 Task: Measure the distance and displacement between Louisville and Muhammad Ali Center.
Action: Mouse moved to (234, 86)
Screenshot: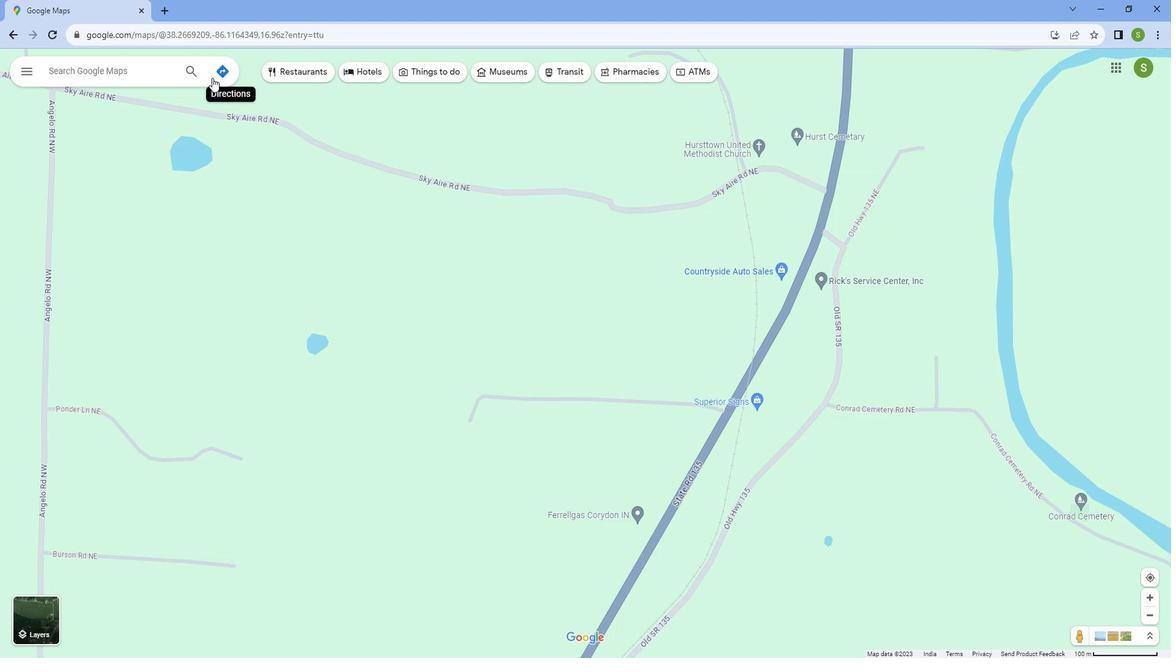 
Action: Mouse pressed left at (234, 86)
Screenshot: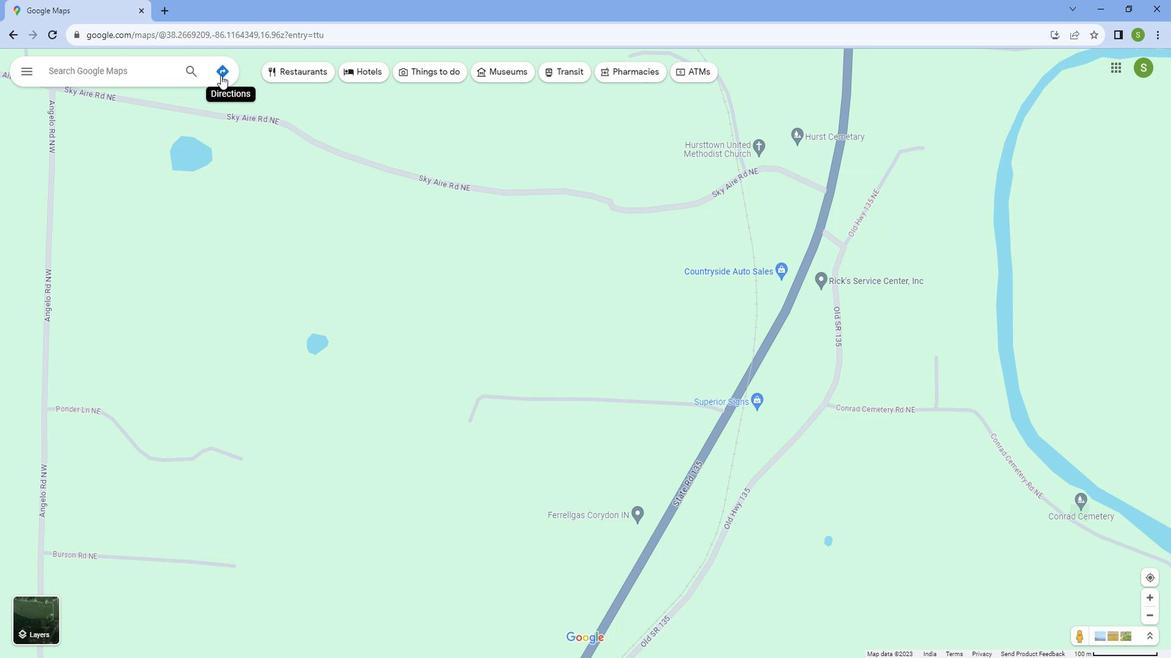 
Action: Mouse moved to (103, 112)
Screenshot: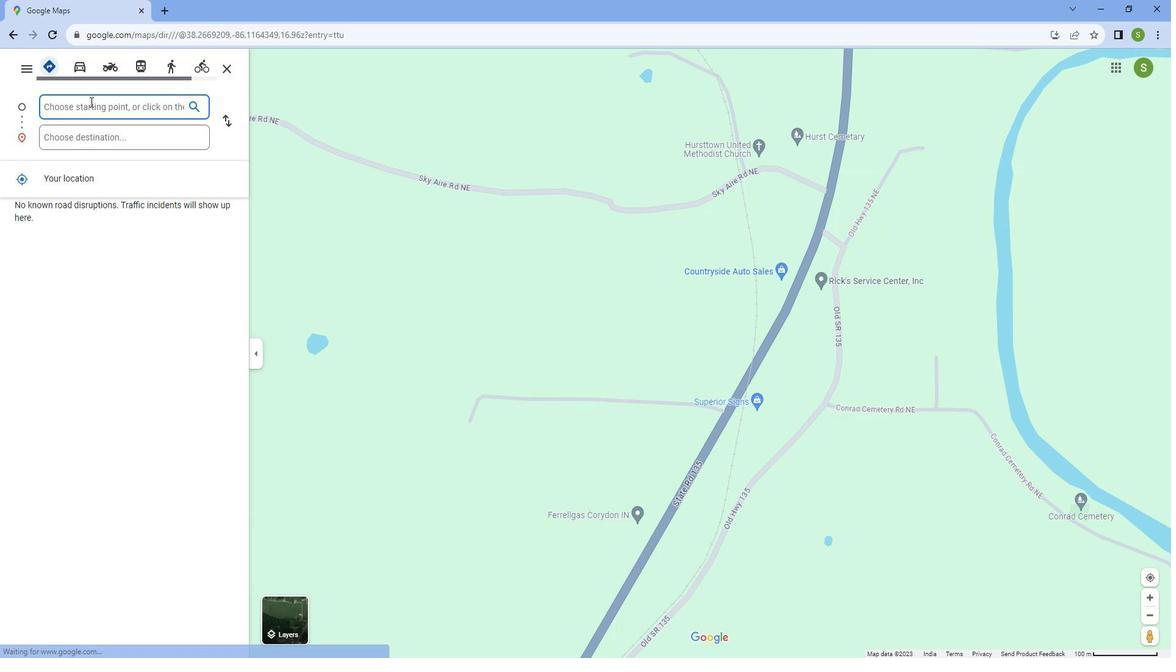 
Action: Mouse pressed left at (103, 112)
Screenshot: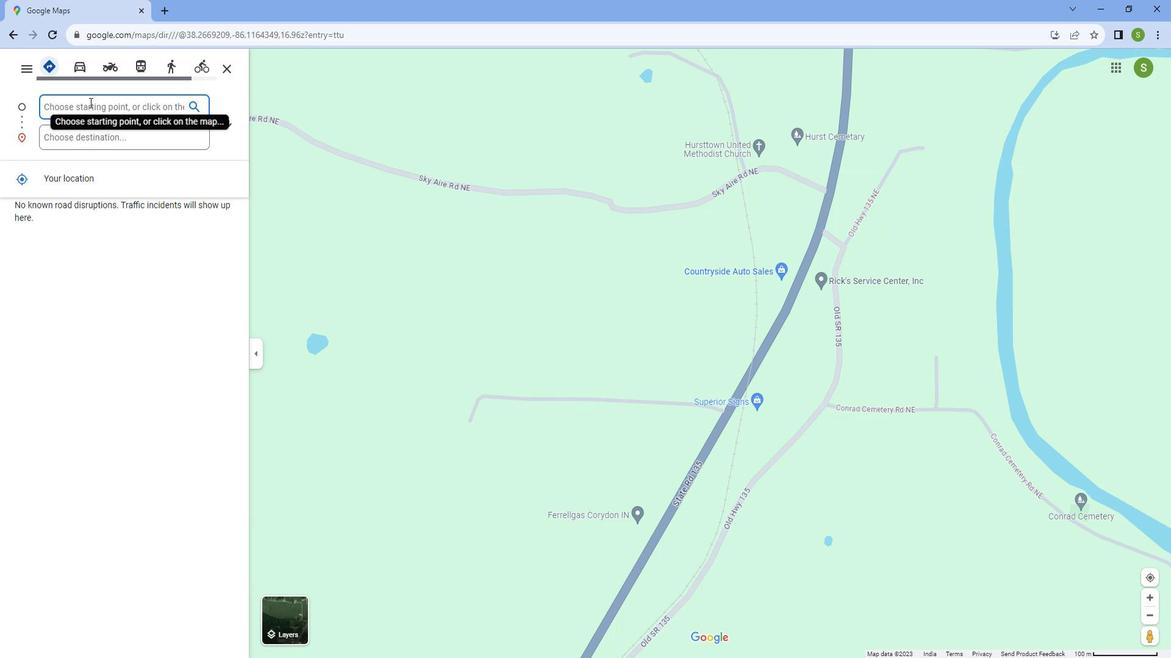 
Action: Mouse moved to (103, 112)
Screenshot: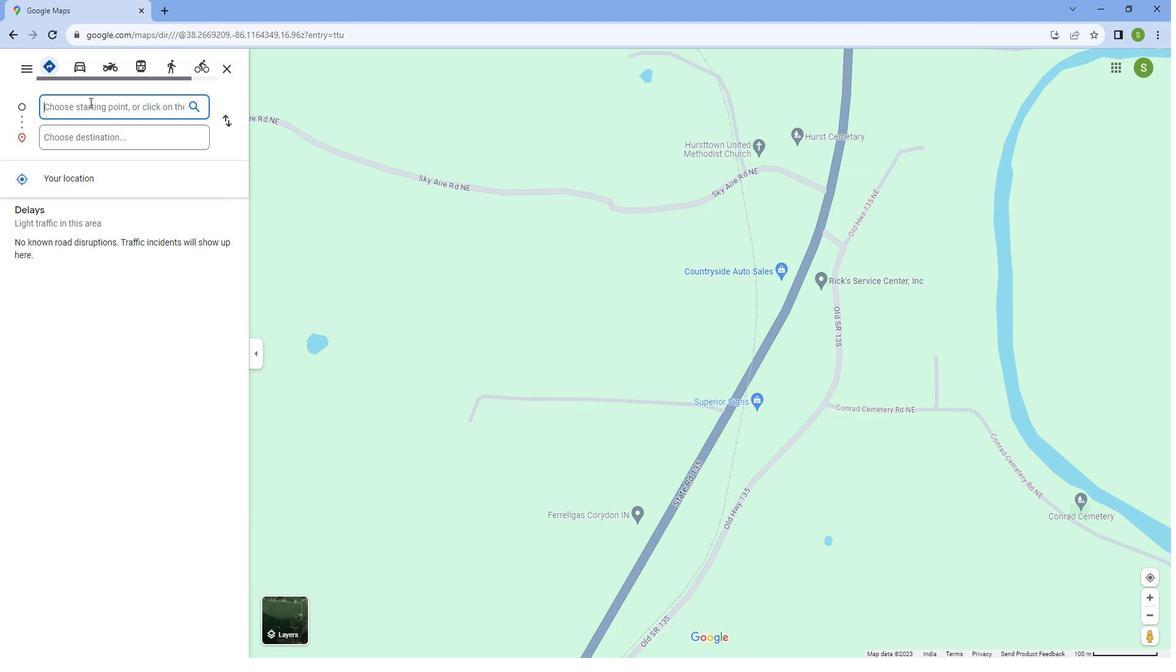 
Action: Key pressed <Key.caps_lock>L<Key.caps_lock>ouisvi<Key.backspace>ille
Screenshot: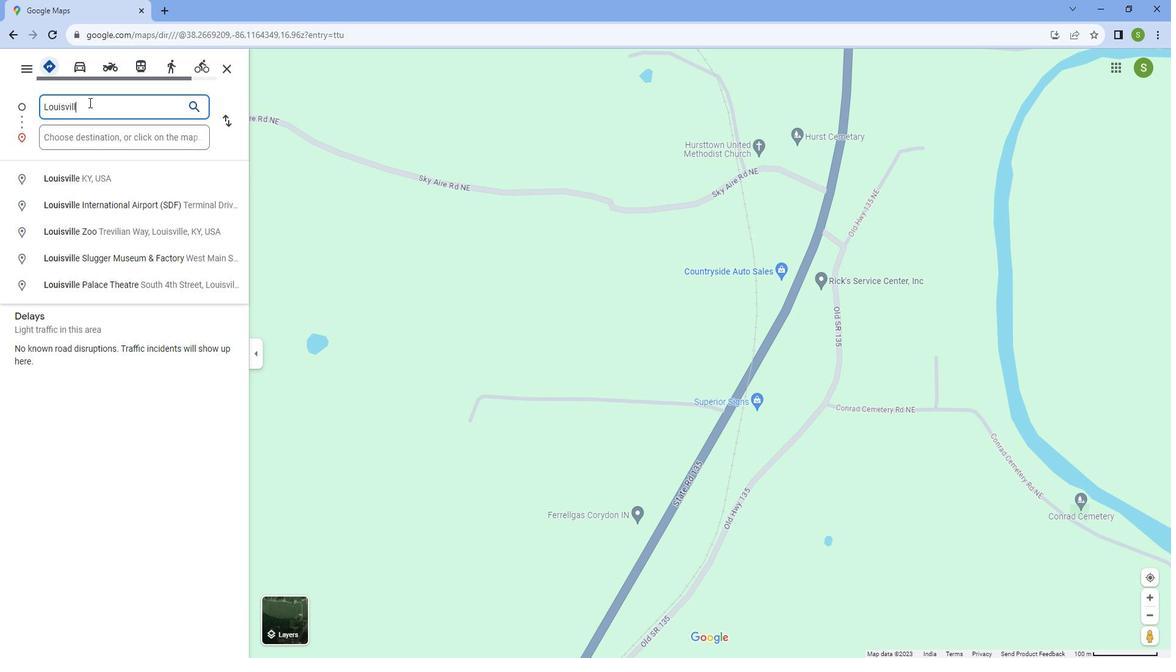 
Action: Mouse scrolled (103, 113) with delta (0, 0)
Screenshot: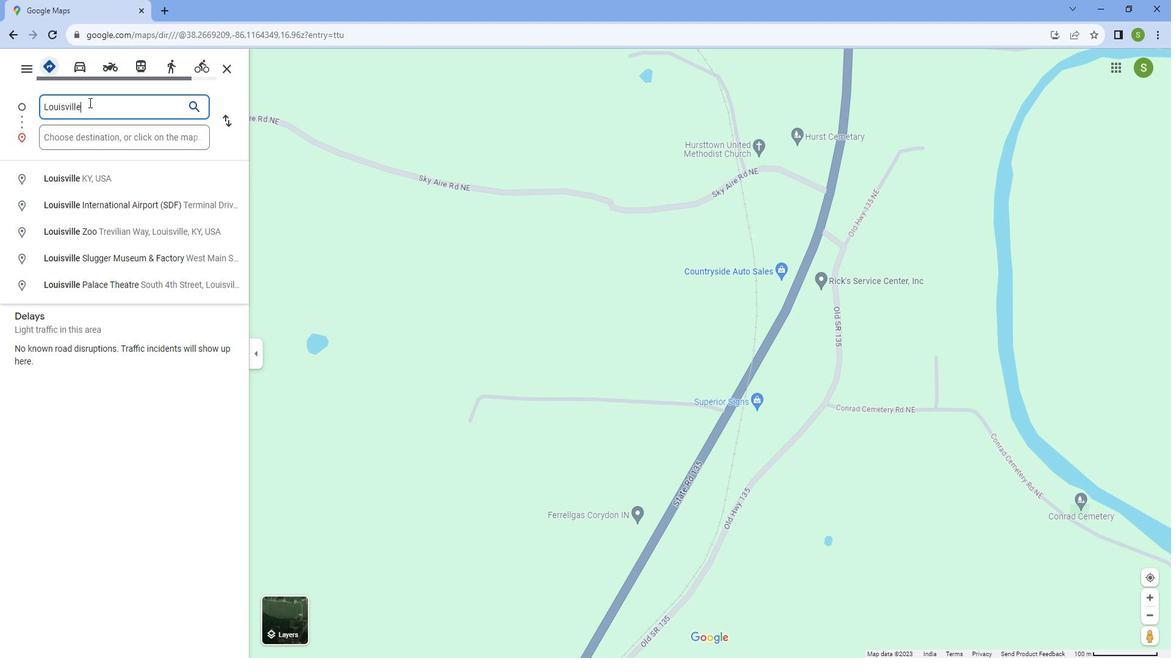 
Action: Mouse moved to (86, 188)
Screenshot: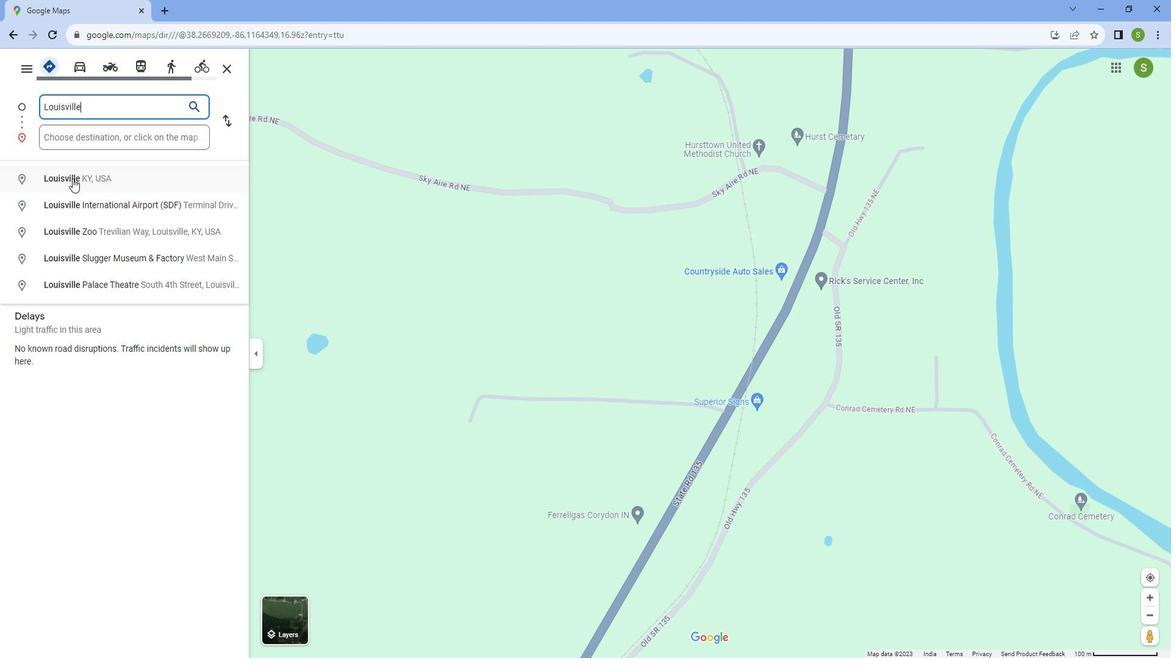 
Action: Mouse pressed left at (86, 188)
Screenshot: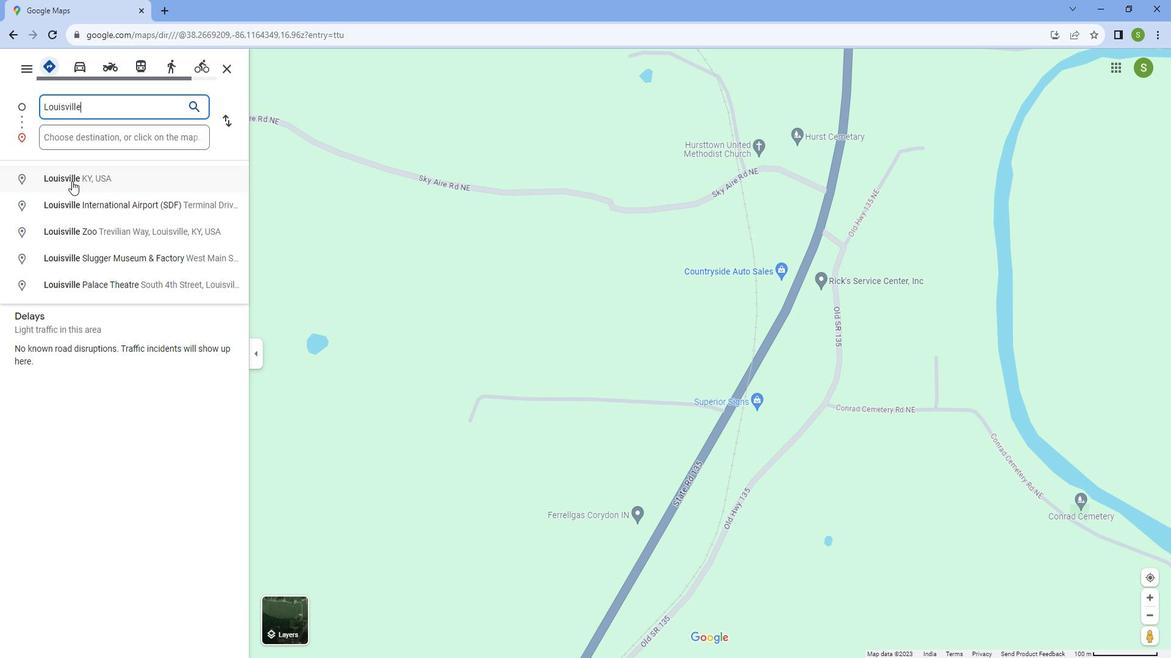 
Action: Mouse moved to (132, 140)
Screenshot: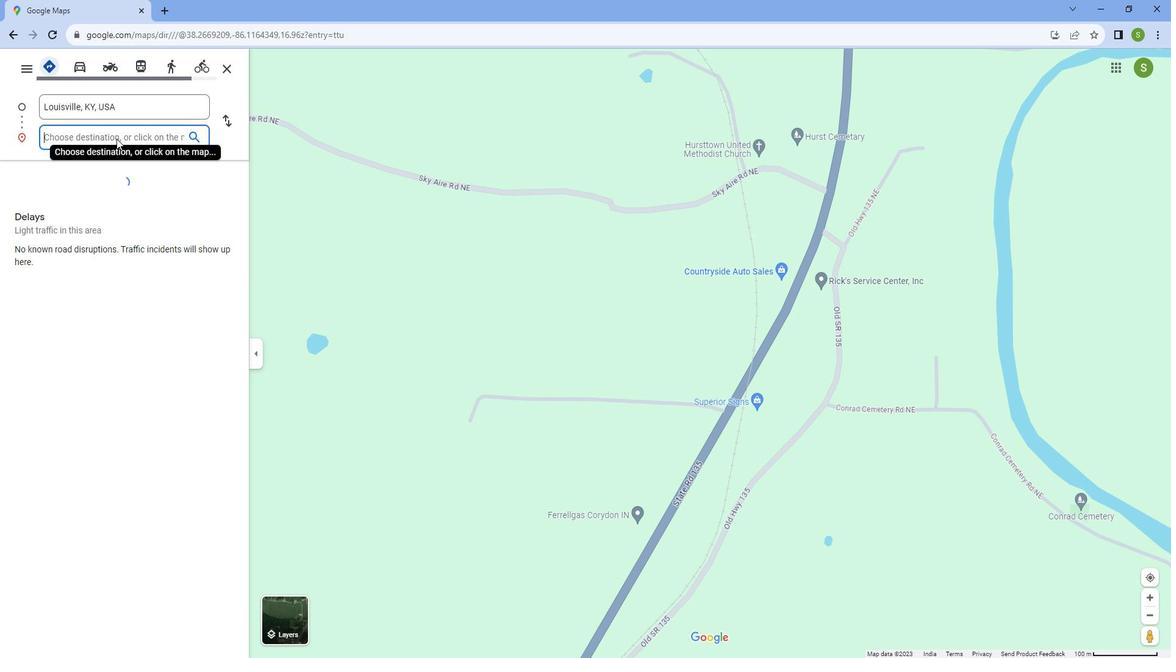 
Action: Mouse pressed left at (132, 140)
Screenshot: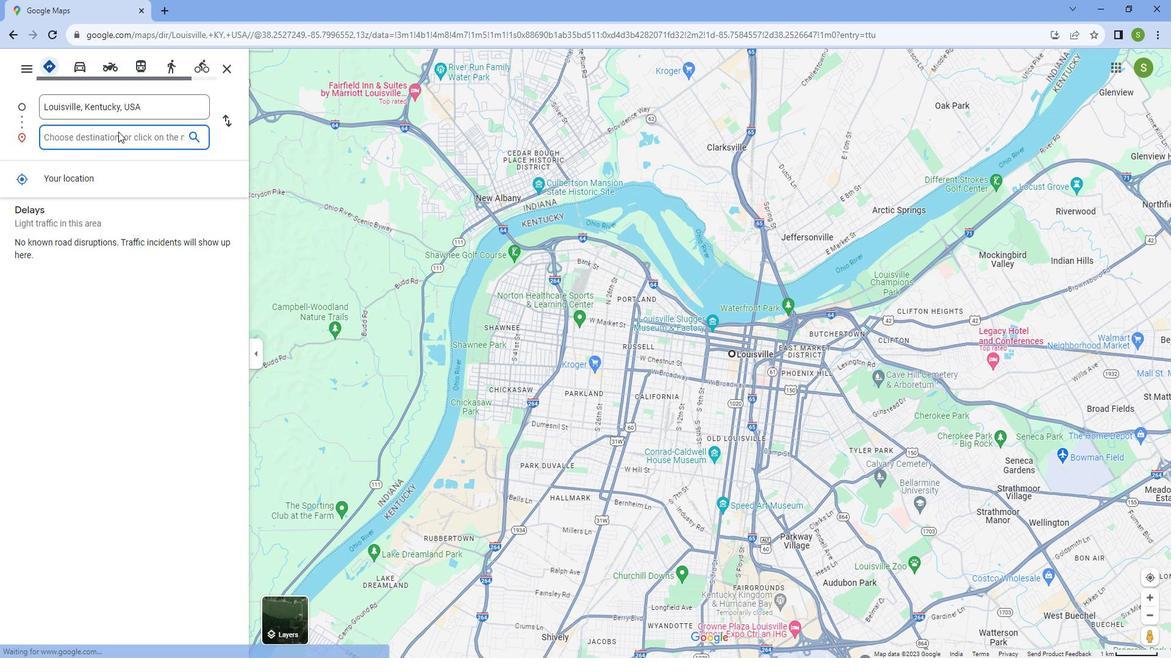
Action: Key pressed <Key.caps_lock>M<Key.caps_lock>uhammad<Key.space><Key.caps_lock>A<Key.caps_lock>li<Key.space><Key.caps_lock>C<Key.caps_lock>enter
Screenshot: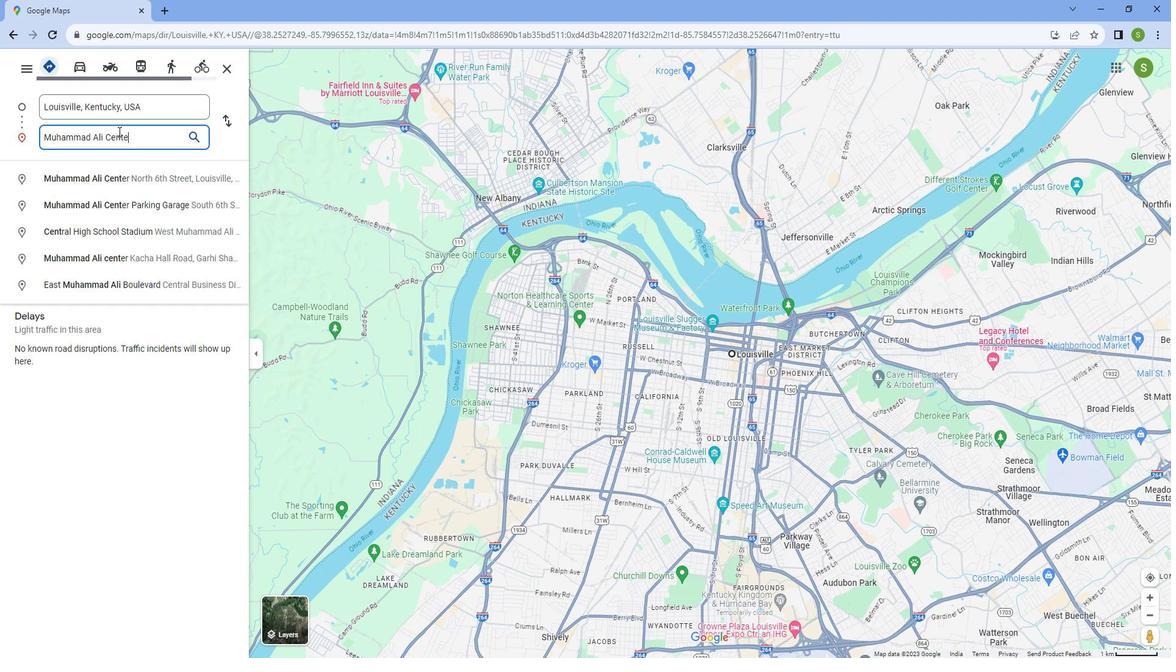 
Action: Mouse moved to (137, 177)
Screenshot: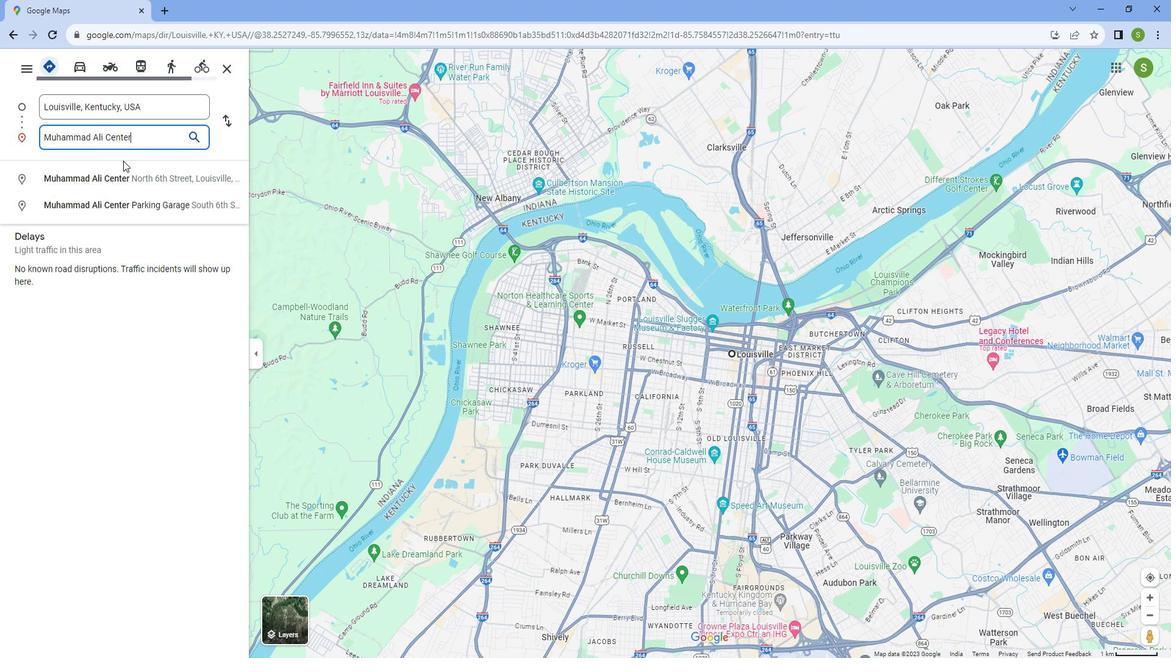 
Action: Mouse pressed left at (137, 177)
Screenshot: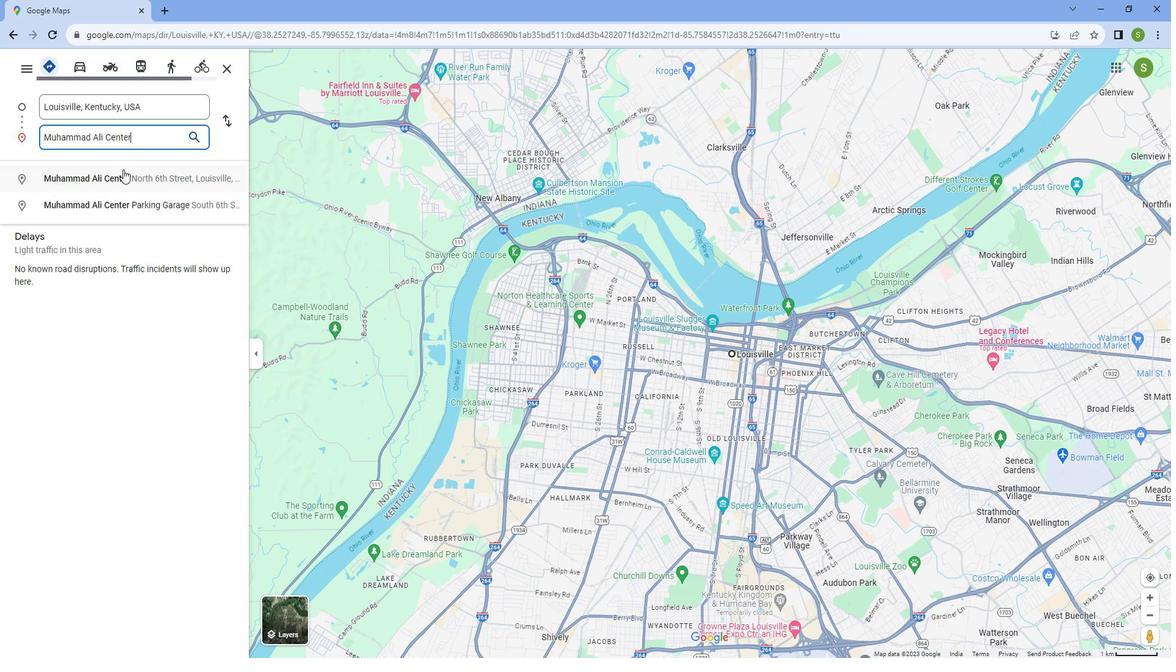 
Action: Mouse moved to (575, 307)
Screenshot: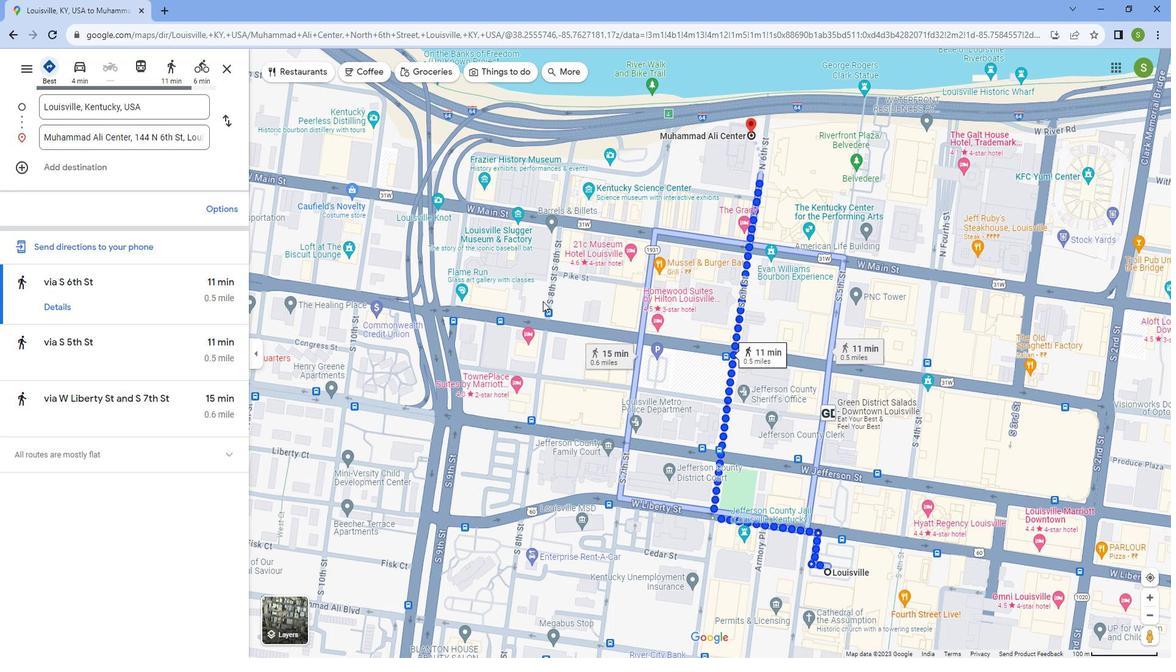 
Action: Mouse scrolled (575, 306) with delta (0, 0)
Screenshot: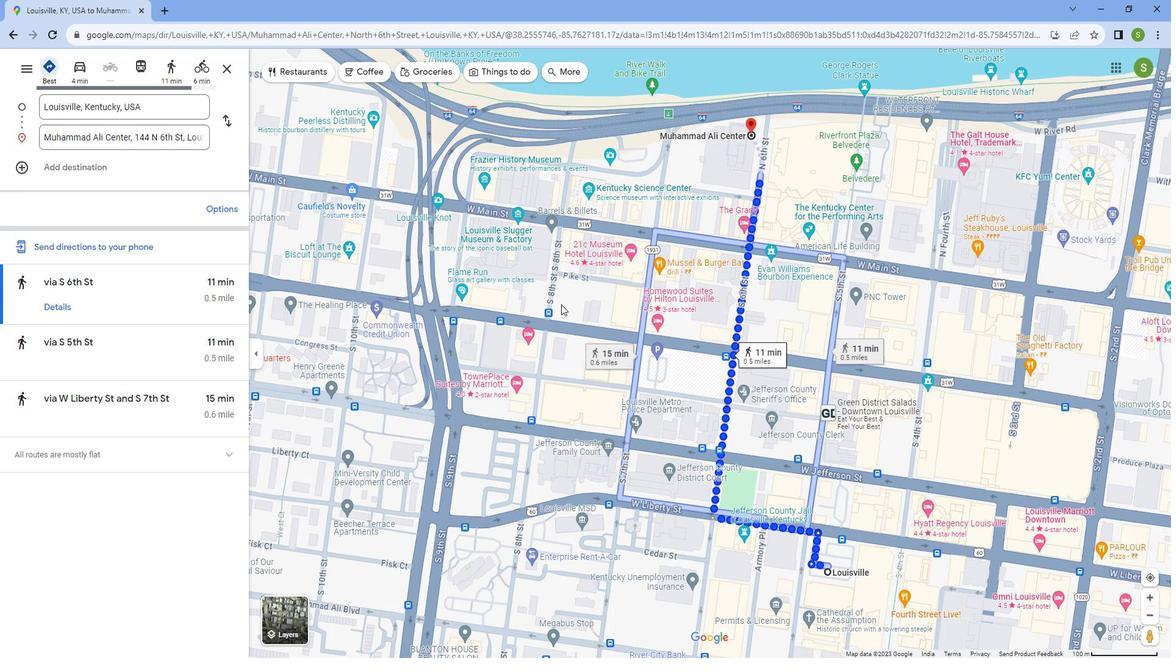 
Action: Mouse scrolled (575, 306) with delta (0, 0)
Screenshot: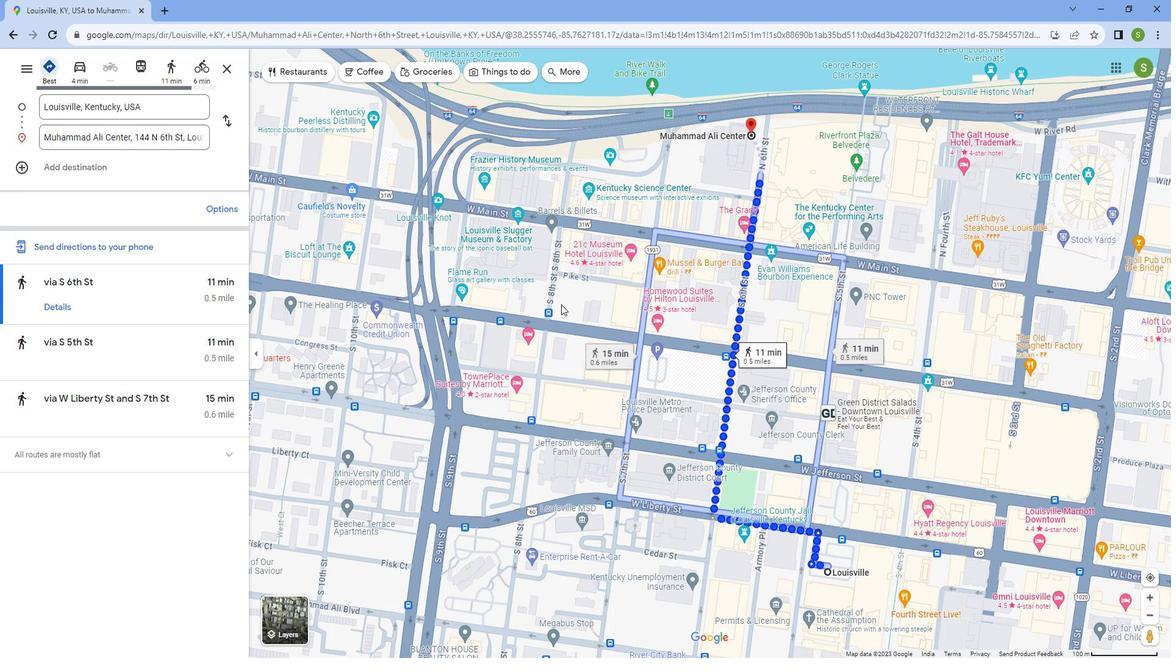 
Action: Mouse scrolled (575, 306) with delta (0, 0)
Screenshot: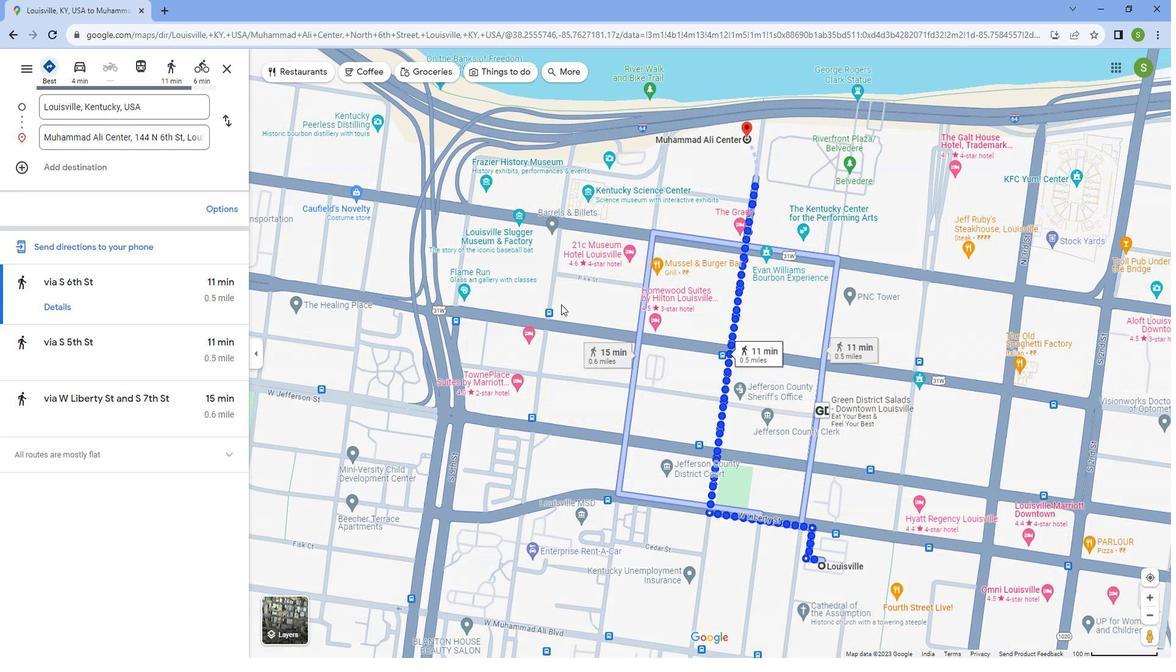 
Action: Mouse moved to (508, 613)
Screenshot: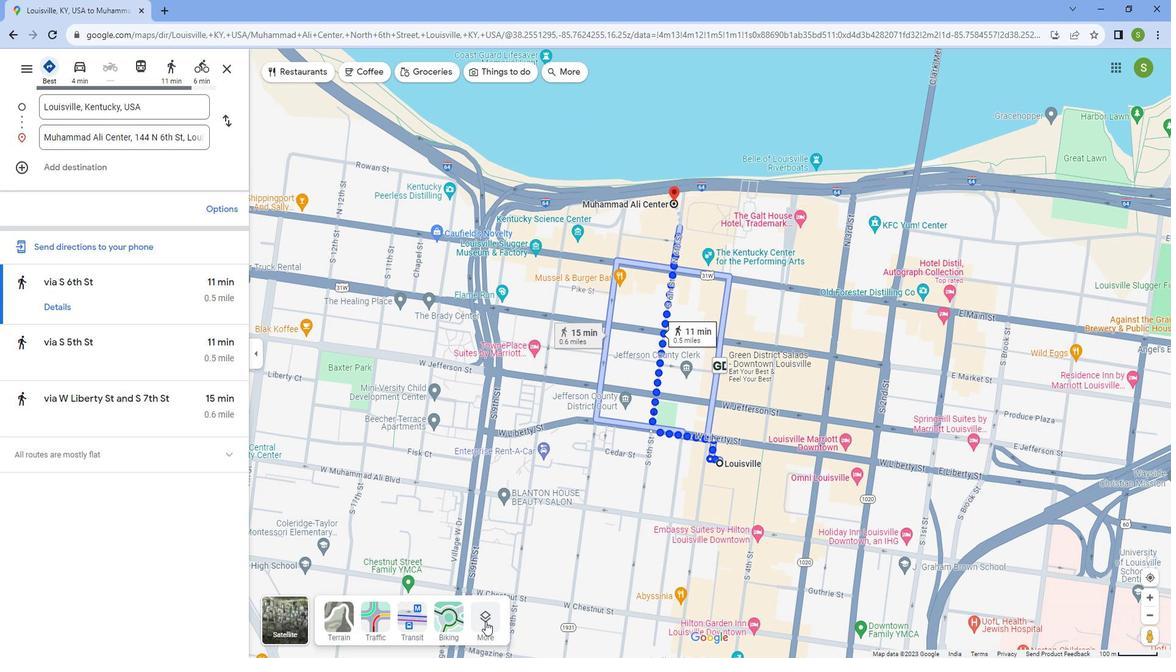 
Action: Mouse pressed left at (508, 613)
Screenshot: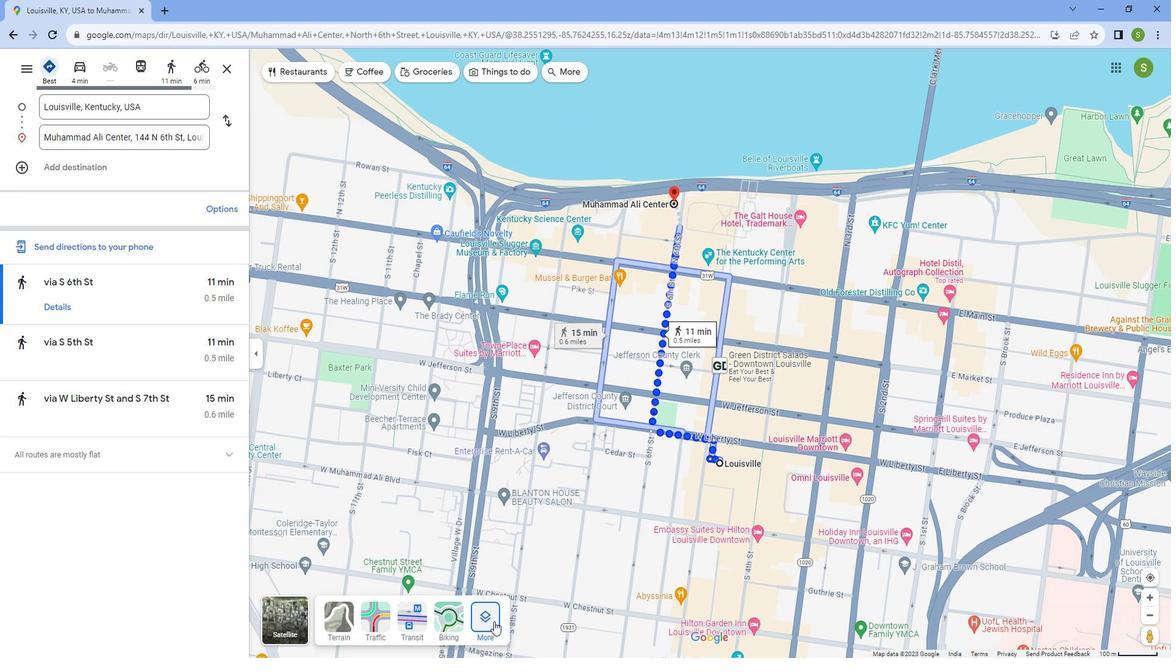 
Action: Mouse moved to (387, 511)
Screenshot: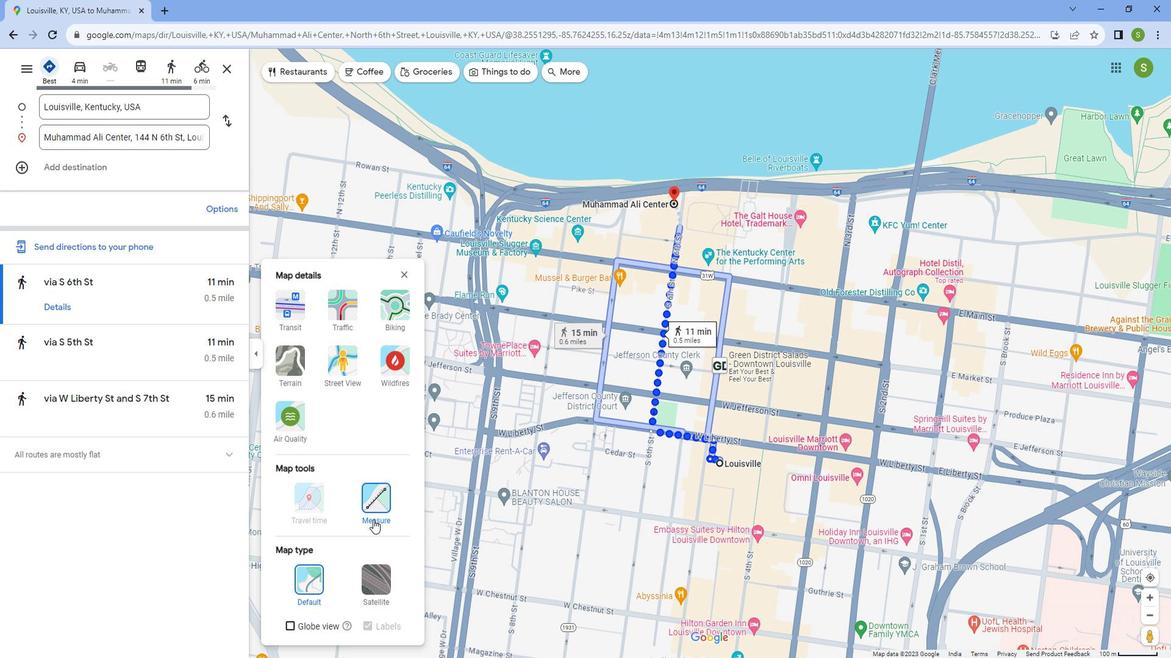 
Action: Mouse pressed left at (387, 511)
Screenshot: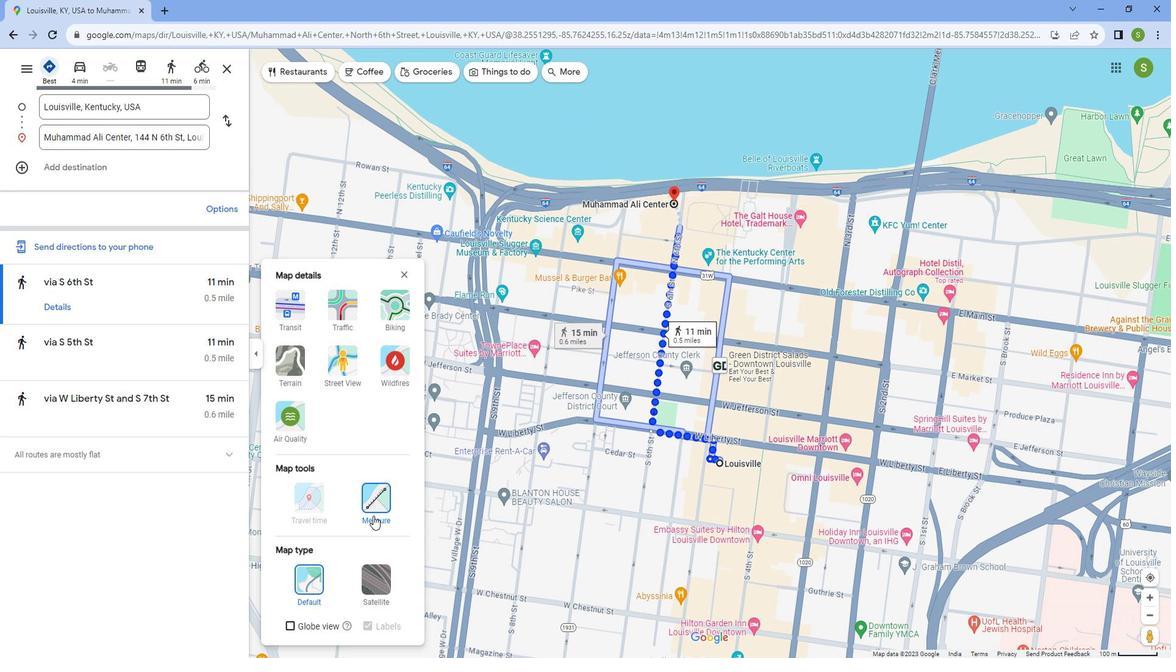 
Action: Mouse moved to (735, 459)
Screenshot: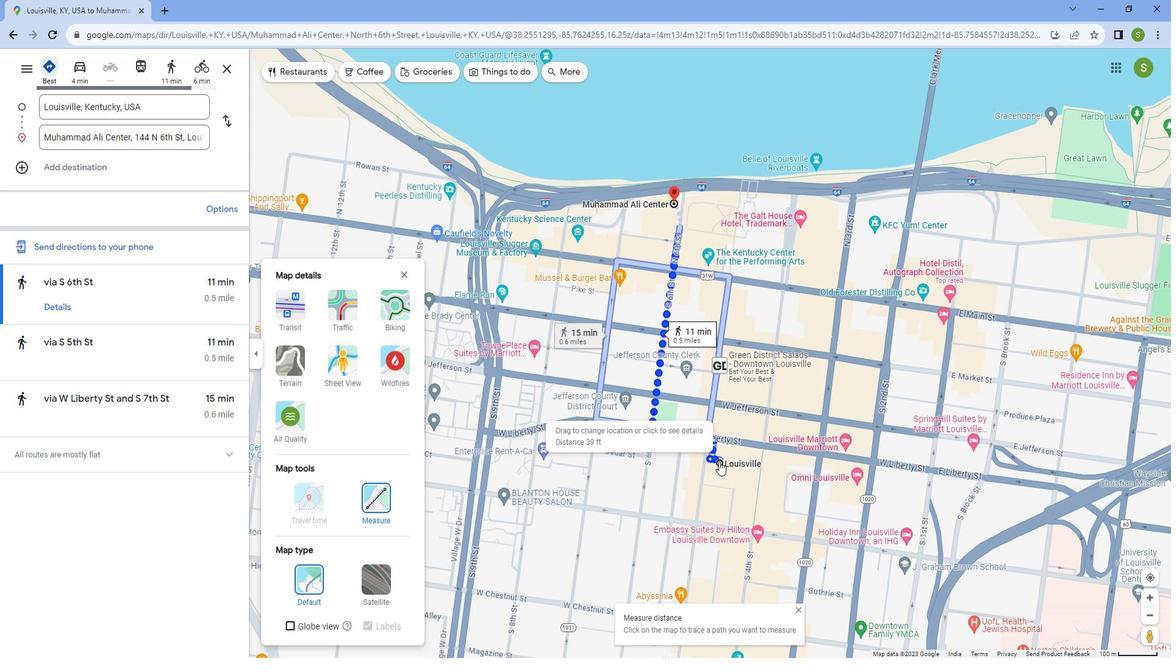 
Action: Mouse scrolled (735, 459) with delta (0, 0)
Screenshot: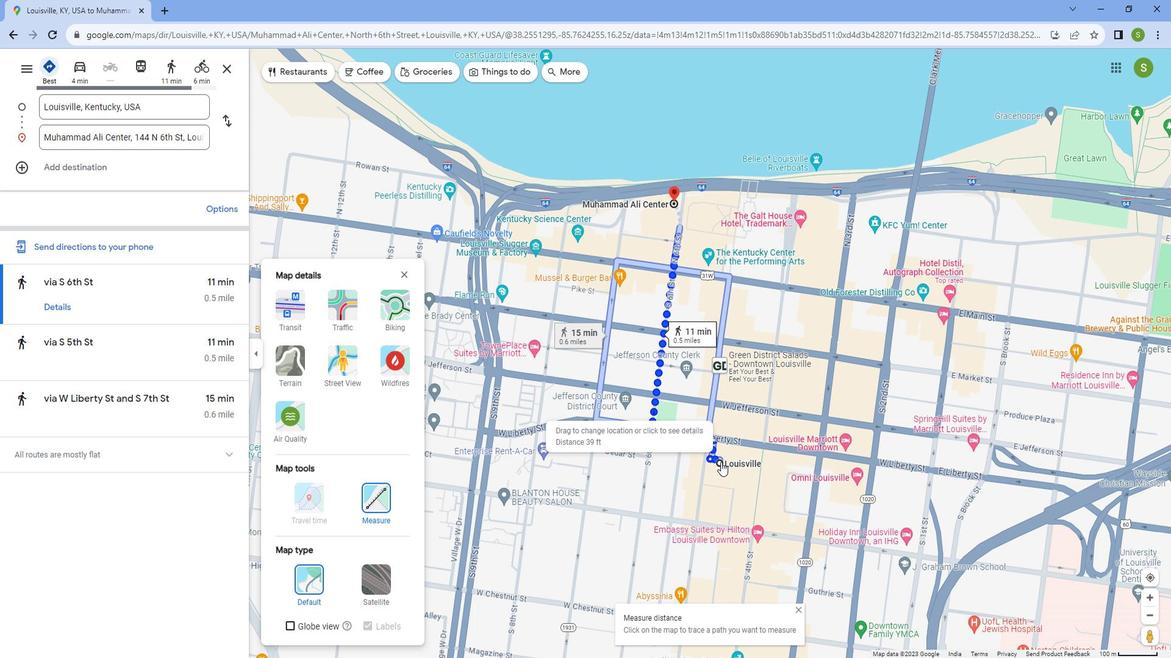 
Action: Mouse scrolled (735, 459) with delta (0, 0)
Screenshot: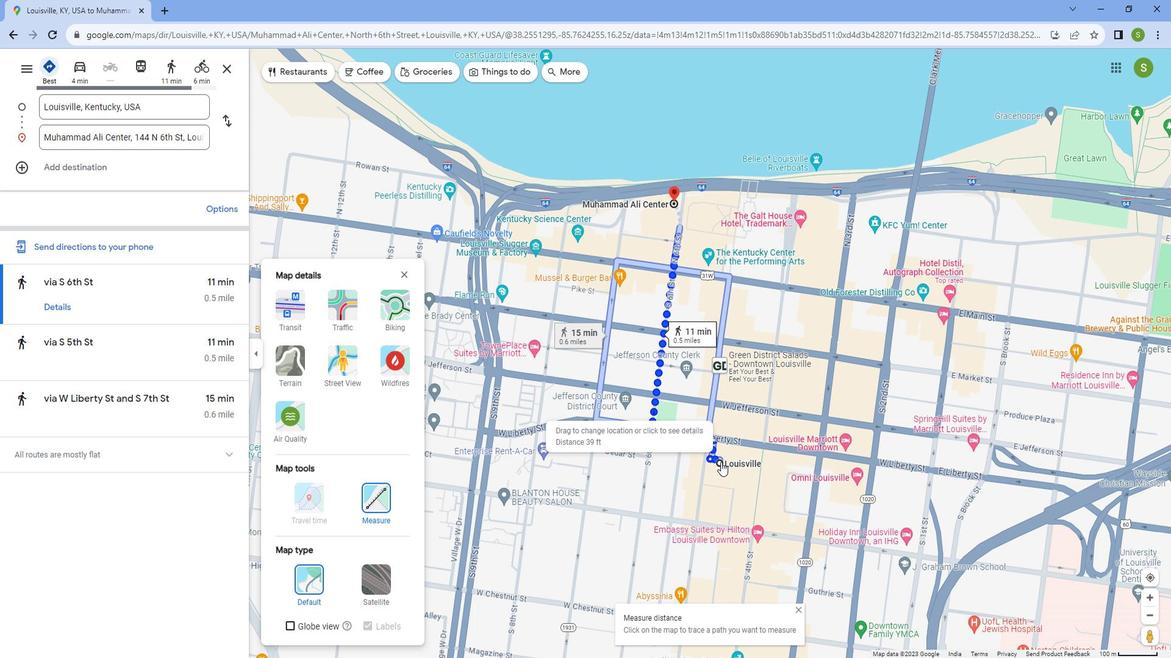 
Action: Mouse scrolled (735, 459) with delta (0, 0)
Screenshot: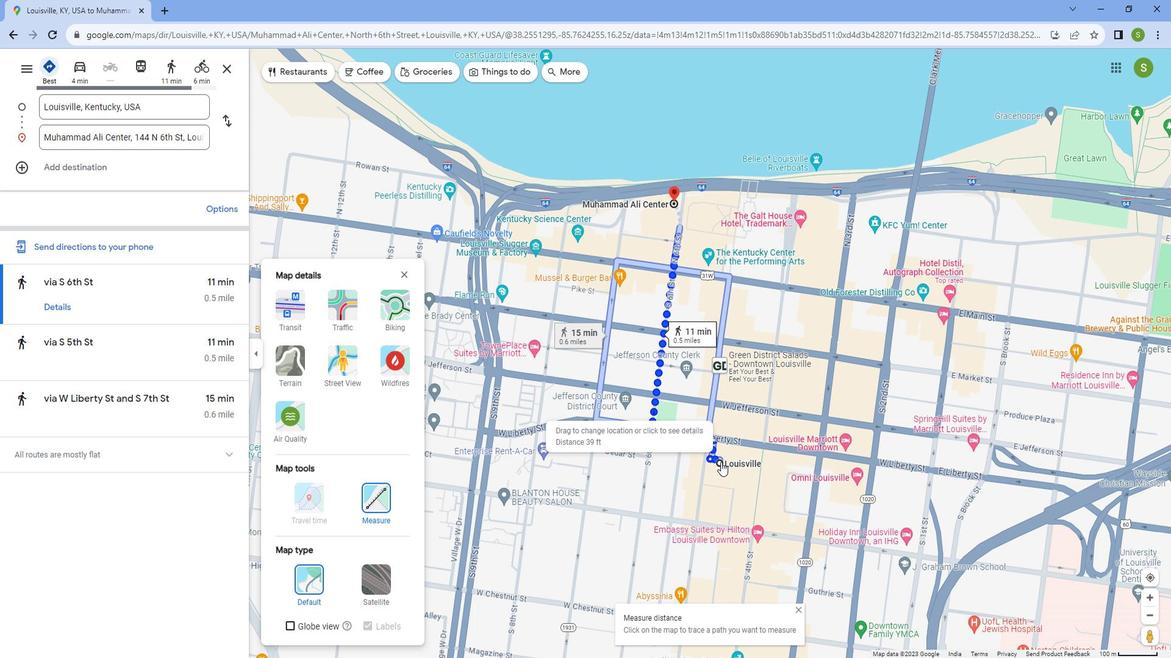 
Action: Mouse scrolled (735, 459) with delta (0, 0)
Screenshot: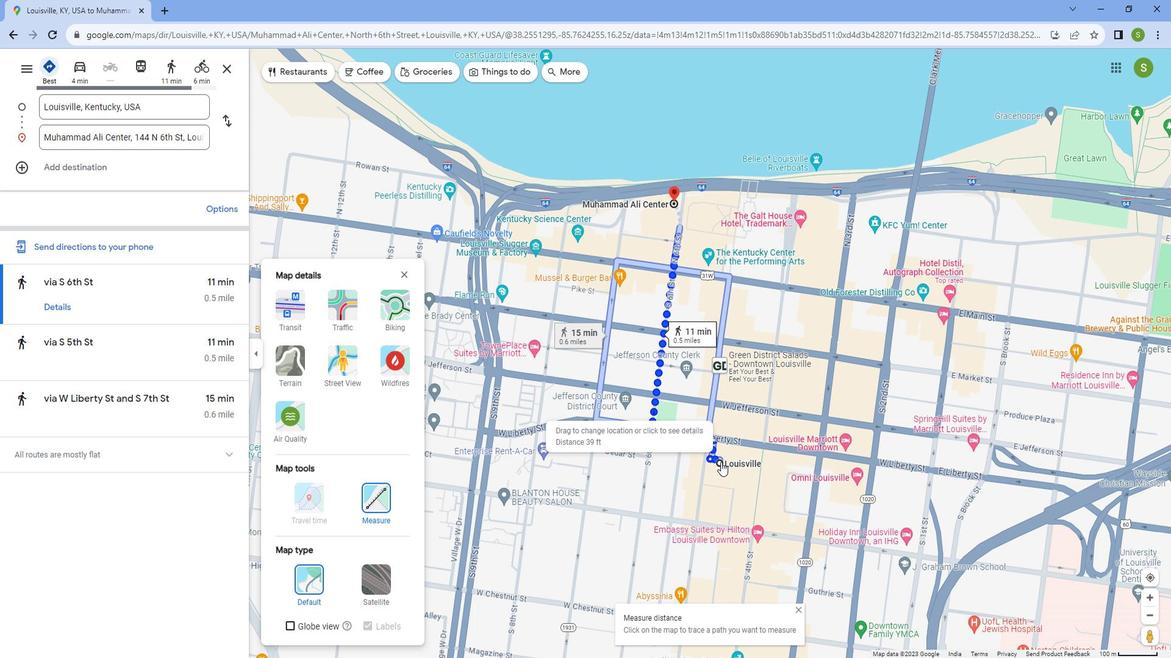 
Action: Mouse scrolled (735, 459) with delta (0, 0)
Screenshot: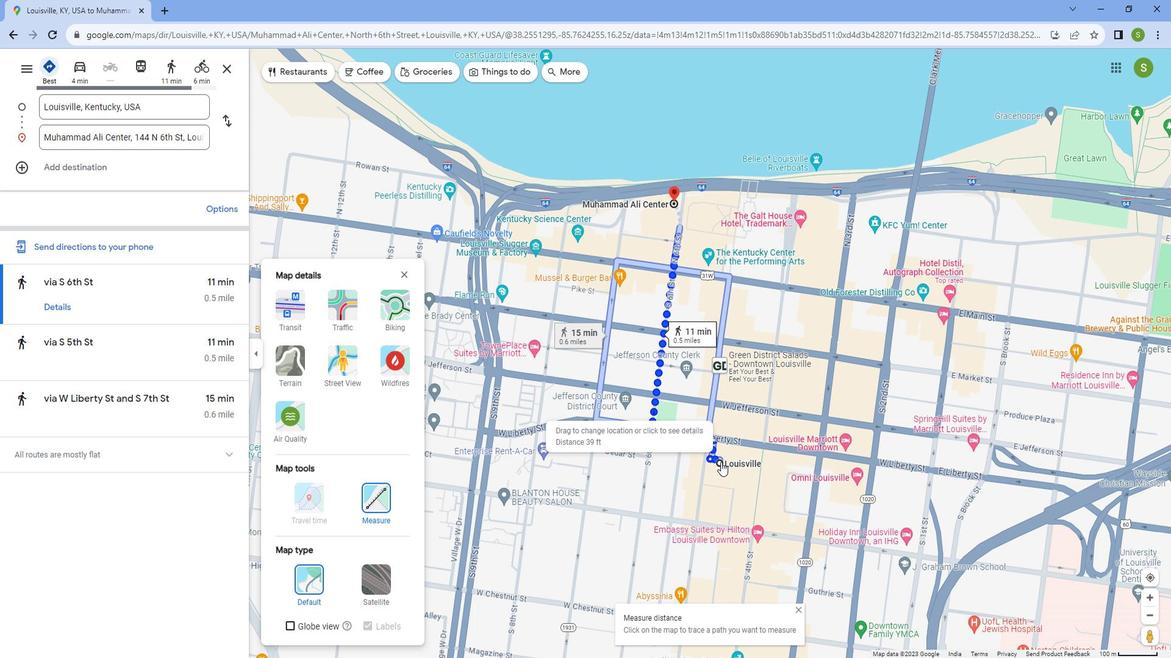 
Action: Mouse moved to (735, 459)
Screenshot: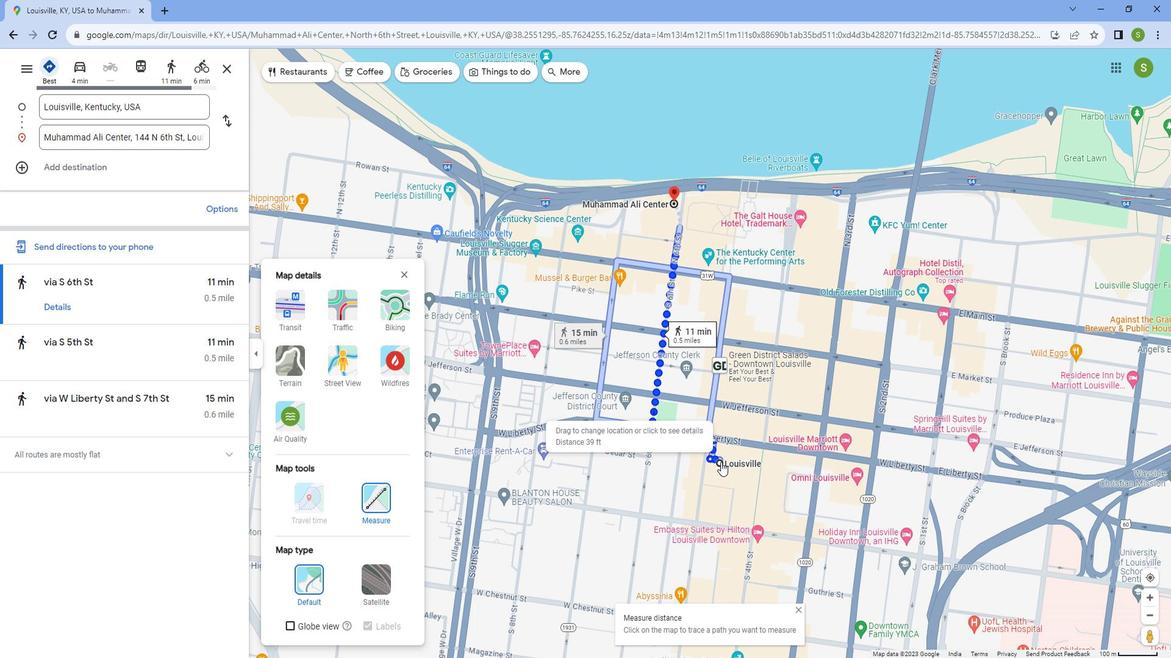 
Action: Mouse scrolled (735, 459) with delta (0, 0)
Screenshot: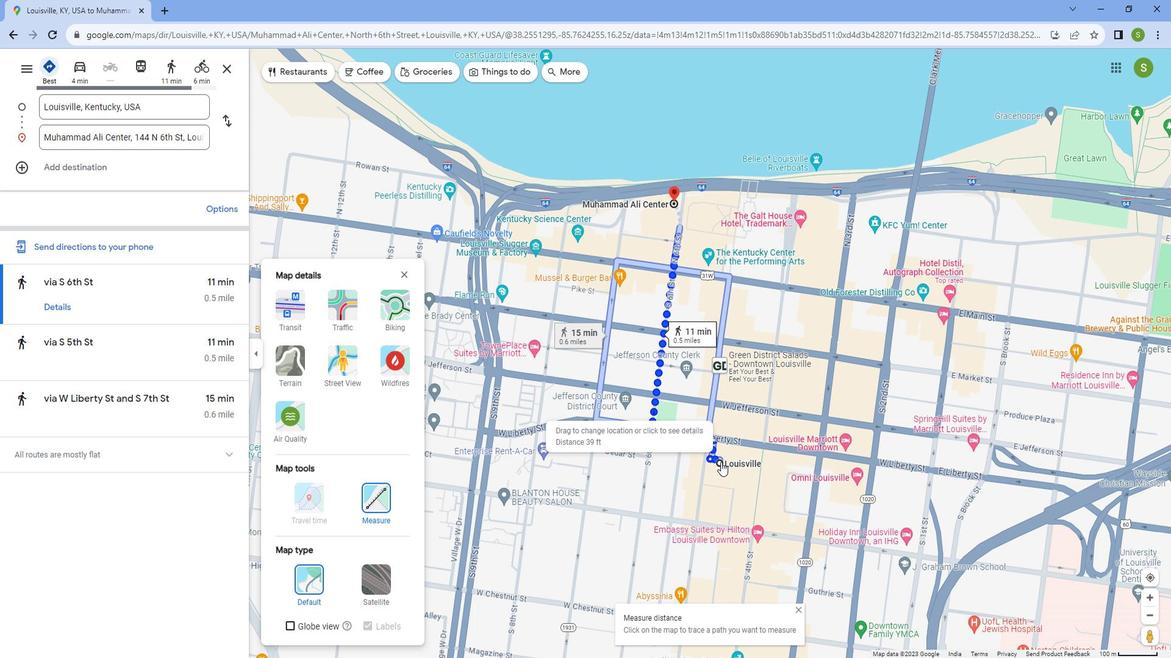 
Action: Mouse moved to (735, 460)
Screenshot: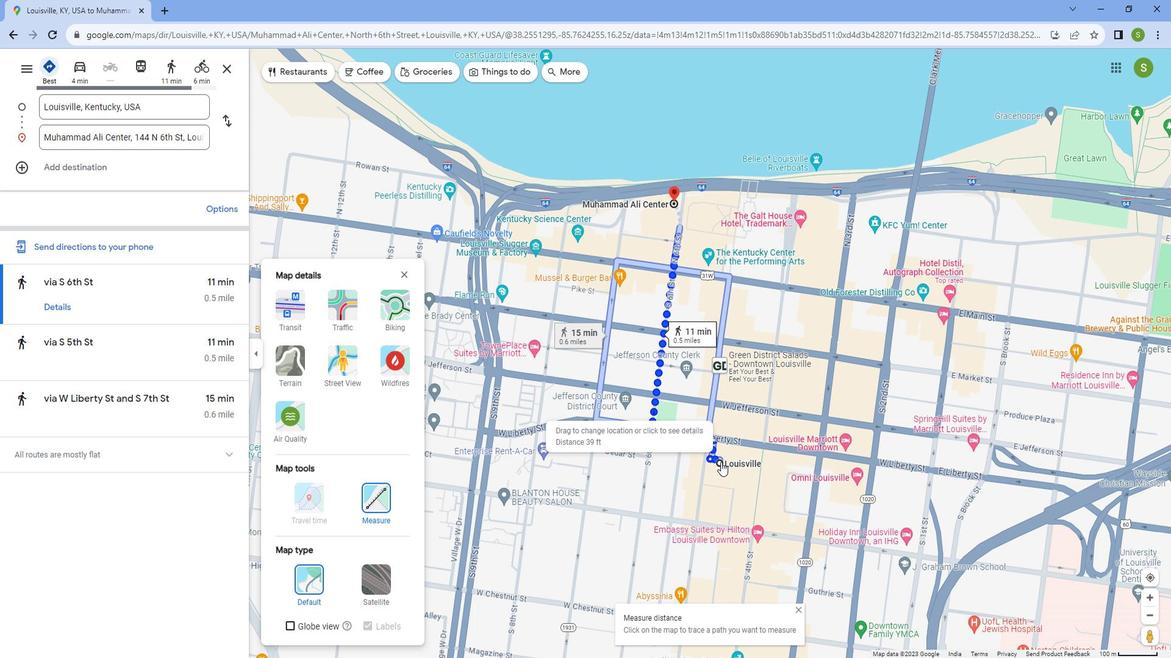 
Action: Mouse scrolled (735, 461) with delta (0, 0)
Screenshot: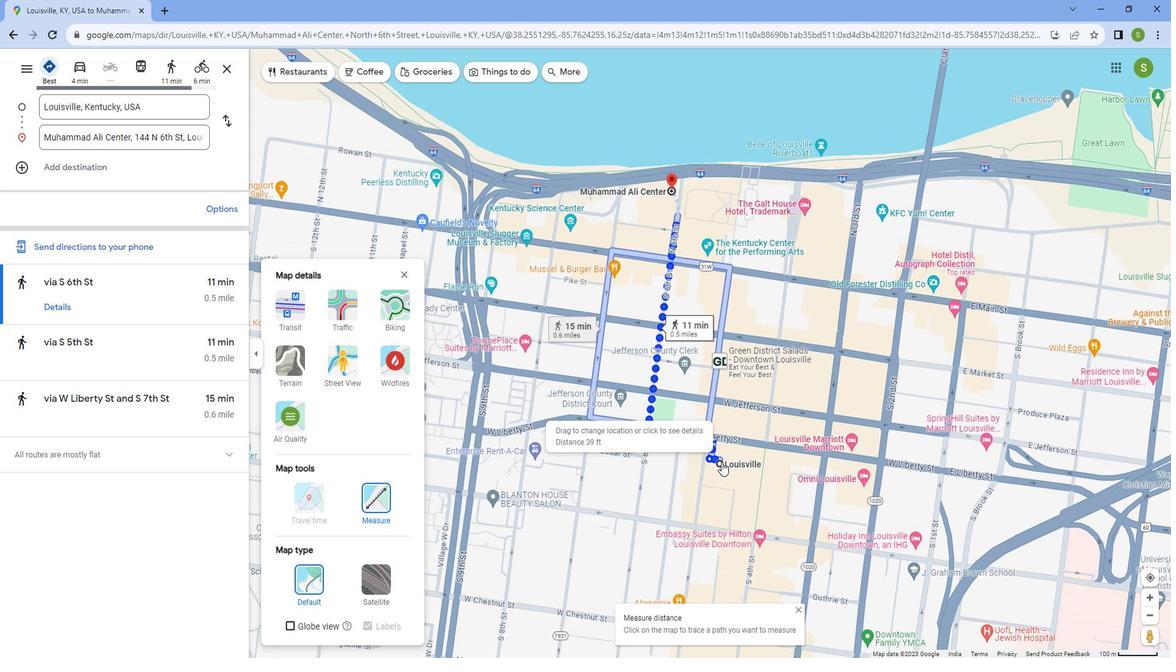 
Action: Mouse moved to (730, 461)
Screenshot: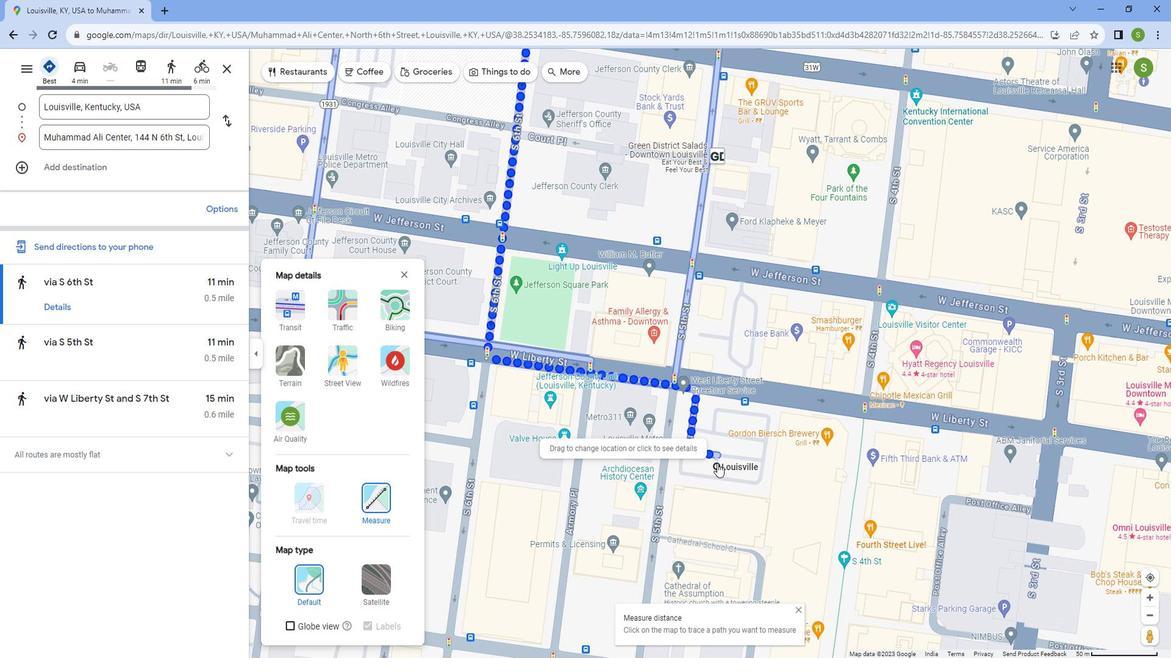 
Action: Mouse pressed left at (730, 461)
Screenshot: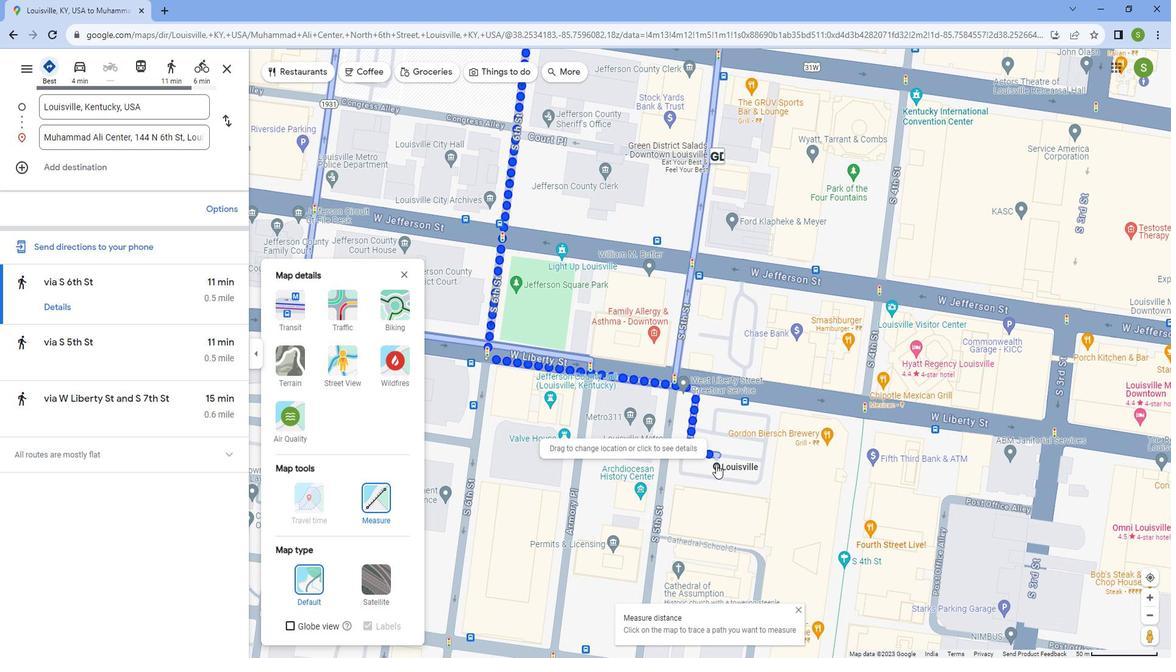 
Action: Mouse moved to (639, 319)
Screenshot: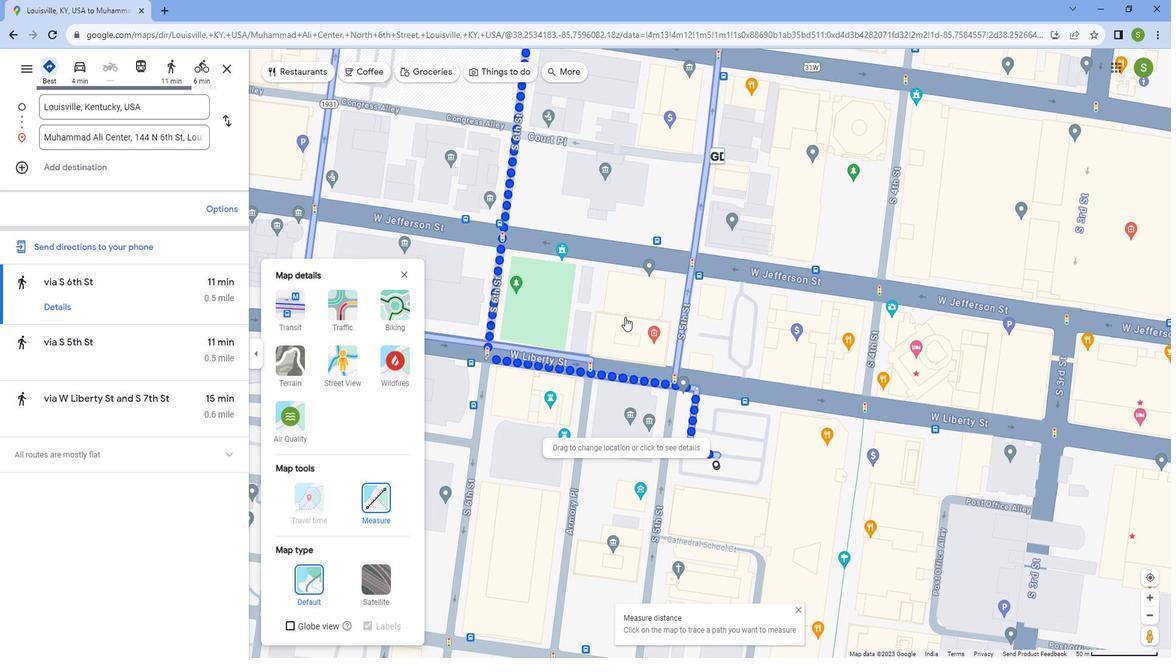 
Action: Mouse scrolled (639, 319) with delta (0, 0)
Screenshot: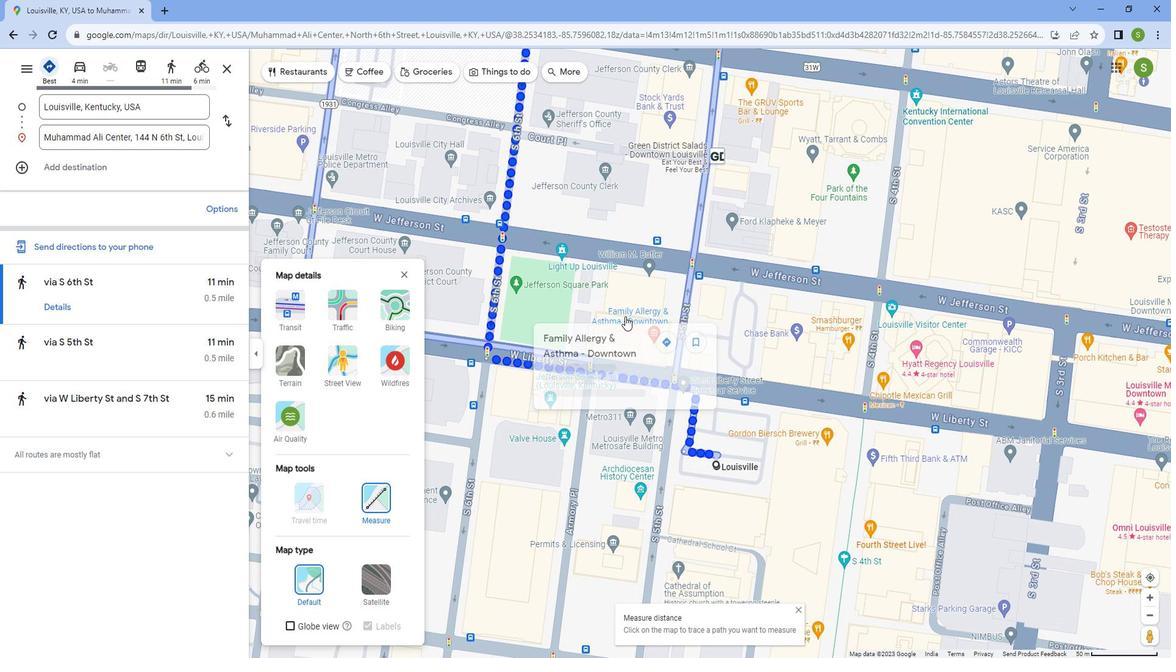 
Action: Mouse scrolled (639, 319) with delta (0, 0)
Screenshot: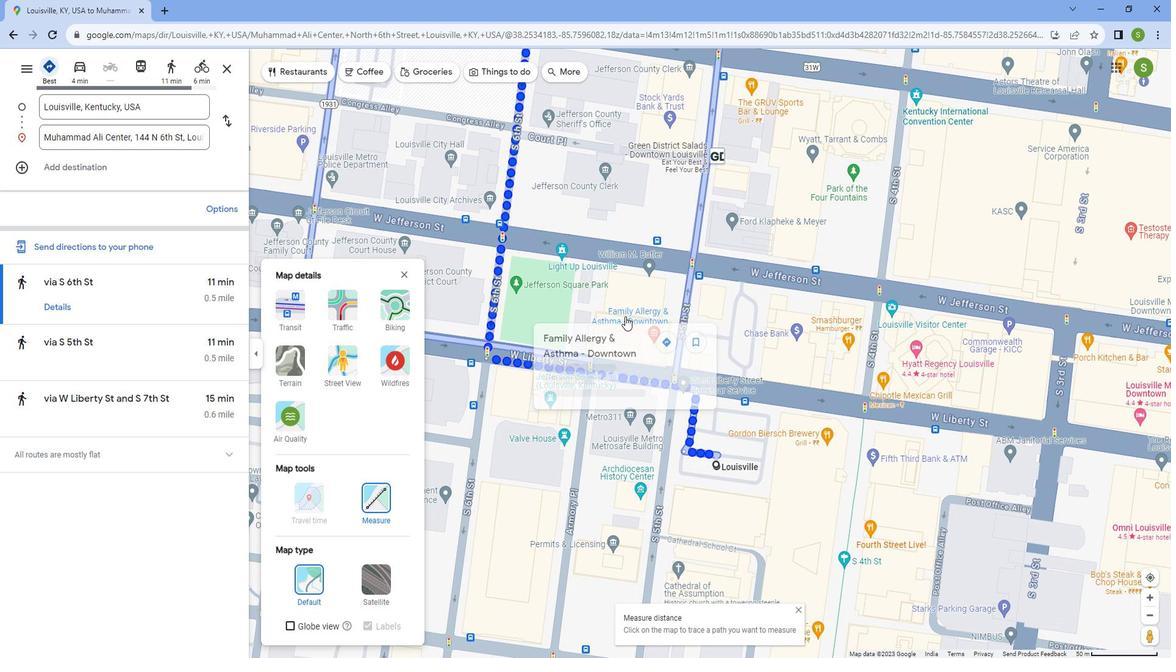 
Action: Mouse scrolled (639, 319) with delta (0, 0)
Screenshot: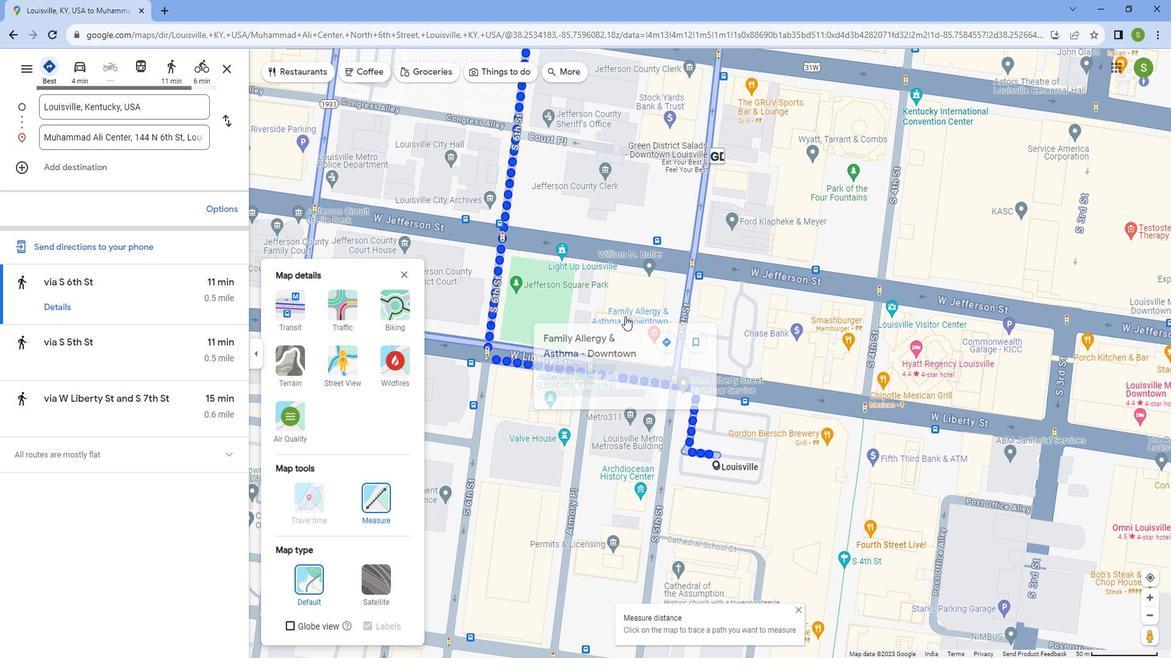 
Action: Mouse scrolled (639, 319) with delta (0, 0)
Screenshot: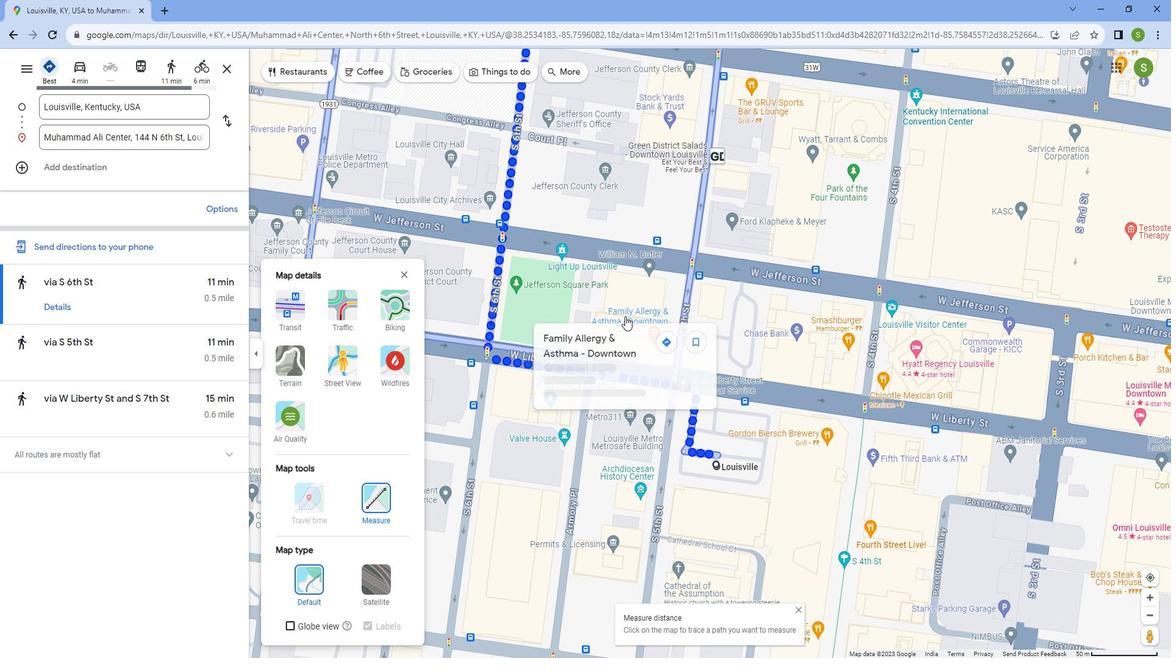 
Action: Mouse scrolled (639, 319) with delta (0, 0)
Screenshot: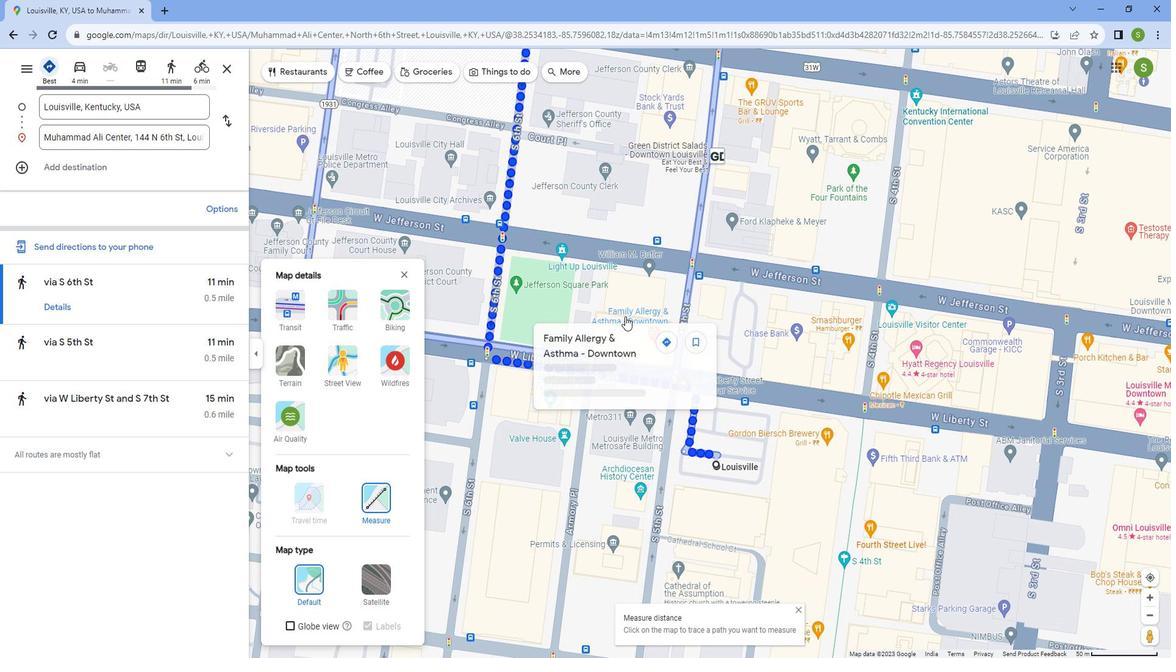 
Action: Mouse scrolled (639, 318) with delta (0, 0)
Screenshot: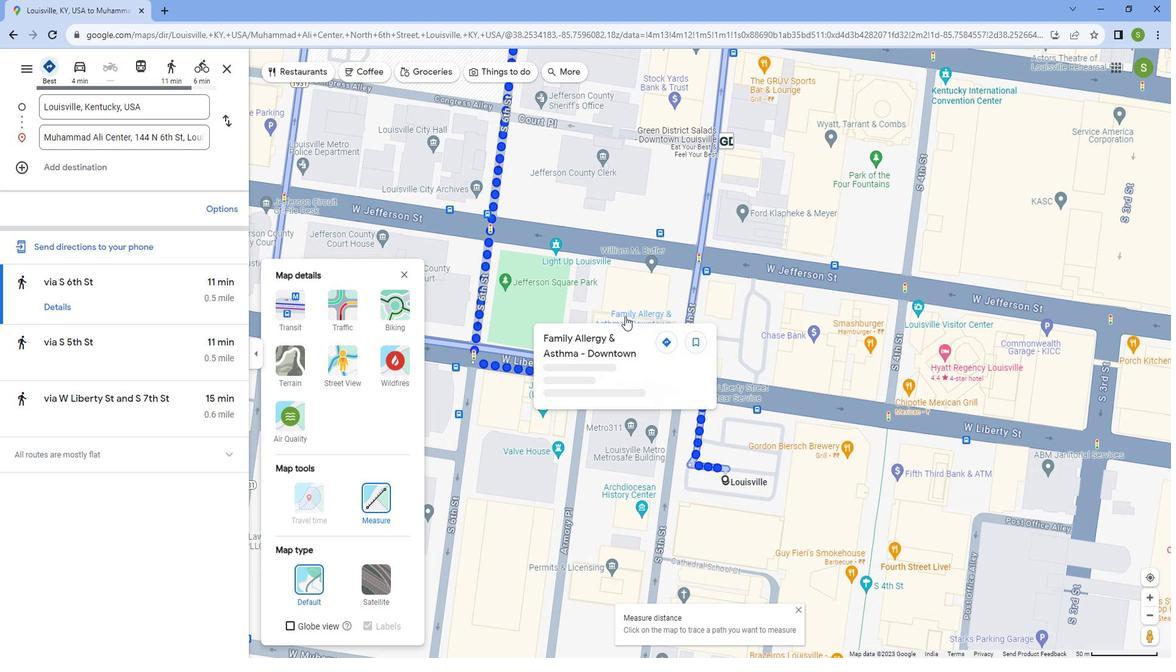 
Action: Mouse scrolled (639, 318) with delta (0, 0)
Screenshot: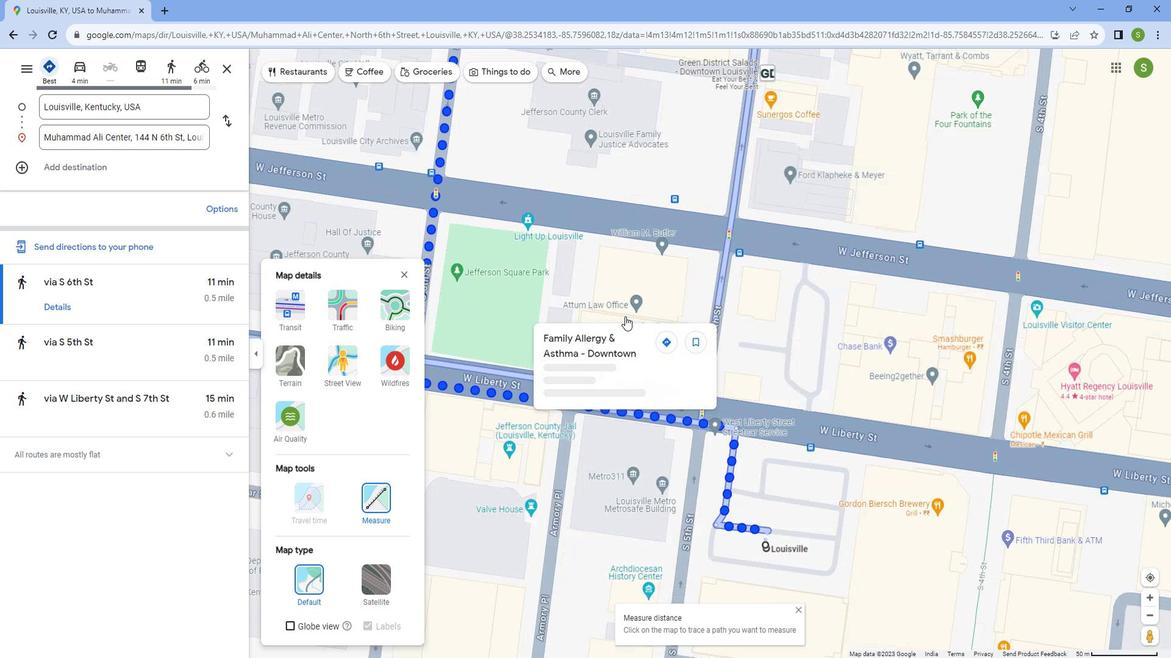 
Action: Mouse scrolled (639, 318) with delta (0, 0)
Screenshot: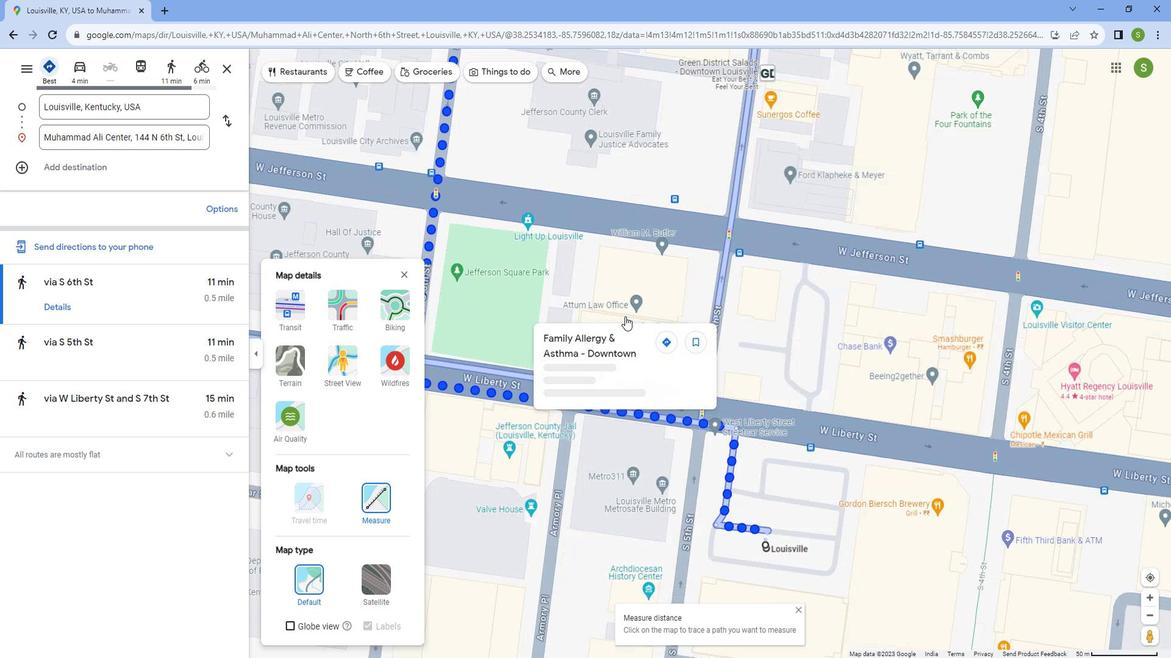
Action: Mouse scrolled (639, 318) with delta (0, 0)
Screenshot: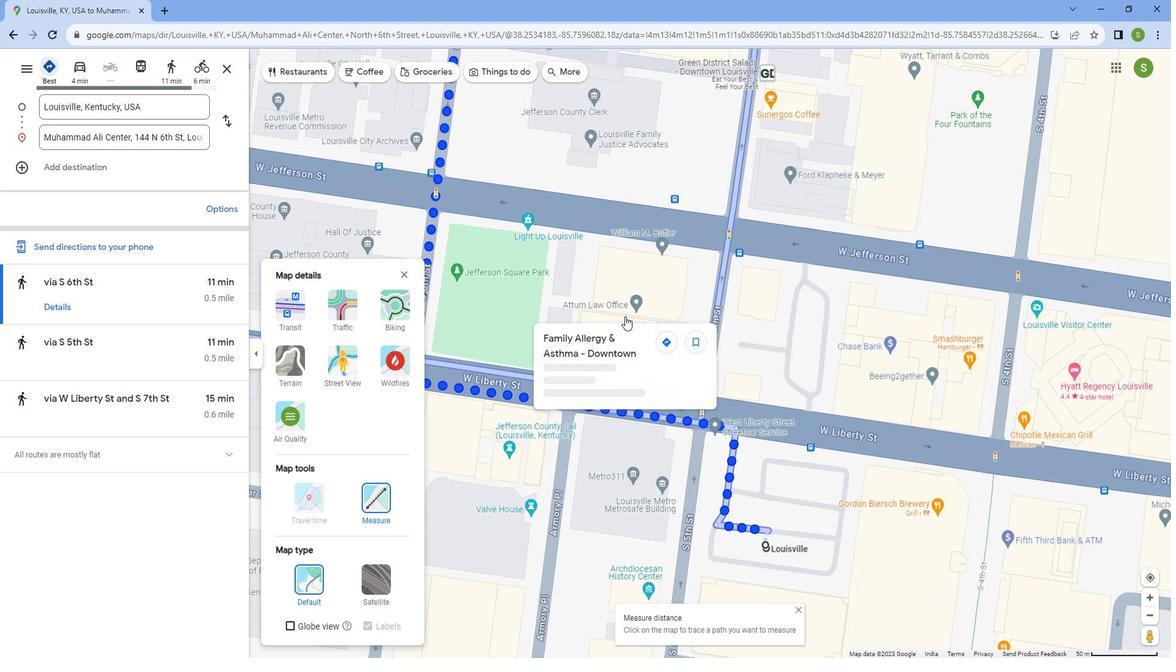 
Action: Mouse scrolled (639, 318) with delta (0, 0)
Screenshot: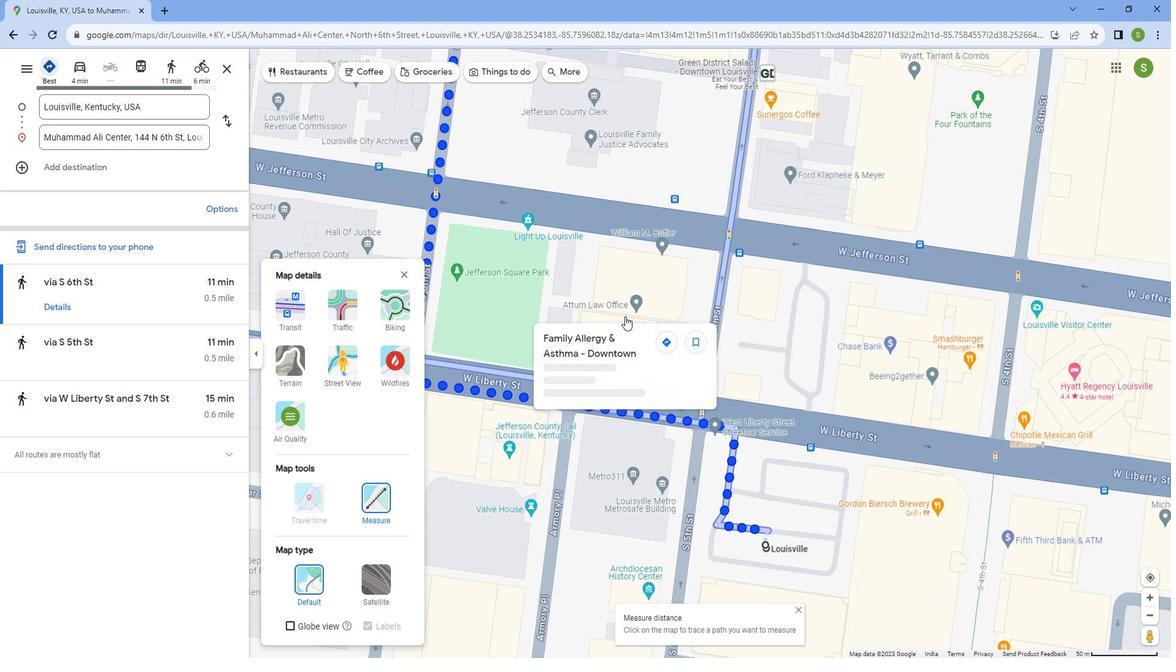 
Action: Mouse scrolled (639, 318) with delta (0, 0)
Screenshot: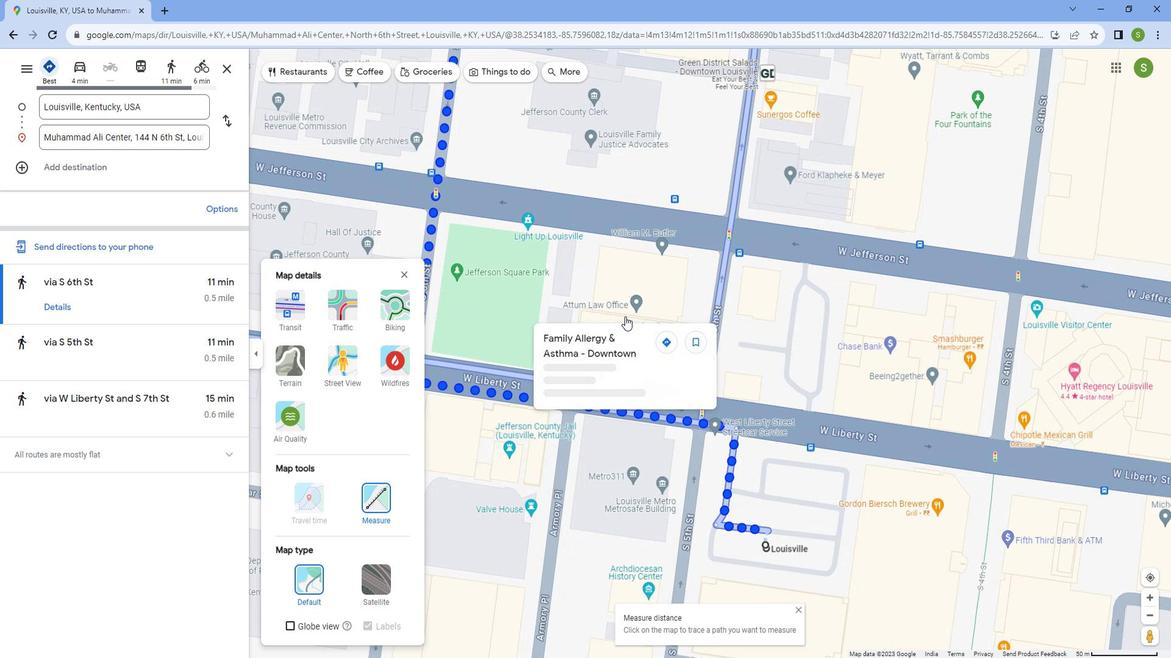 
Action: Mouse scrolled (639, 318) with delta (0, 0)
Screenshot: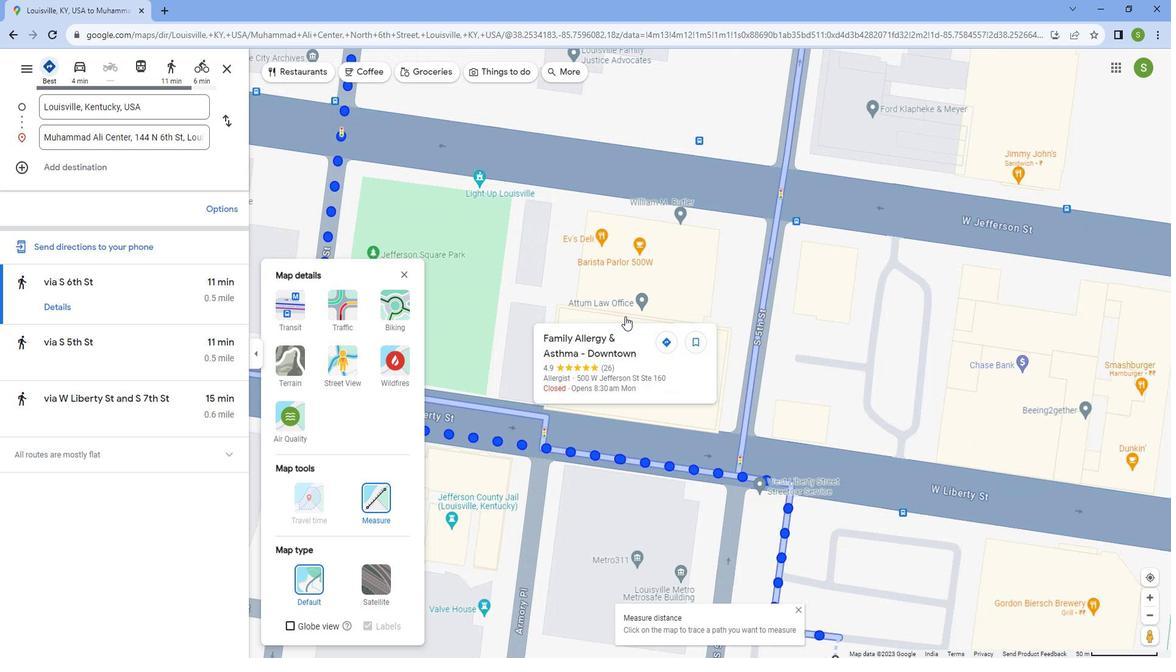 
Action: Mouse scrolled (639, 318) with delta (0, 0)
Screenshot: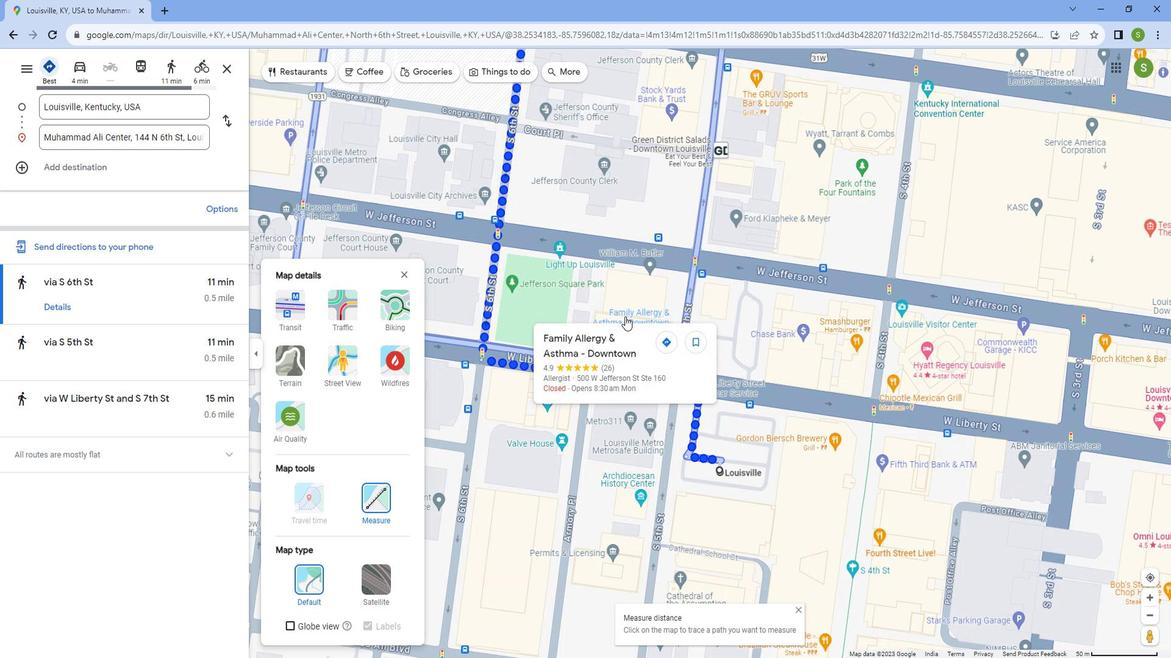 
Action: Mouse scrolled (639, 318) with delta (0, 0)
Screenshot: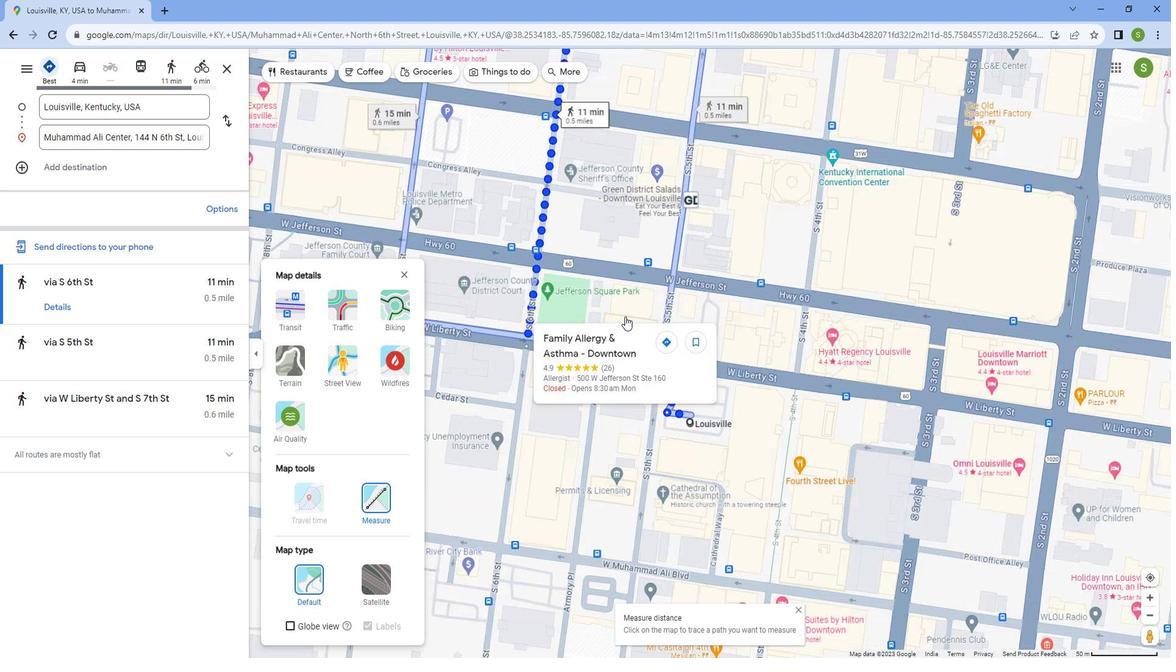 
Action: Mouse scrolled (639, 318) with delta (0, 0)
Screenshot: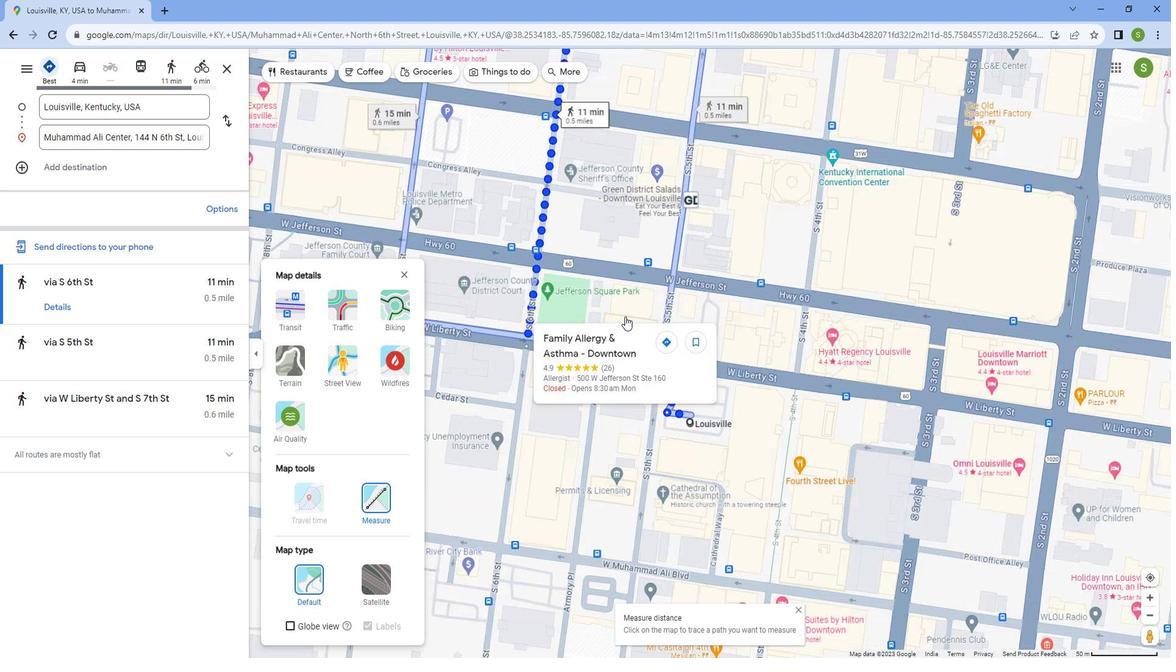 
Action: Mouse scrolled (639, 318) with delta (0, 0)
Screenshot: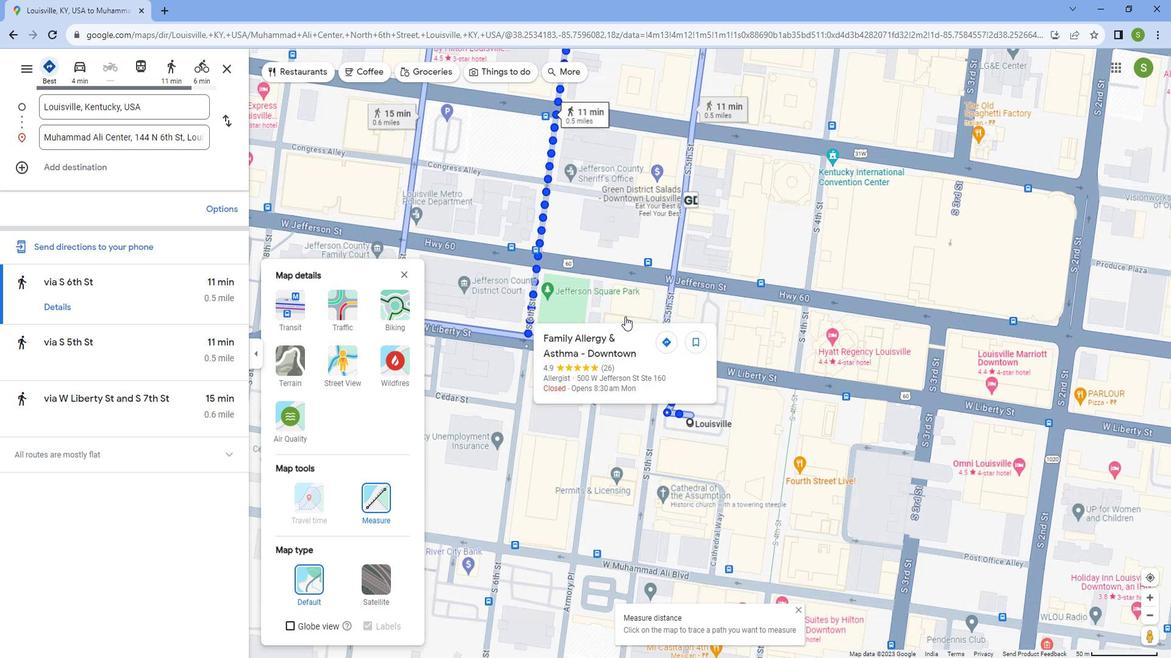 
Action: Mouse scrolled (639, 318) with delta (0, 0)
Screenshot: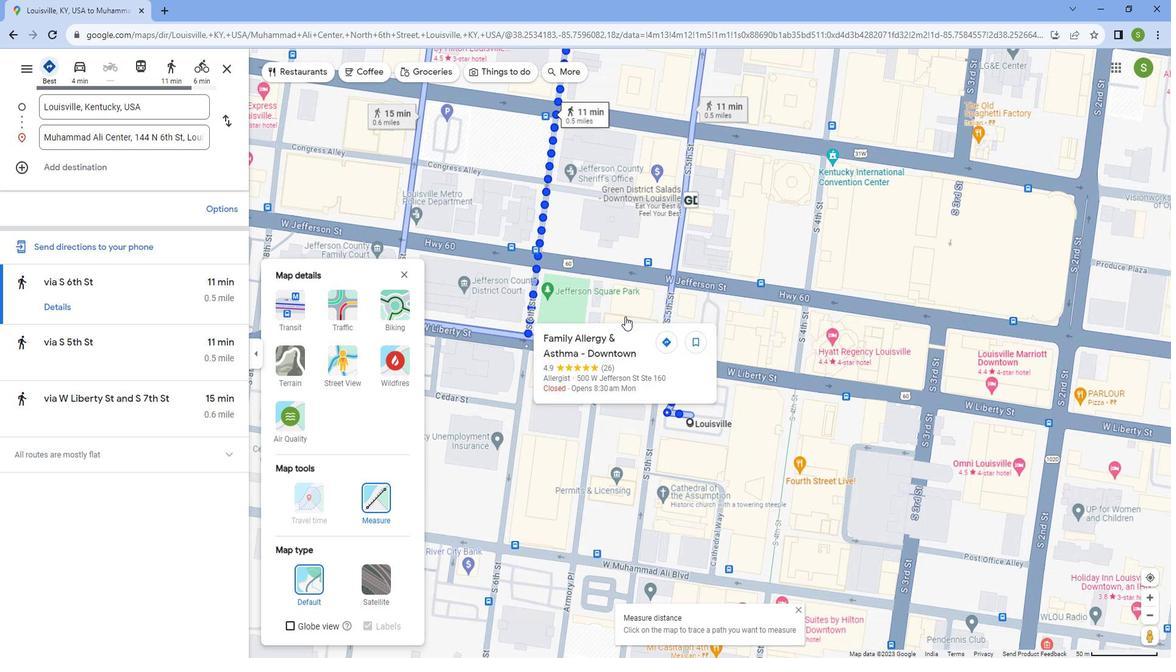 
Action: Mouse scrolled (639, 318) with delta (0, 0)
Screenshot: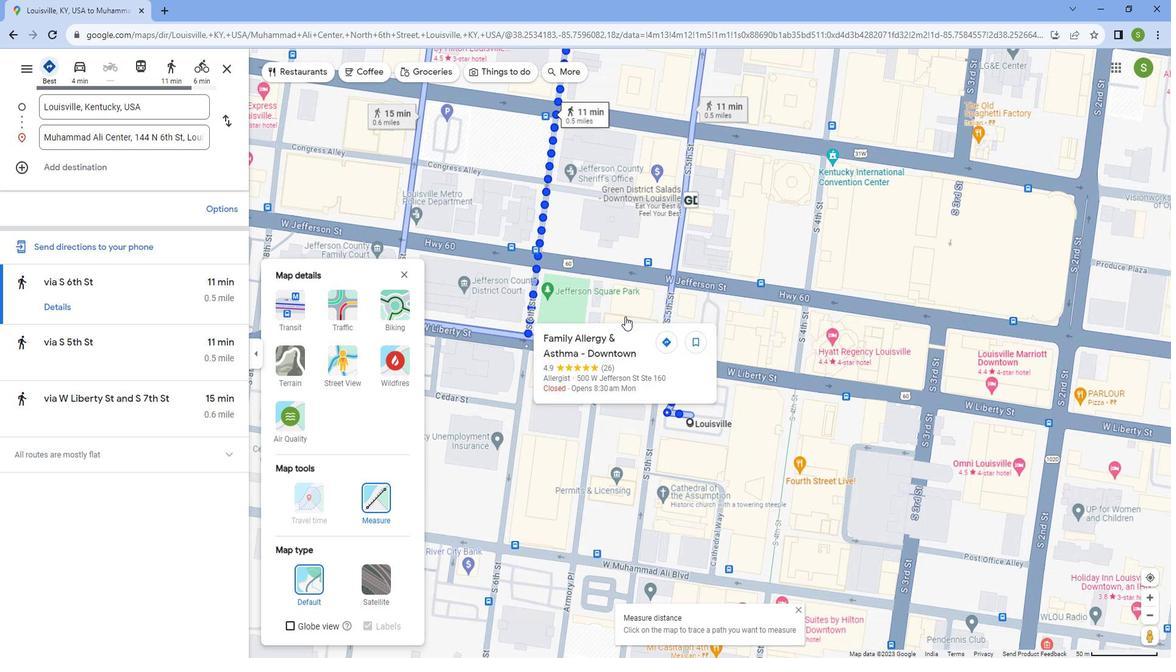 
Action: Mouse moved to (626, 103)
Screenshot: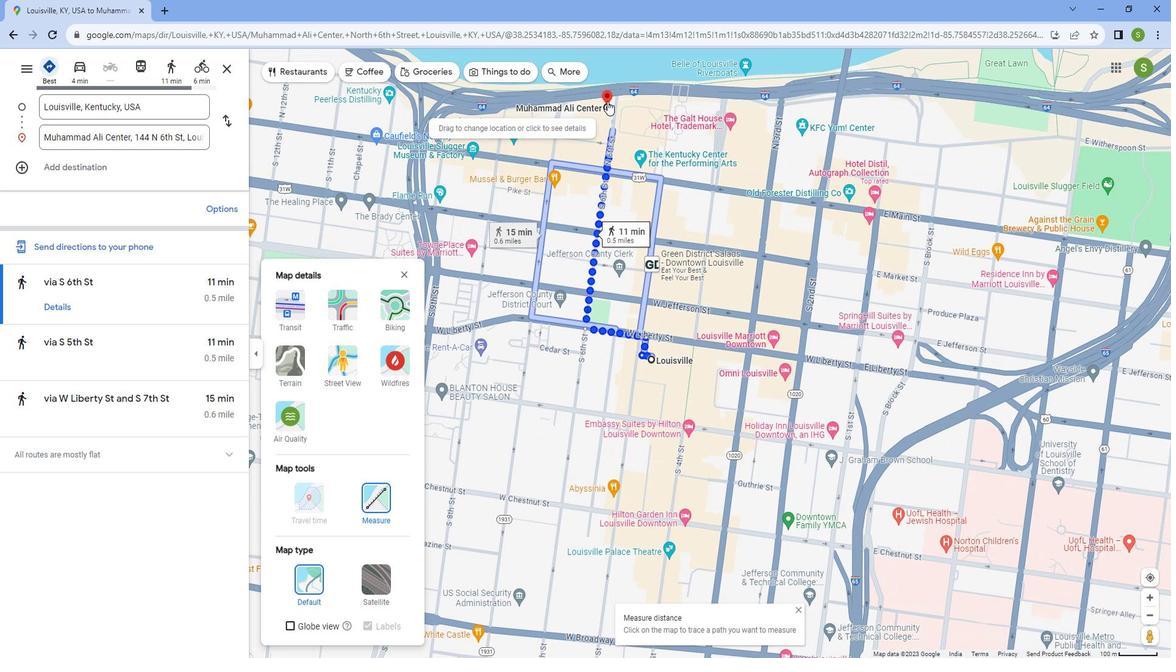 
Action: Mouse scrolled (626, 103) with delta (0, 0)
Screenshot: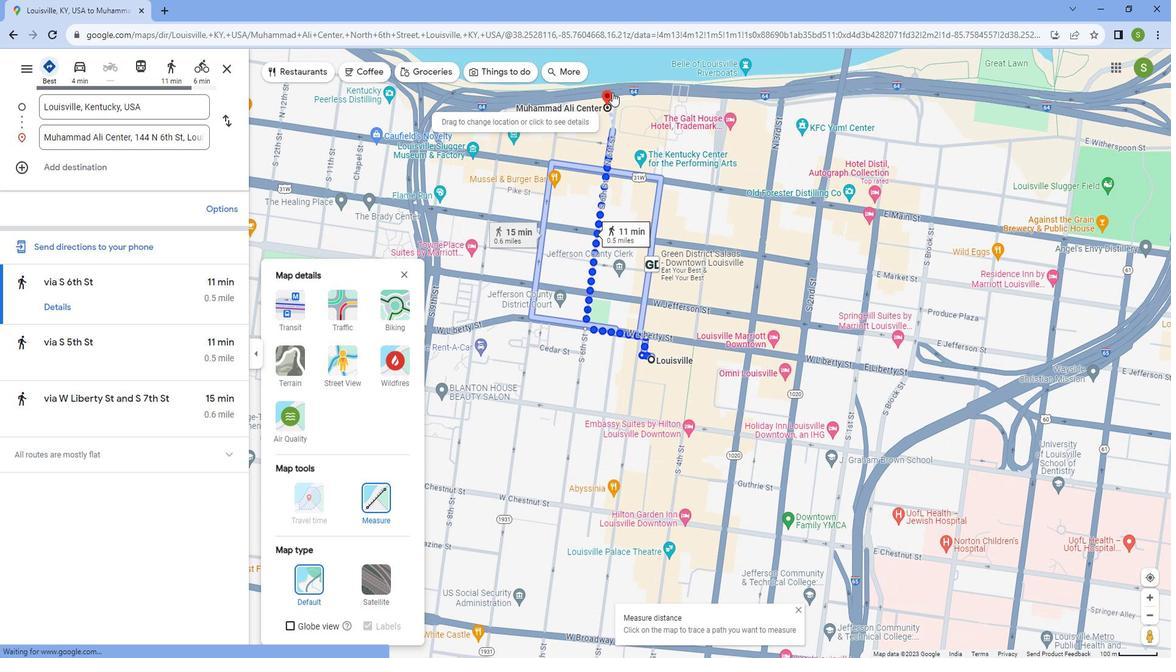 
Action: Mouse scrolled (626, 103) with delta (0, 0)
Screenshot: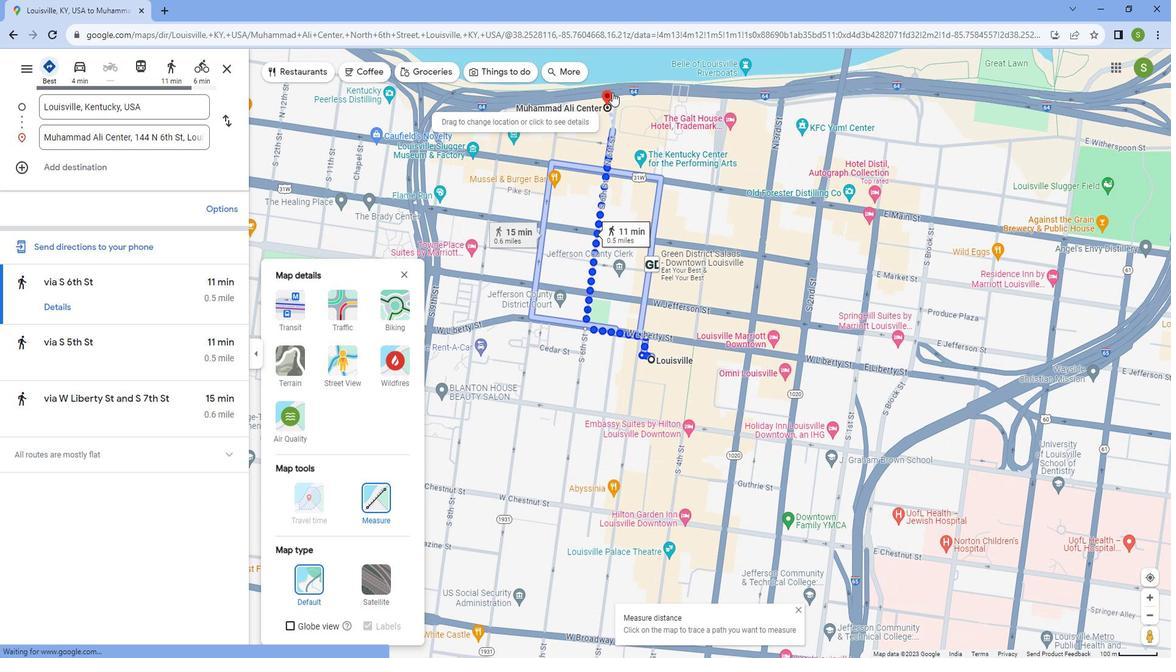 
Action: Mouse scrolled (626, 103) with delta (0, 0)
Screenshot: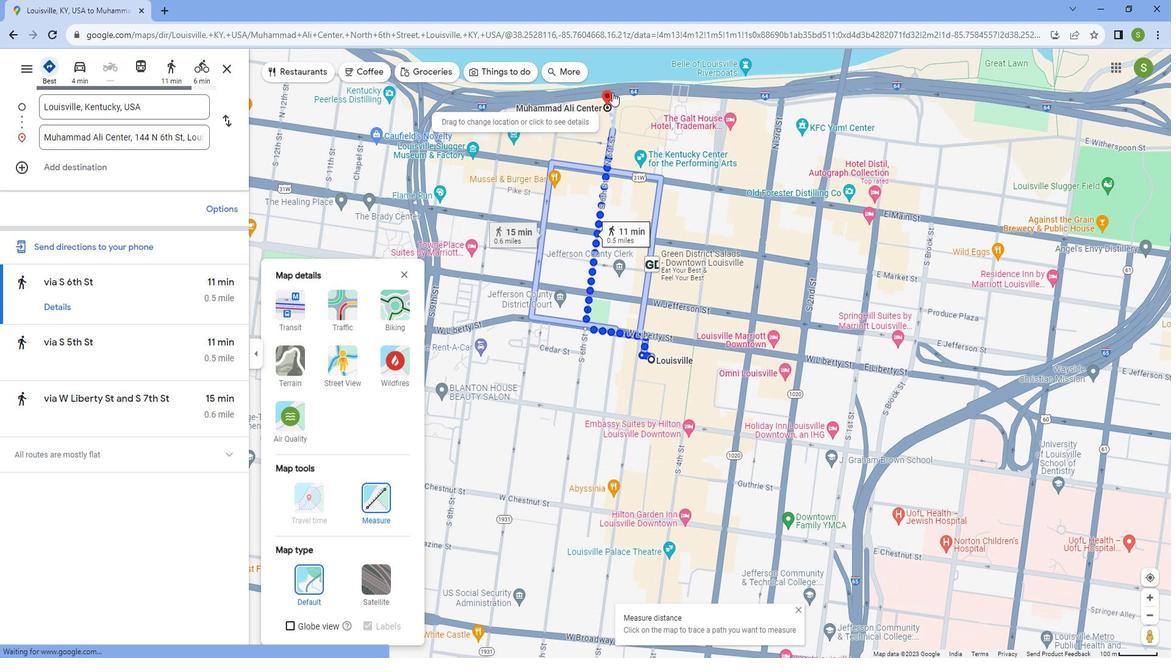 
Action: Mouse scrolled (626, 103) with delta (0, 0)
Screenshot: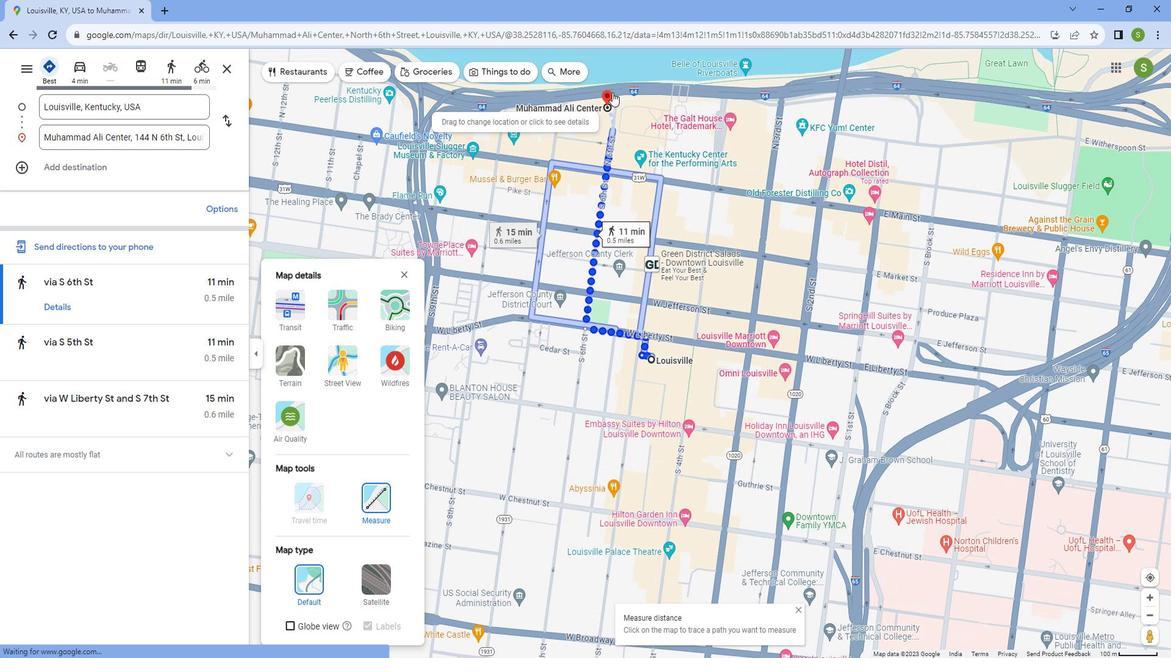 
Action: Mouse scrolled (626, 103) with delta (0, 0)
Screenshot: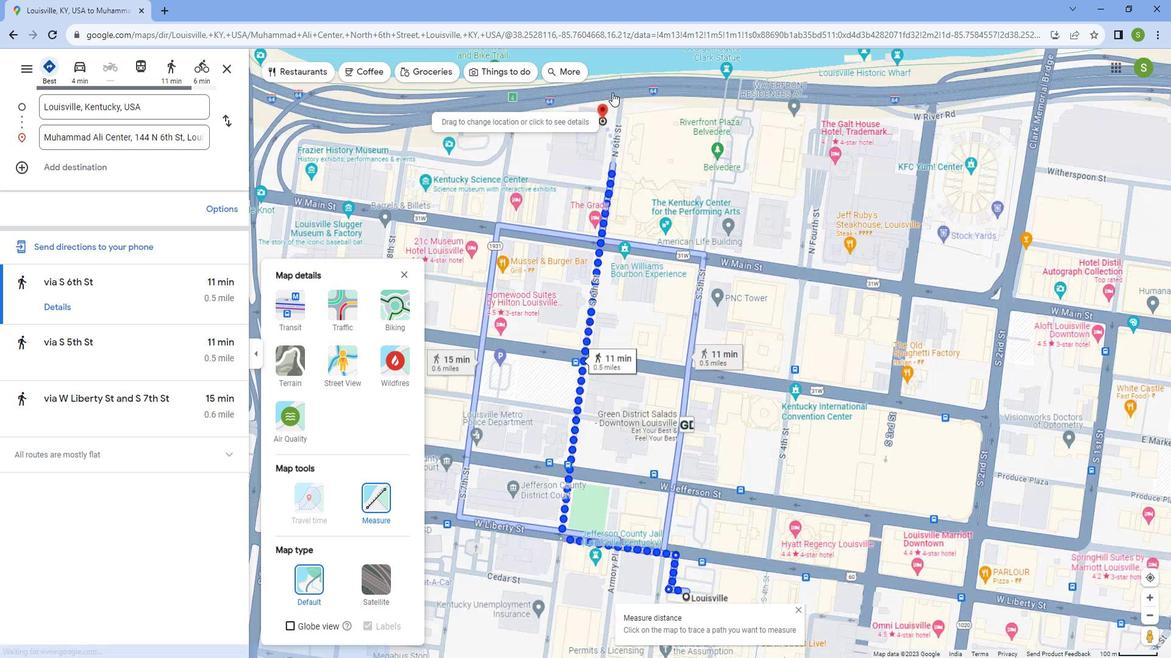
Action: Mouse scrolled (626, 103) with delta (0, 0)
Screenshot: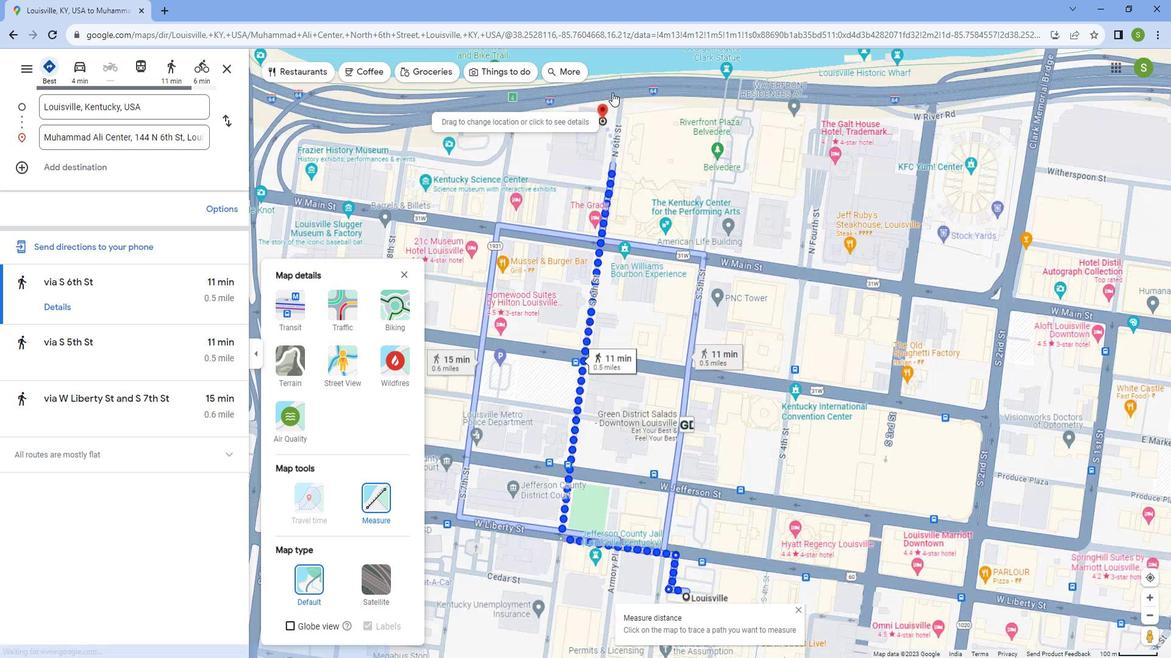 
Action: Mouse scrolled (626, 103) with delta (0, 0)
Screenshot: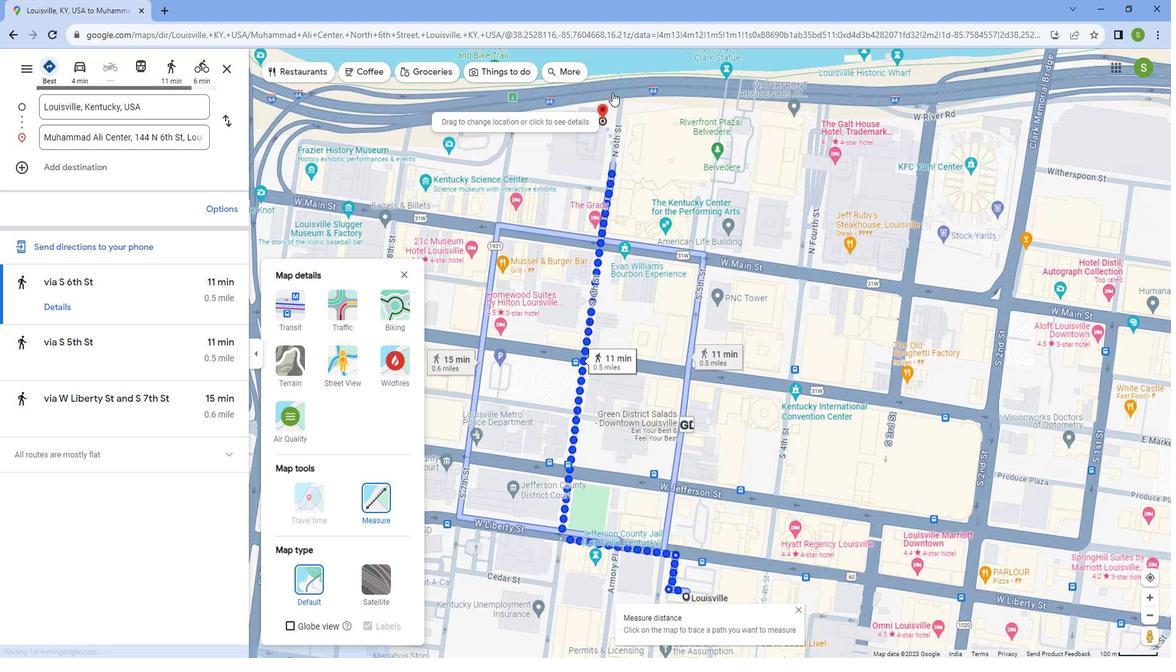 
Action: Mouse scrolled (626, 103) with delta (0, 0)
Screenshot: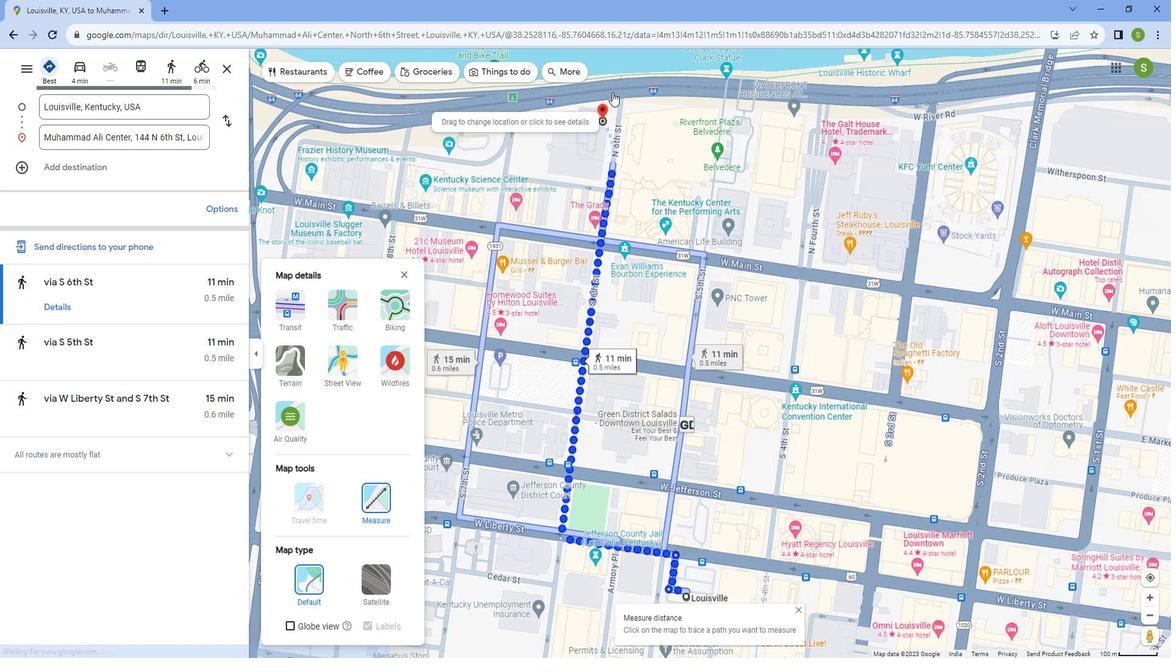 
Action: Mouse scrolled (626, 103) with delta (0, 0)
Screenshot: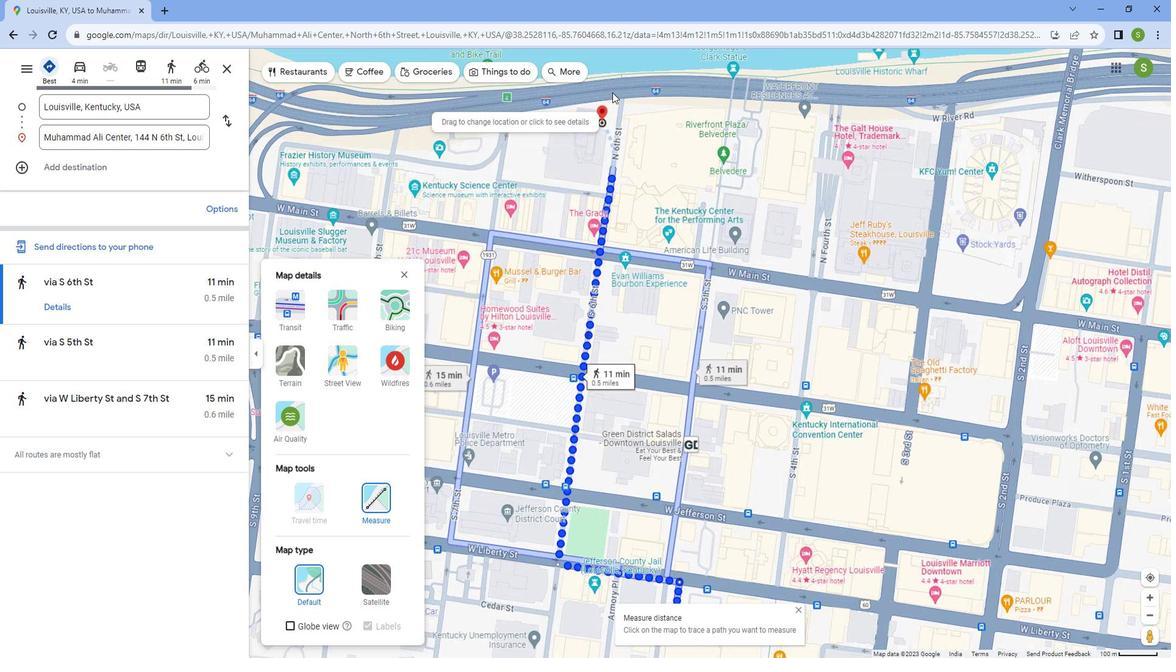 
Action: Mouse moved to (626, 102)
Screenshot: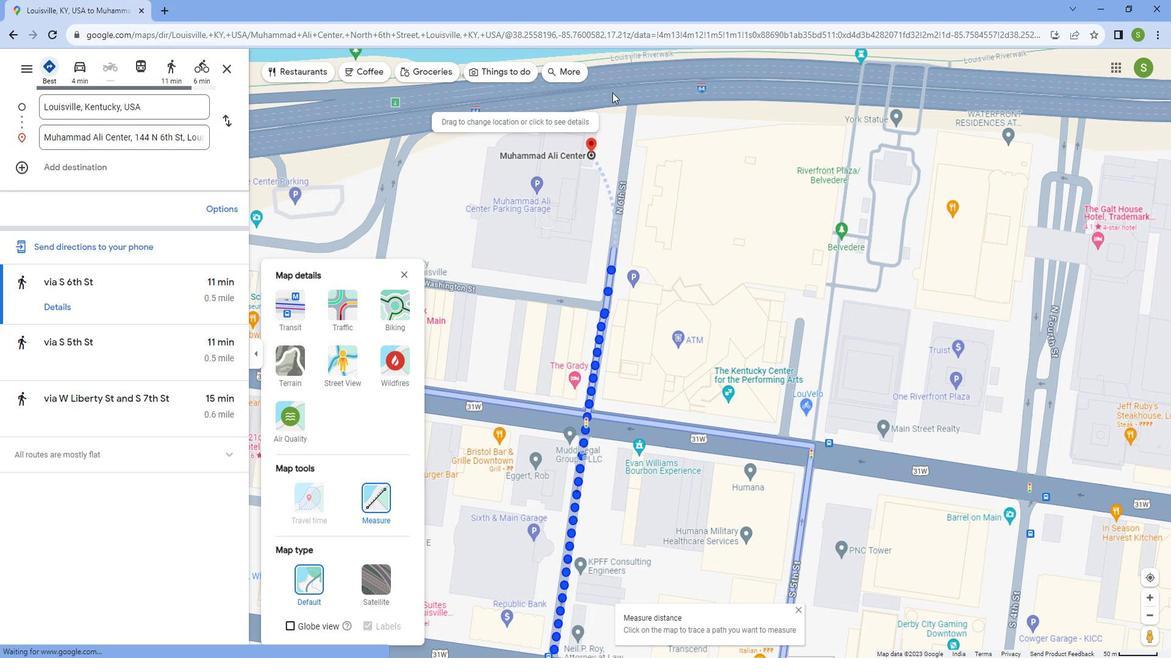 
Action: Mouse scrolled (626, 103) with delta (0, 0)
Screenshot: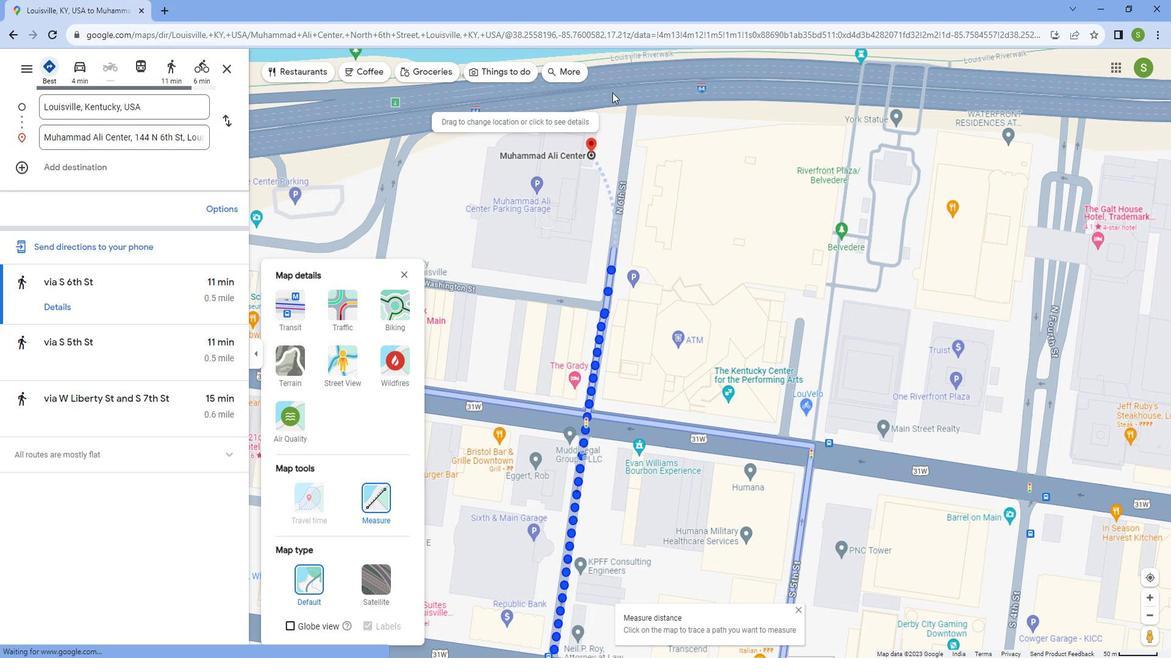 
Action: Mouse scrolled (626, 103) with delta (0, 0)
Screenshot: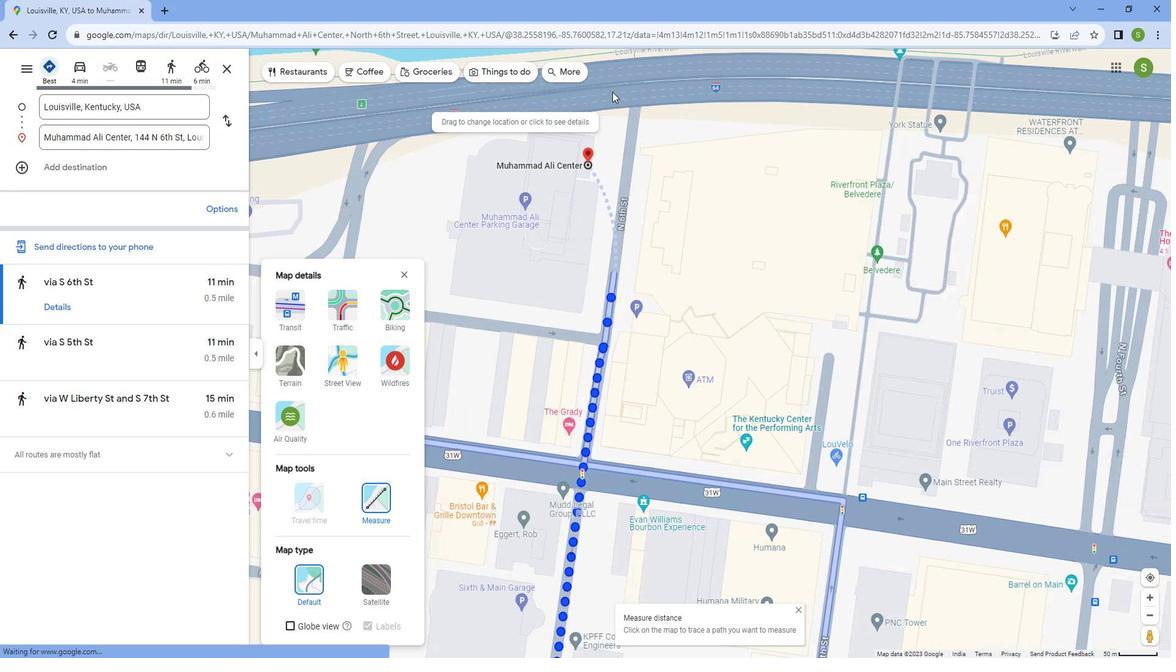 
Action: Mouse scrolled (626, 103) with delta (0, 0)
Screenshot: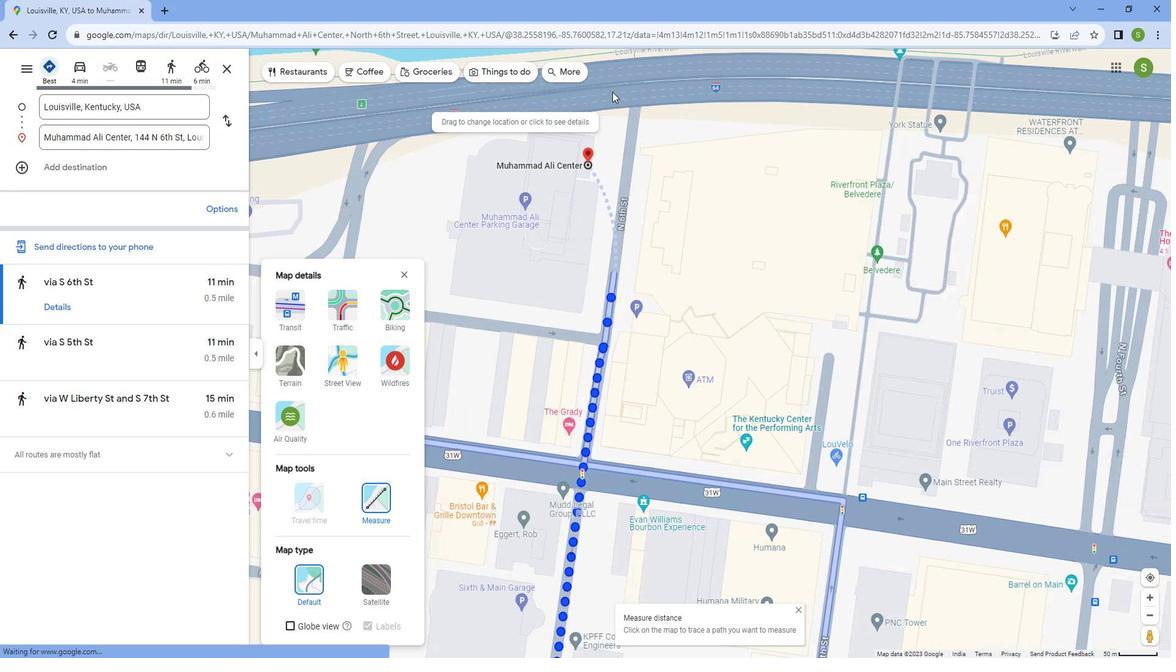 
Action: Mouse scrolled (626, 103) with delta (0, 0)
Screenshot: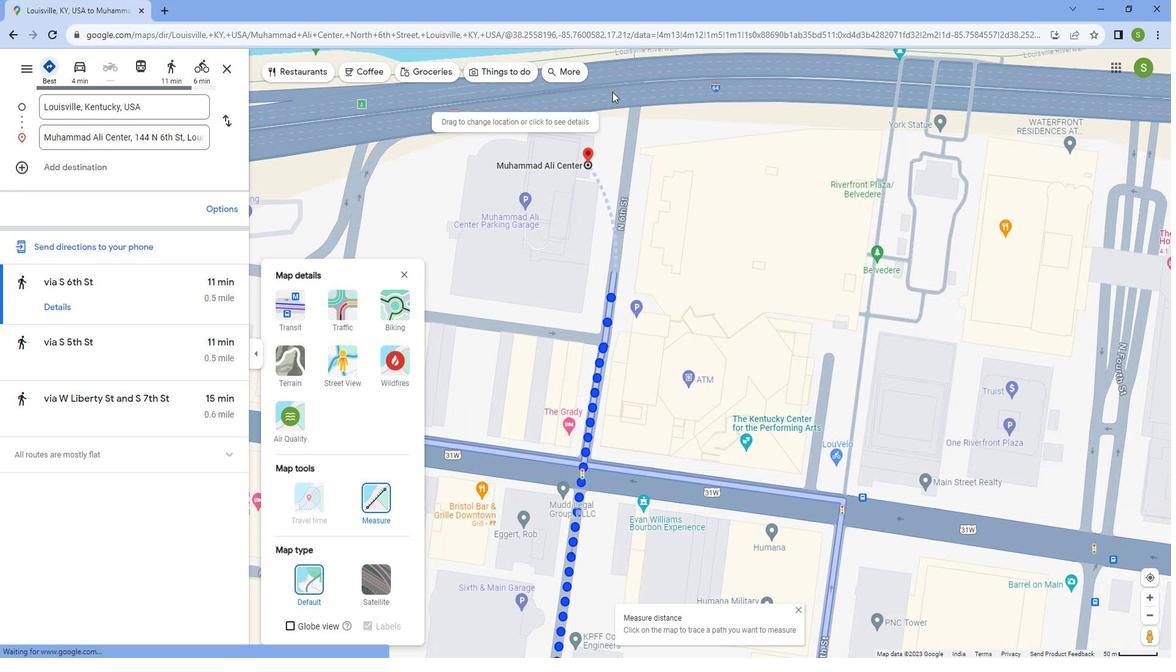 
Action: Mouse scrolled (626, 103) with delta (0, 0)
Screenshot: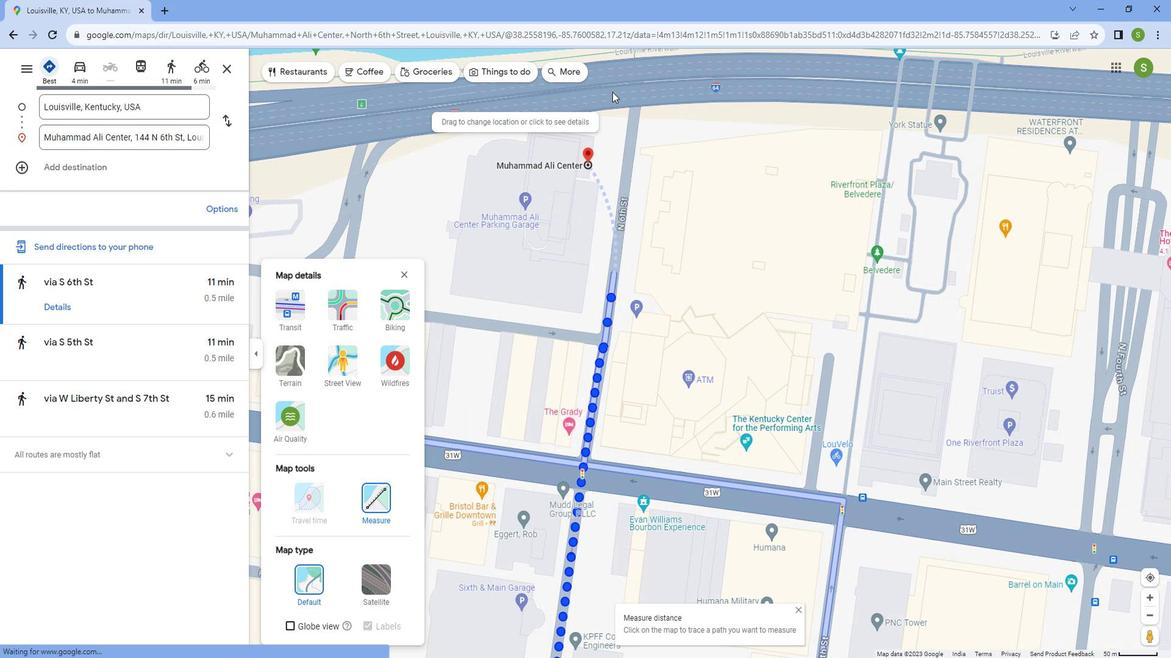 
Action: Mouse moved to (561, 253)
Screenshot: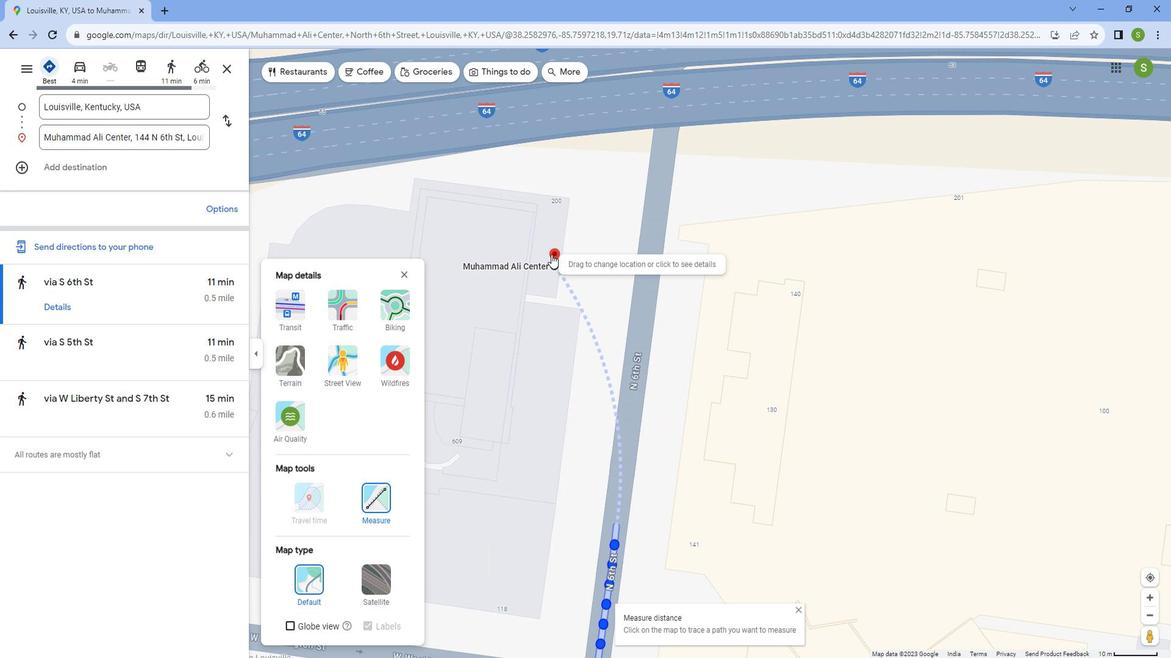 
Action: Mouse scrolled (561, 253) with delta (0, 0)
Screenshot: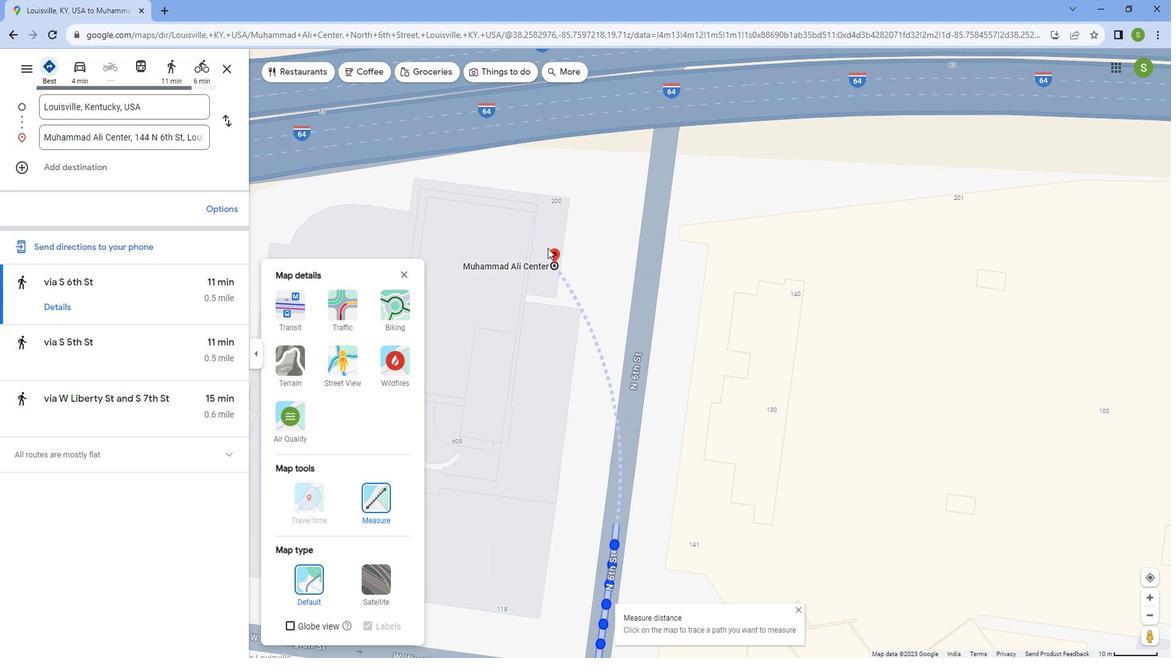 
Action: Mouse scrolled (561, 253) with delta (0, 0)
Screenshot: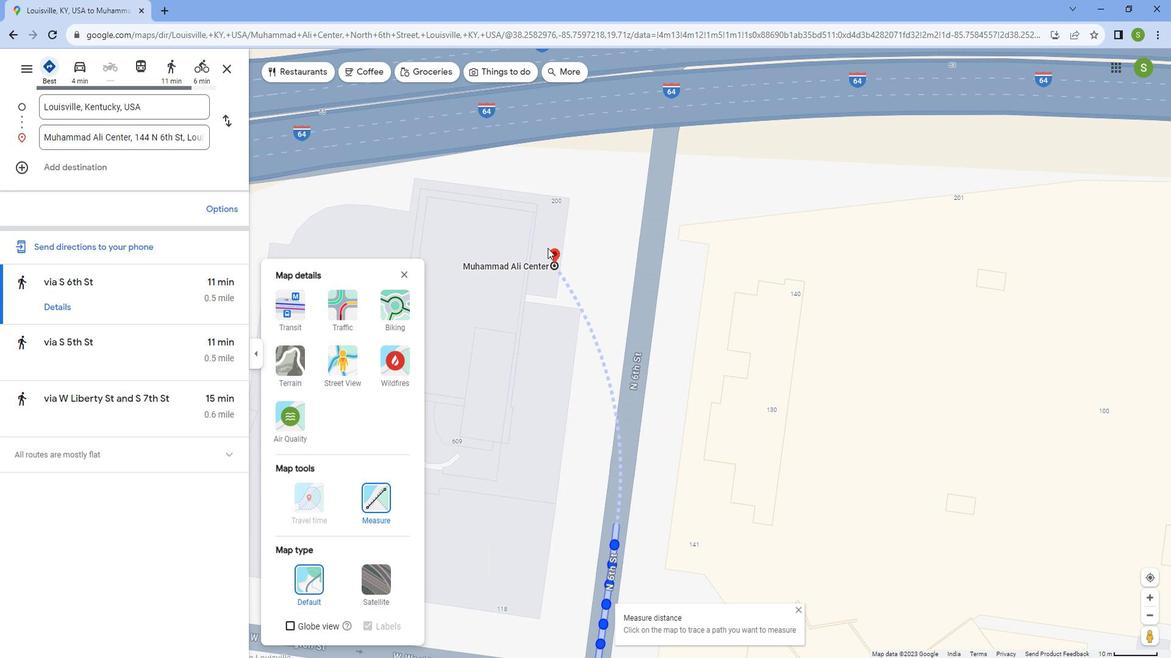 
Action: Mouse scrolled (561, 253) with delta (0, 0)
Screenshot: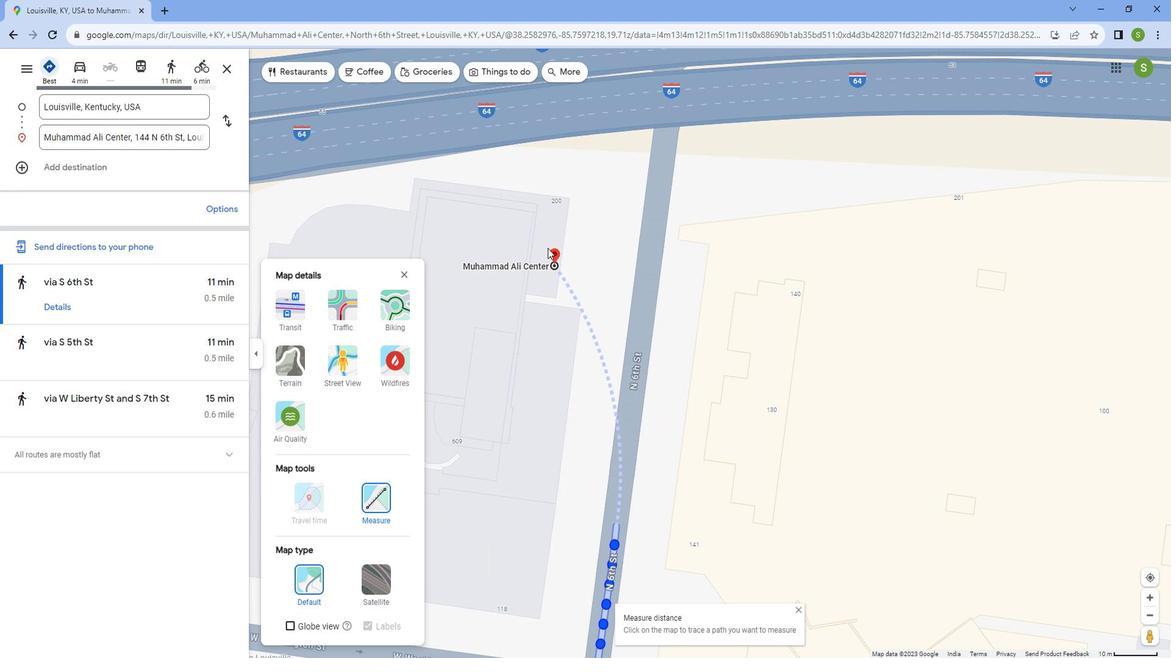 
Action: Mouse scrolled (561, 253) with delta (0, 0)
Screenshot: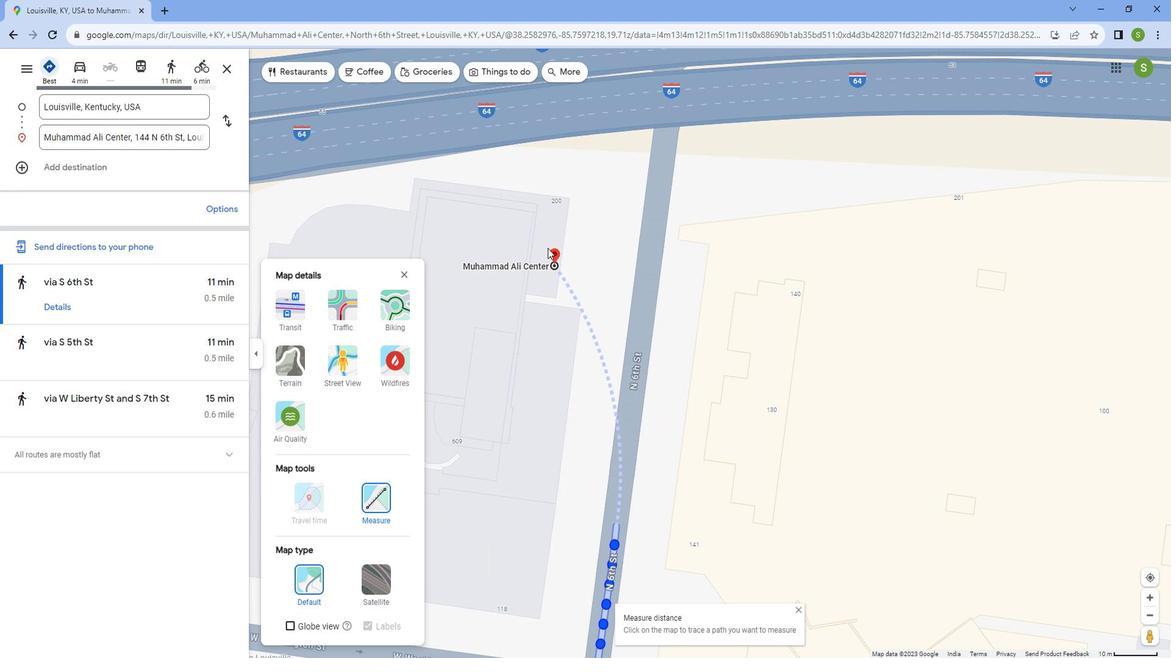 
Action: Mouse scrolled (561, 253) with delta (0, 0)
Screenshot: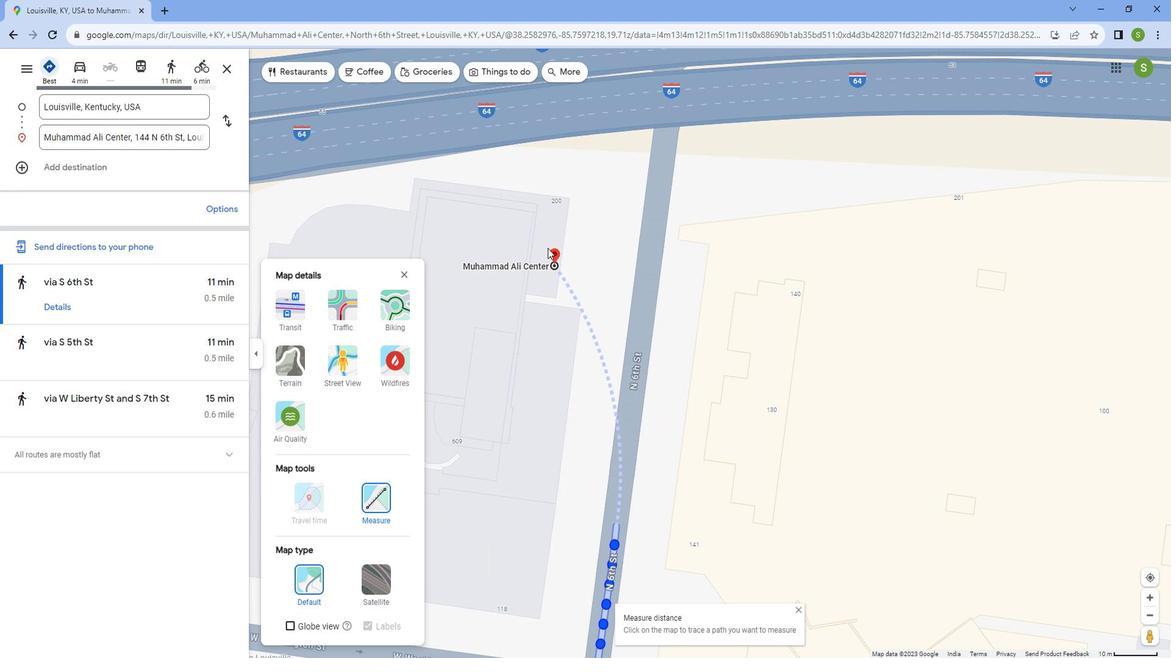 
Action: Mouse scrolled (561, 253) with delta (0, 0)
Screenshot: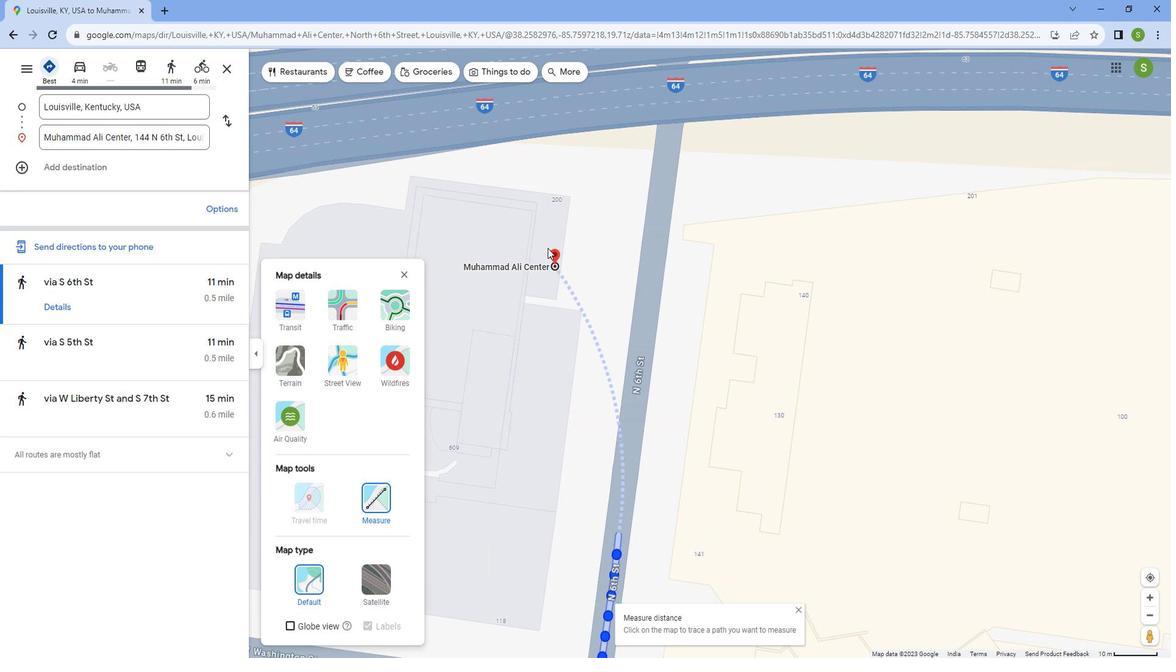 
Action: Mouse moved to (578, 293)
Screenshot: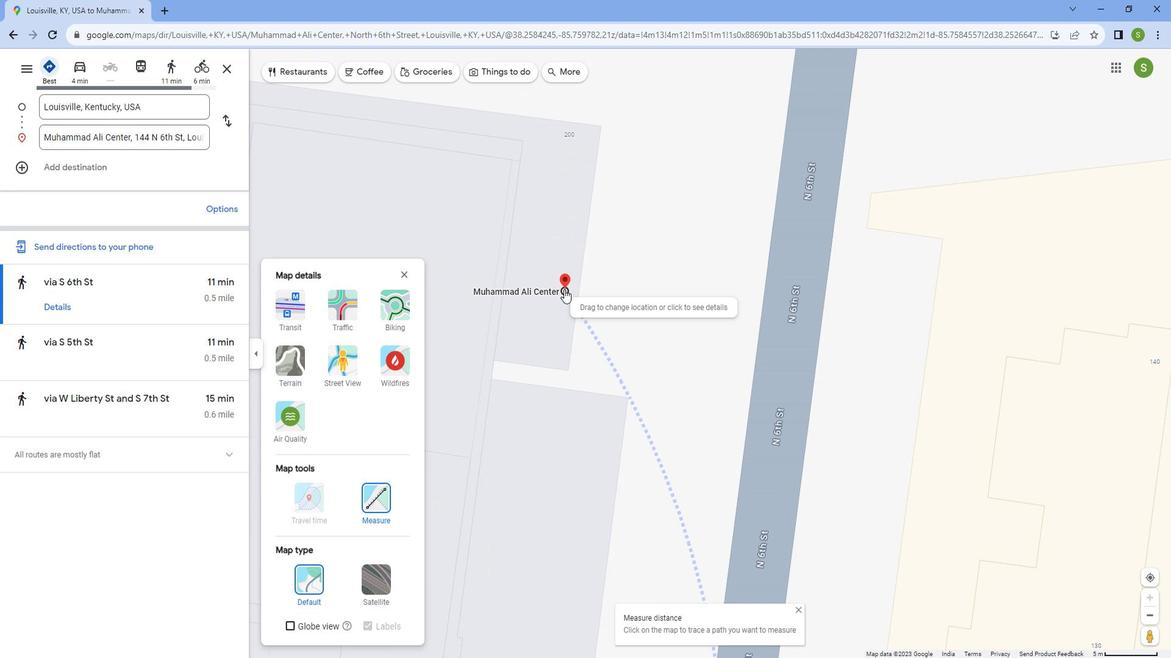 
Action: Mouse pressed left at (578, 293)
Screenshot: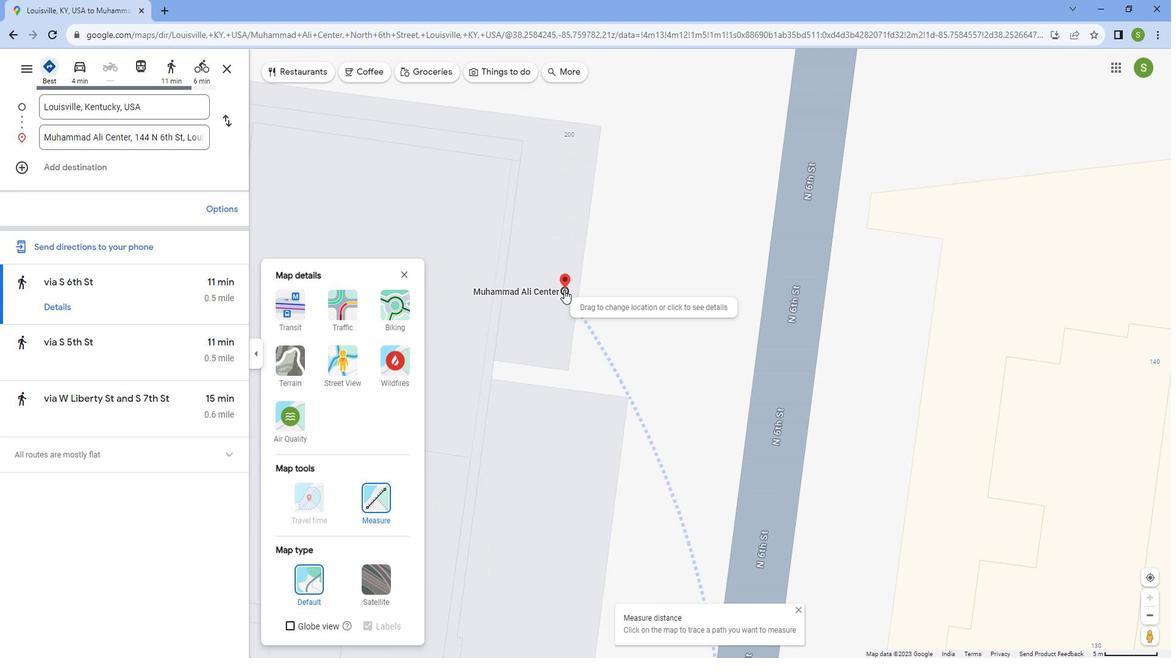 
Action: Mouse moved to (576, 285)
Screenshot: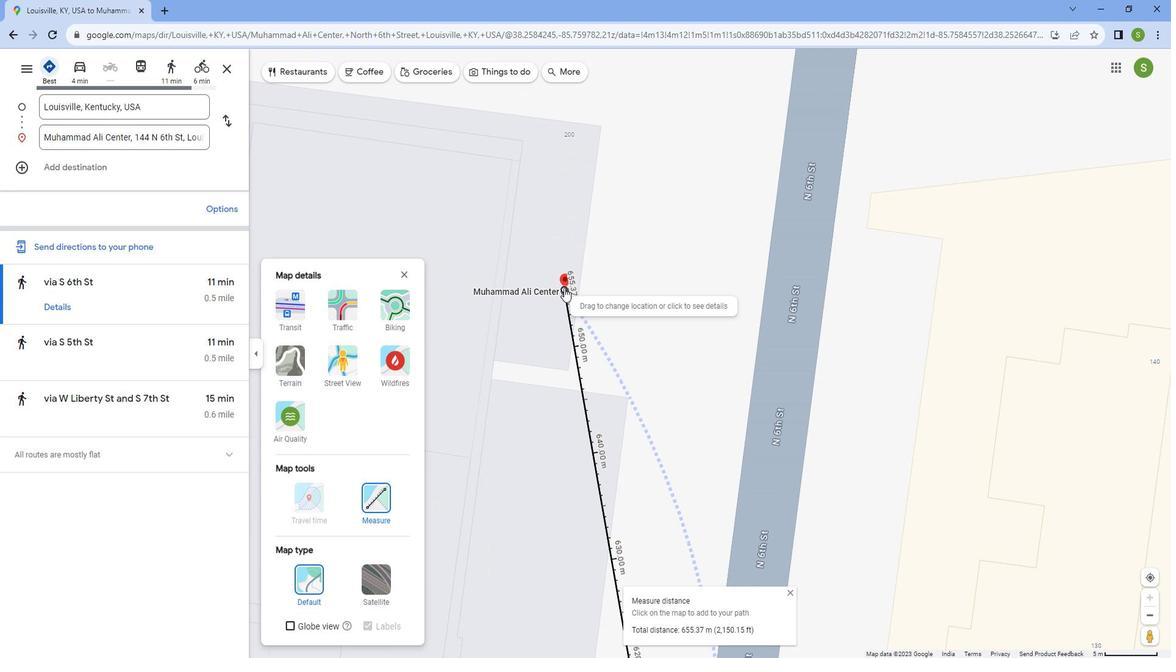 
Action: Mouse scrolled (576, 284) with delta (0, 0)
Screenshot: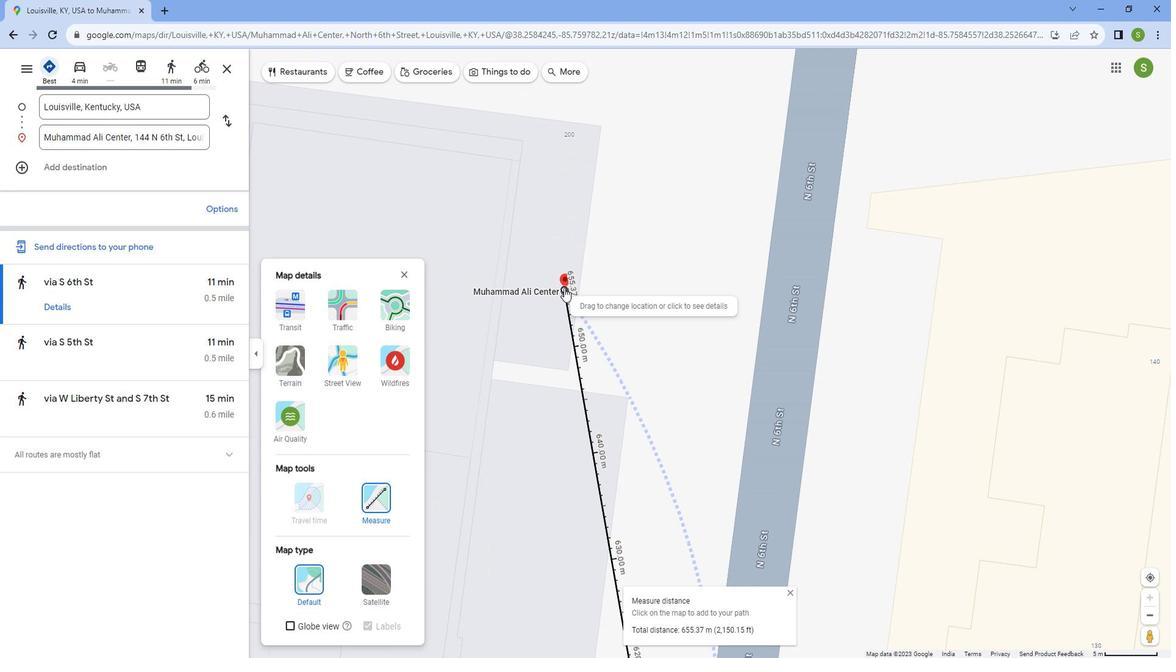 
Action: Mouse scrolled (576, 284) with delta (0, 0)
Screenshot: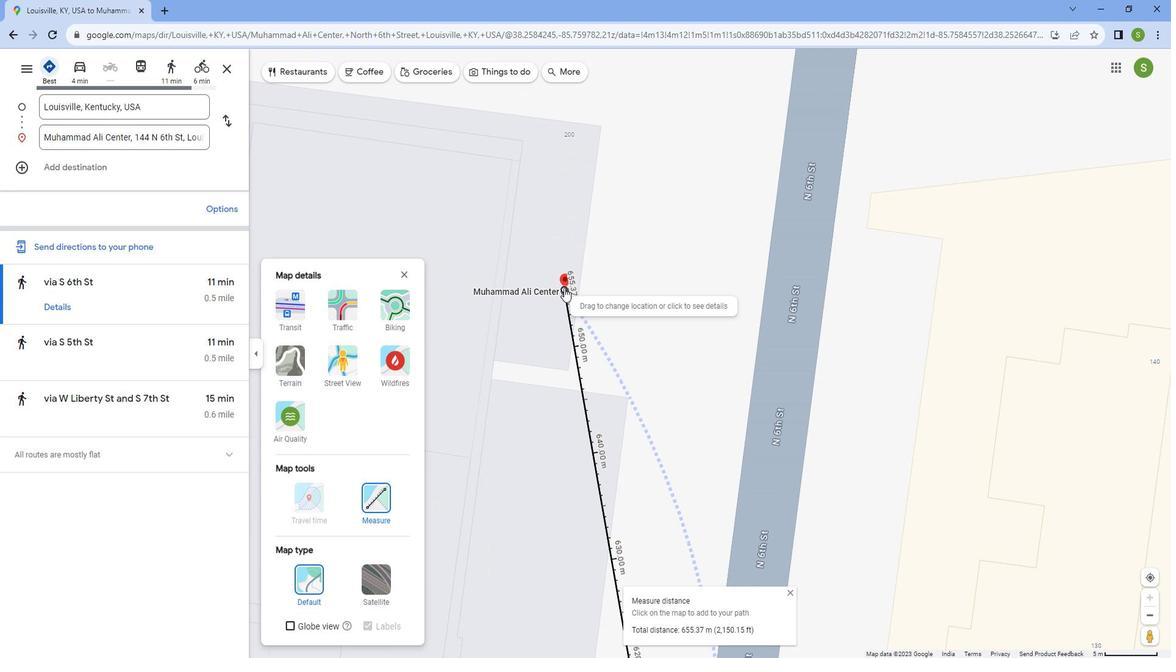 
Action: Mouse scrolled (576, 284) with delta (0, 0)
Screenshot: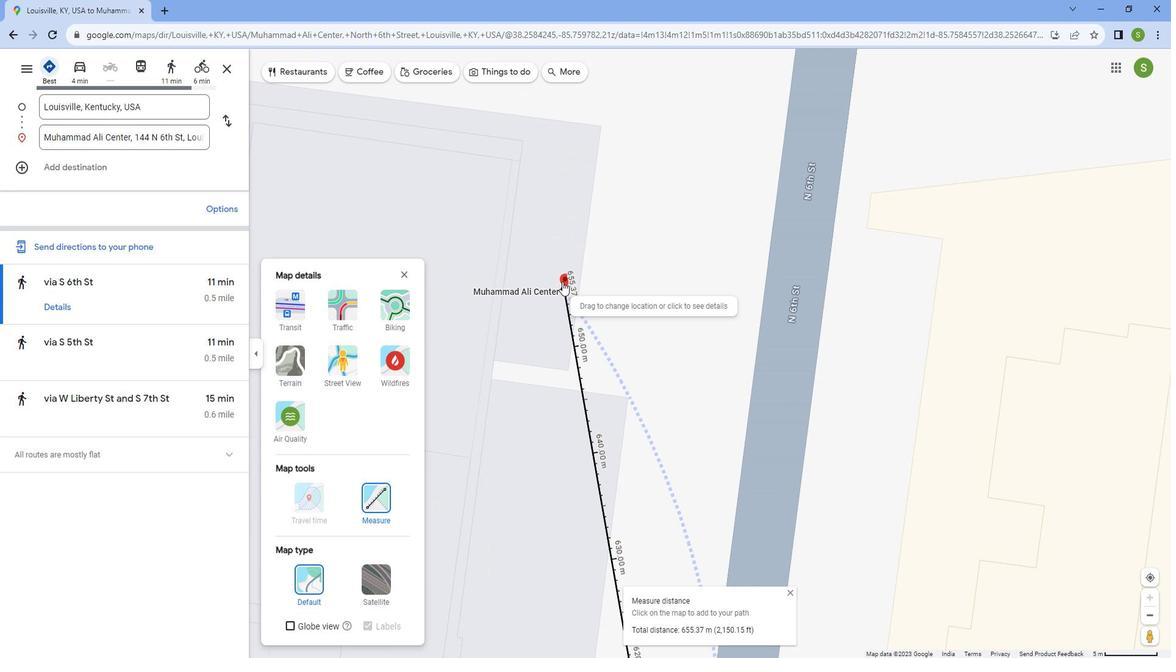 
Action: Mouse scrolled (576, 284) with delta (0, 0)
Screenshot: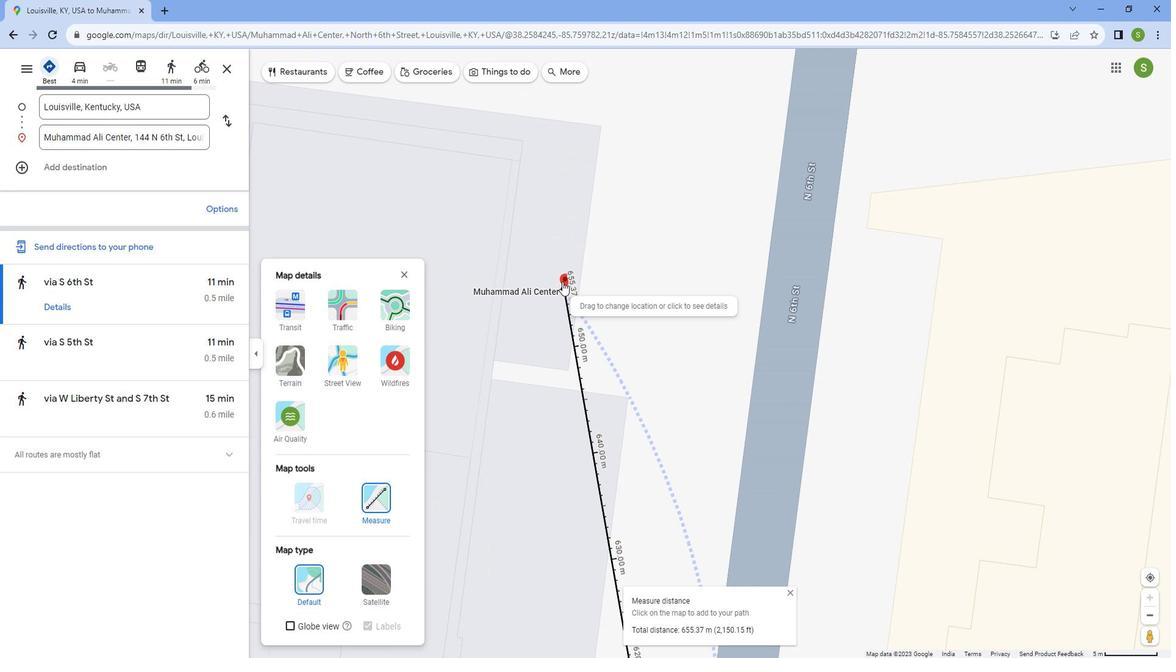 
Action: Mouse moved to (576, 284)
Screenshot: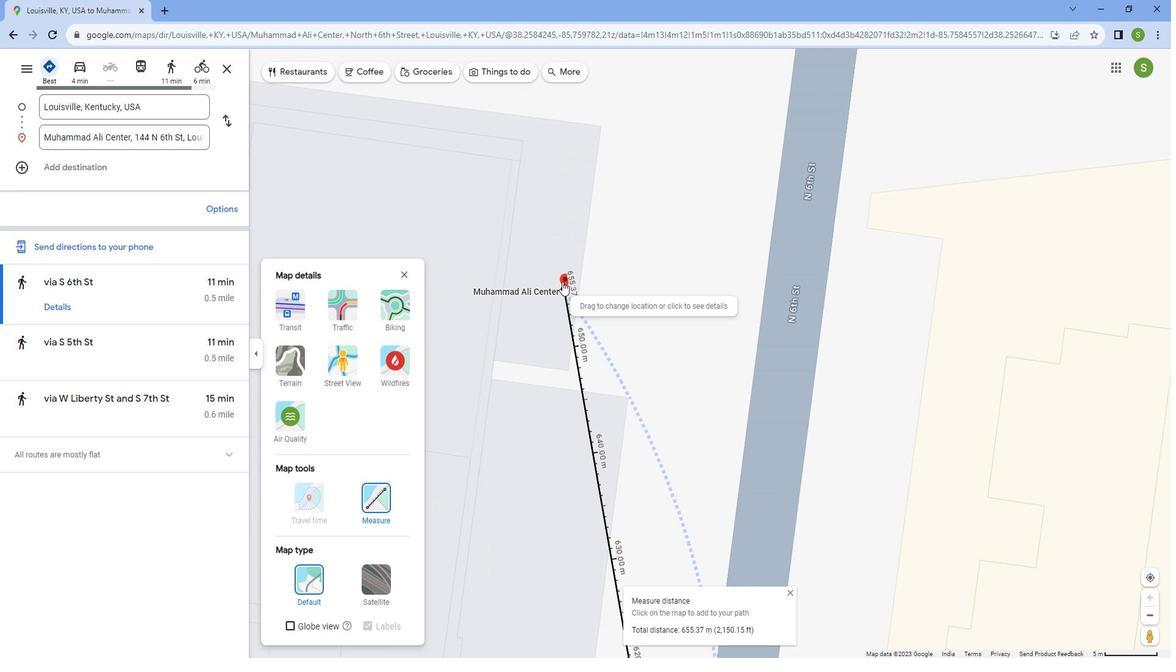 
Action: Mouse scrolled (576, 283) with delta (0, 0)
Screenshot: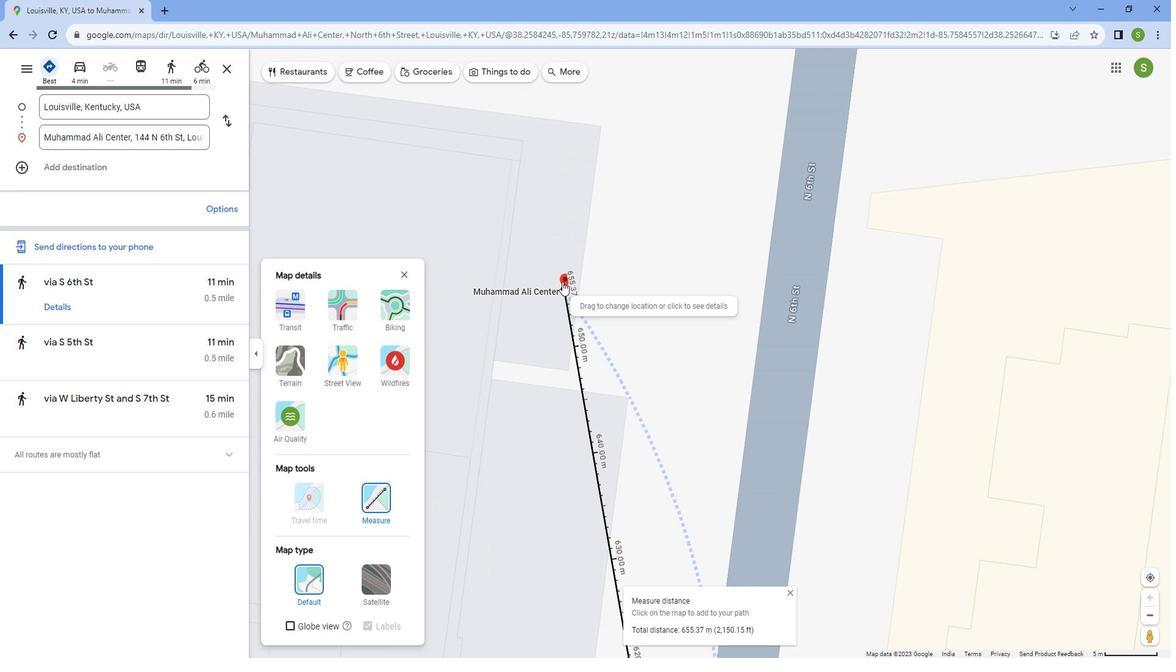 
Action: Mouse moved to (576, 283)
Screenshot: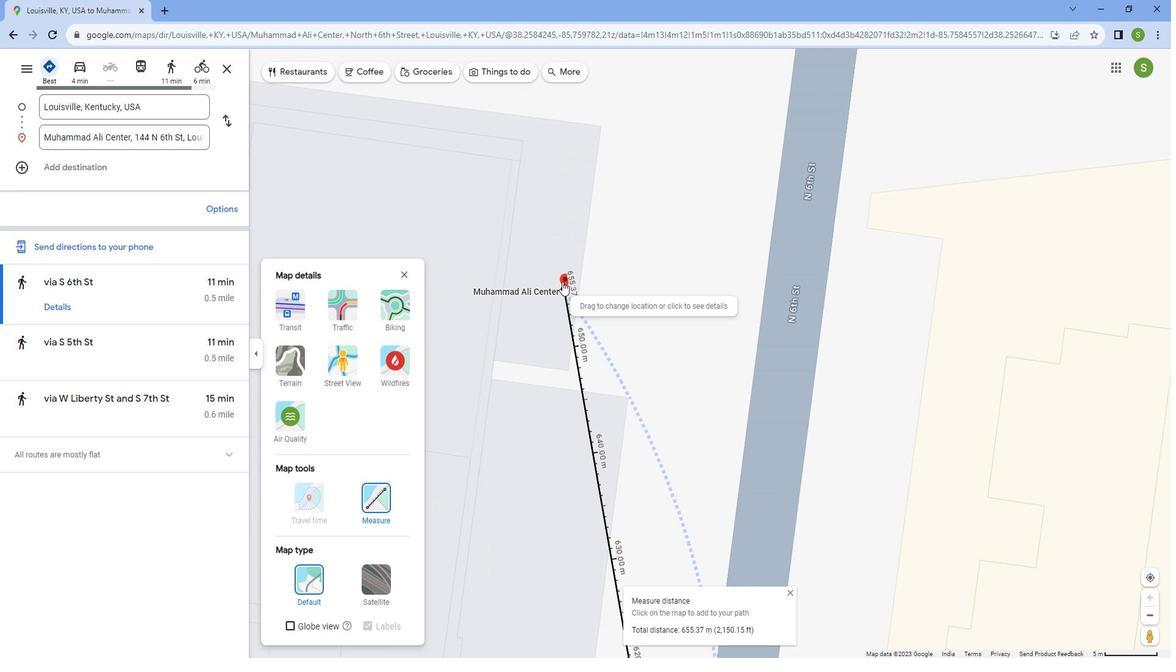 
Action: Mouse scrolled (576, 282) with delta (0, 0)
Screenshot: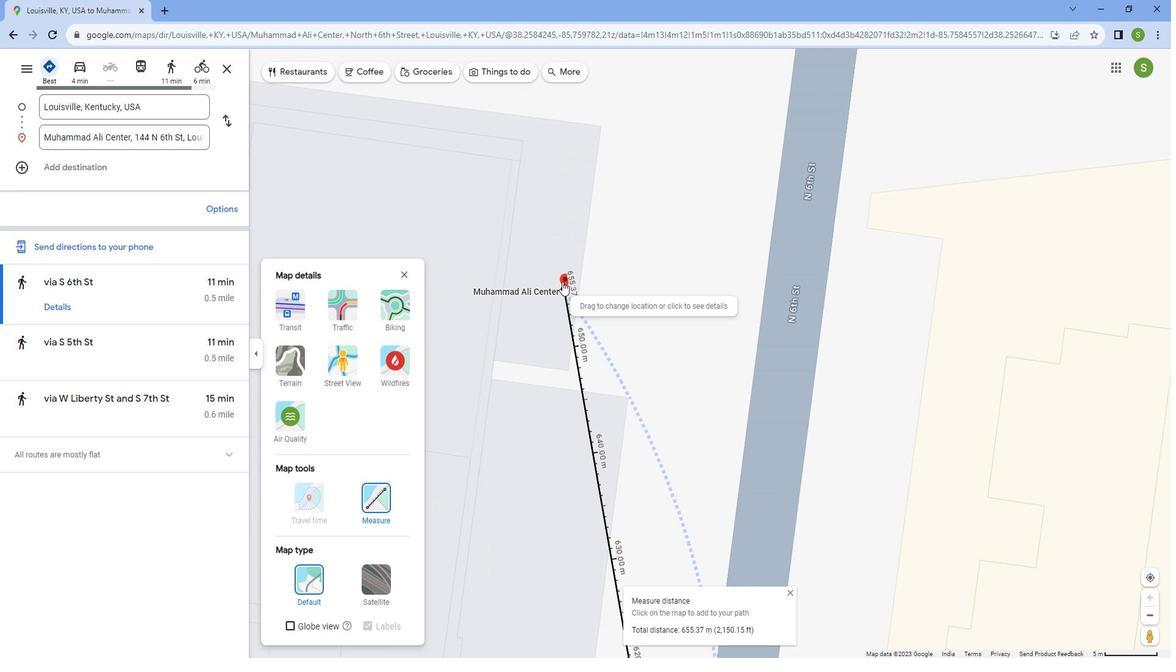 
Action: Mouse moved to (575, 282)
Screenshot: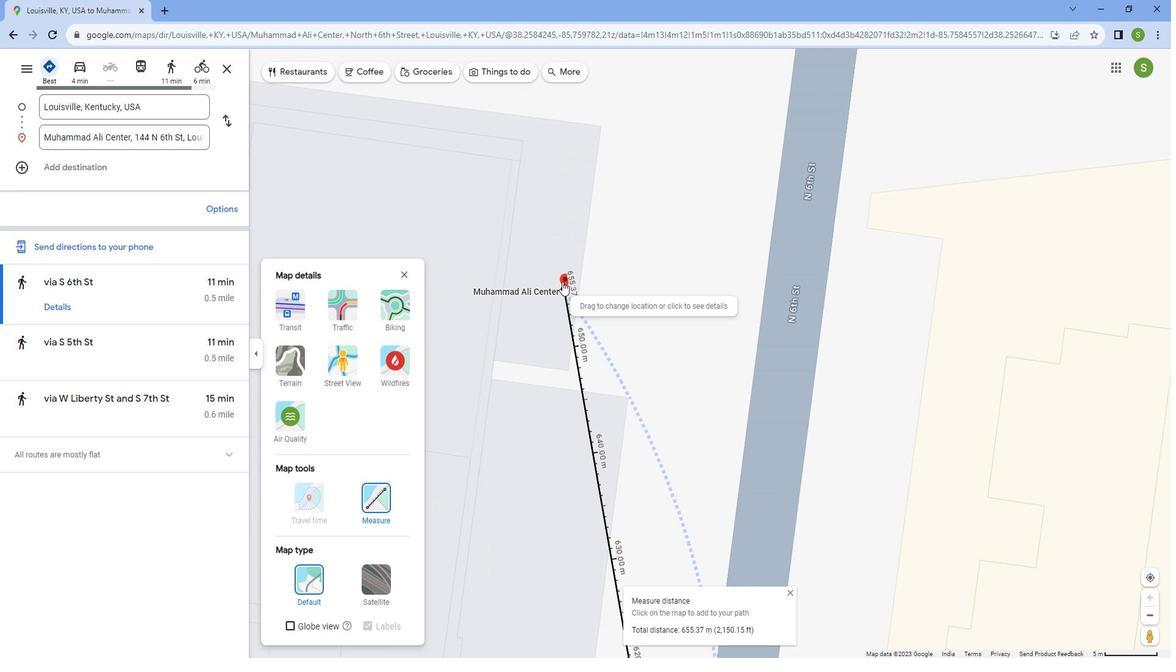 
Action: Mouse scrolled (575, 281) with delta (0, 0)
Screenshot: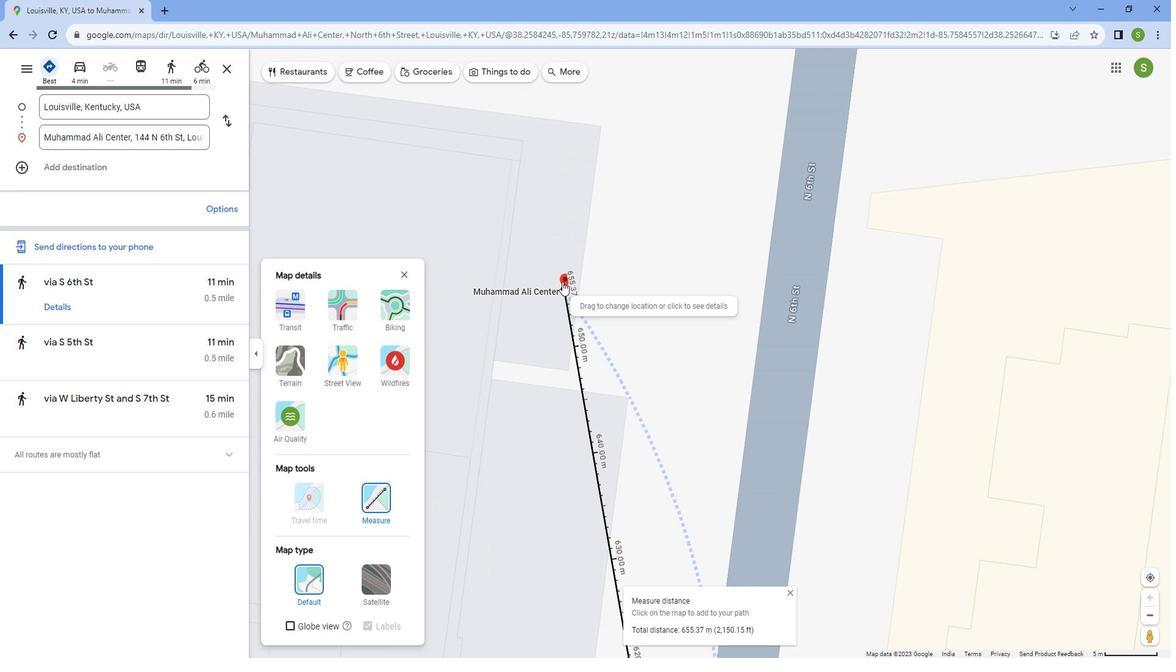 
Action: Mouse scrolled (575, 281) with delta (0, 0)
Screenshot: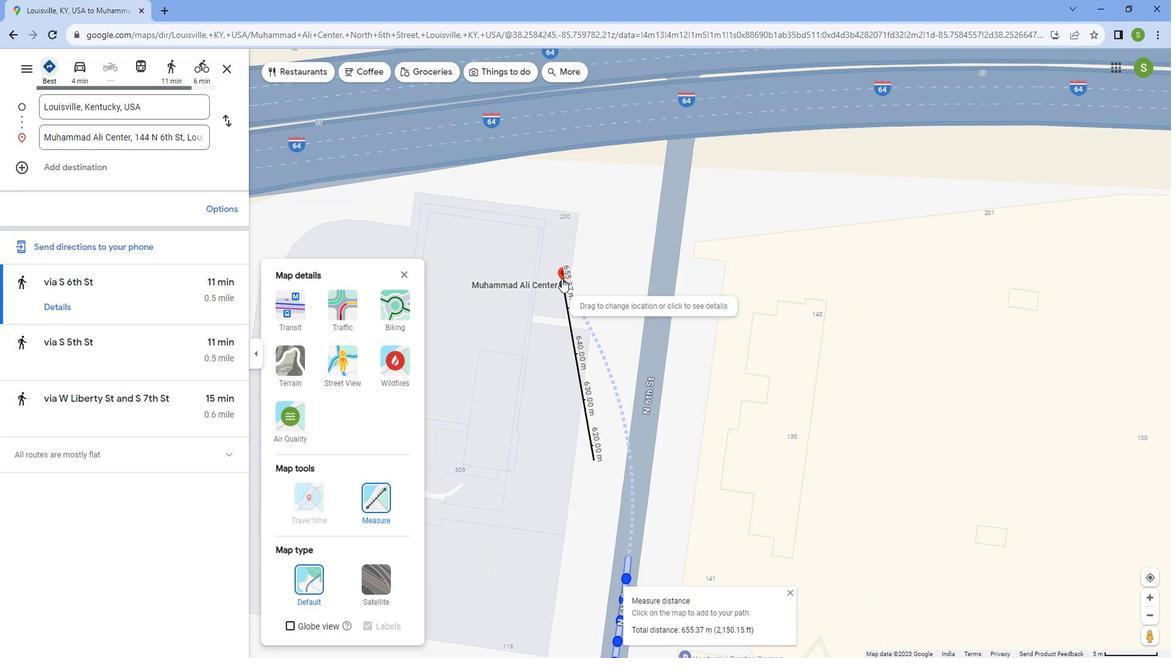 
Action: Mouse scrolled (575, 281) with delta (0, 0)
Screenshot: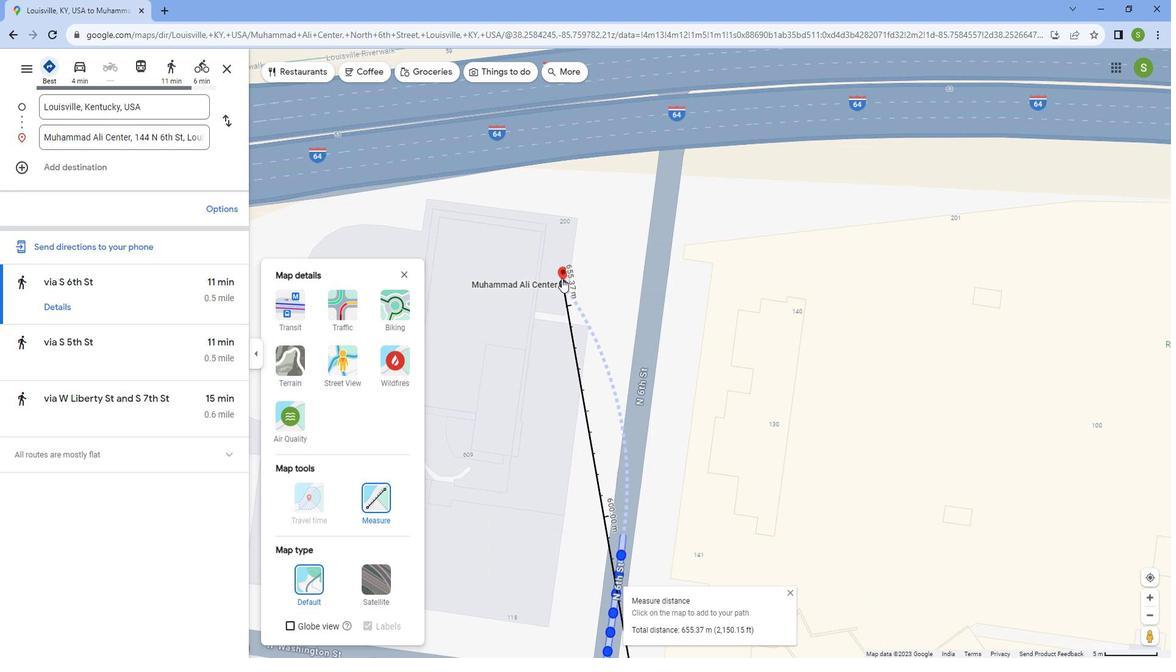 
Action: Mouse scrolled (575, 281) with delta (0, 0)
Screenshot: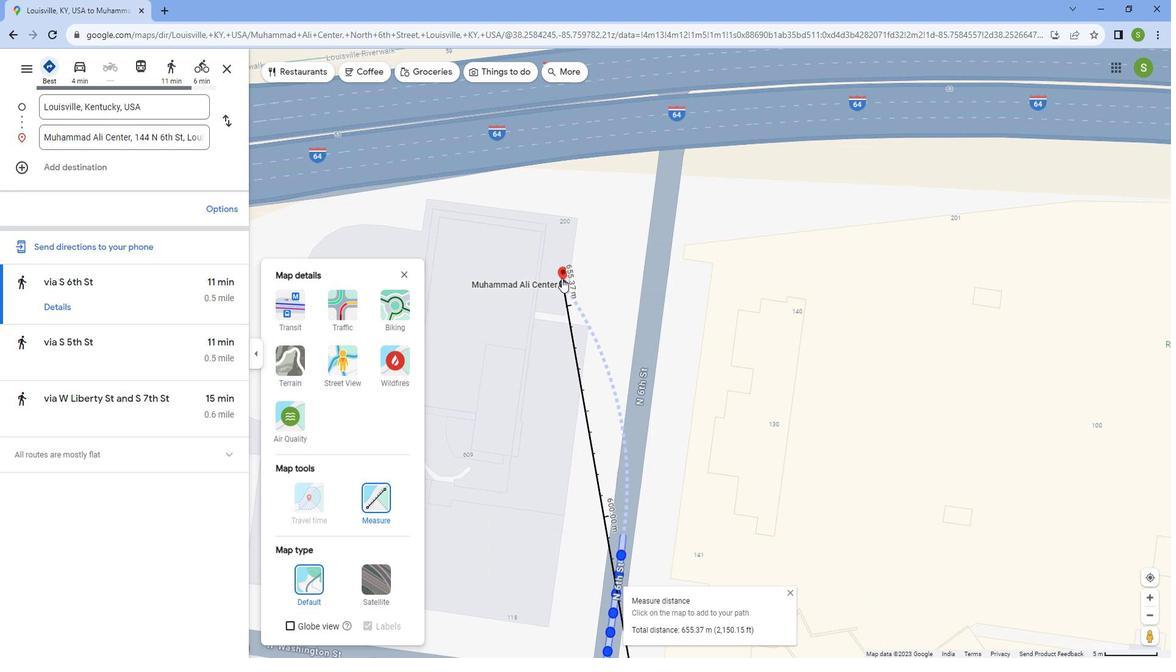 
Action: Mouse scrolled (575, 281) with delta (0, 0)
Screenshot: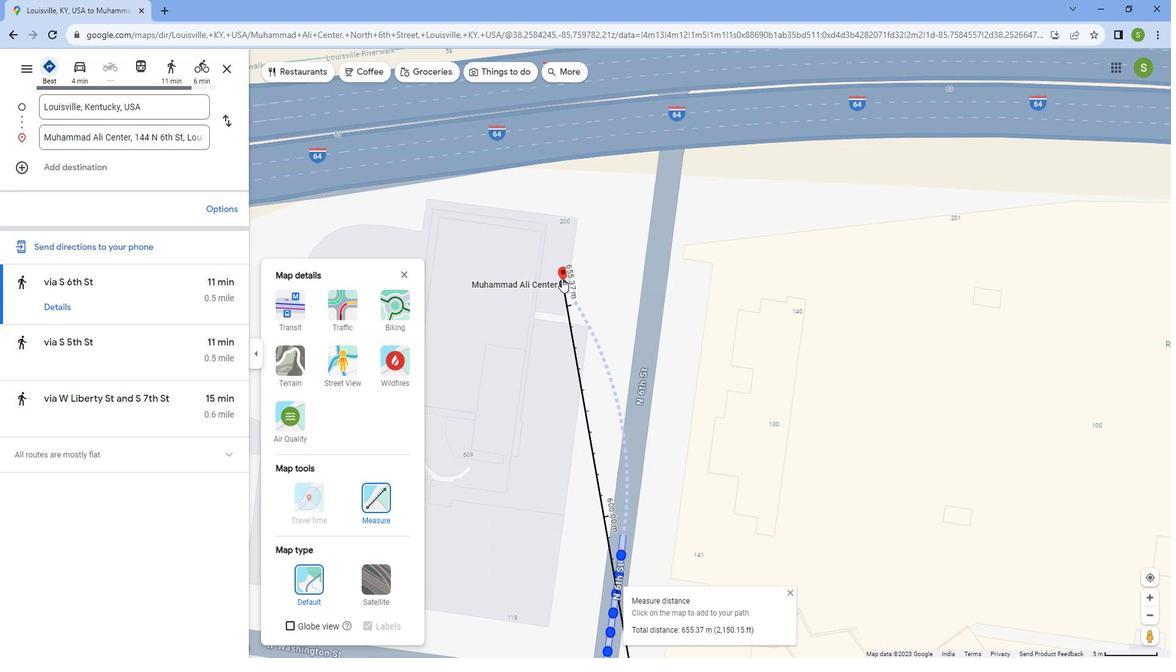 
Action: Mouse scrolled (575, 281) with delta (0, 0)
Screenshot: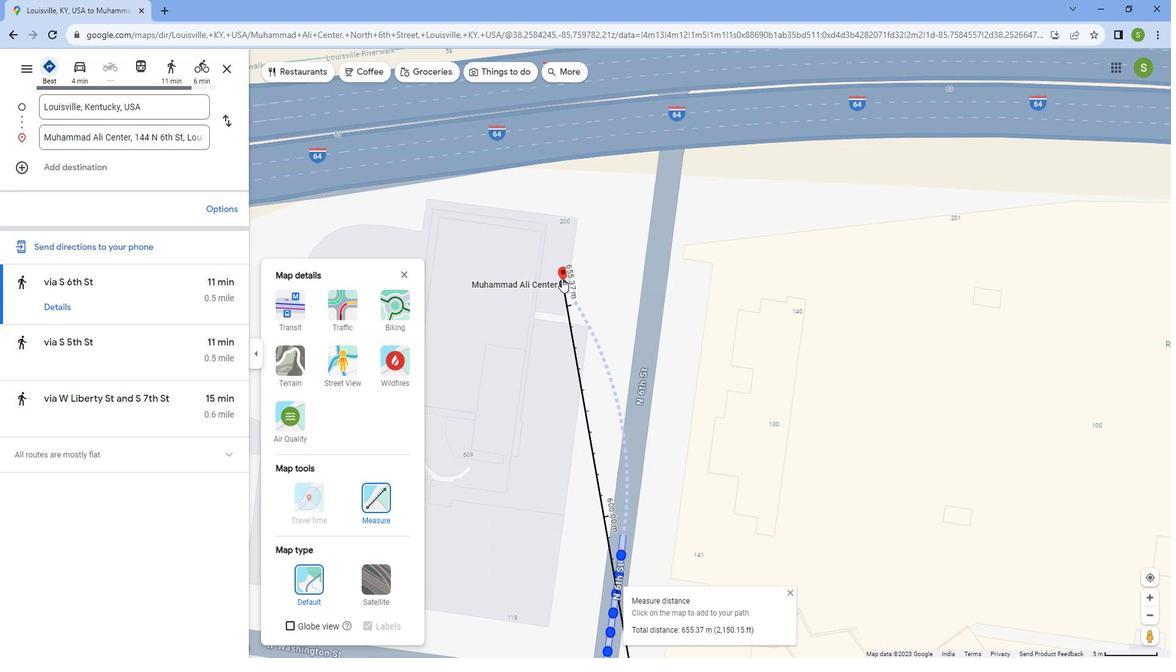 
Action: Mouse scrolled (575, 281) with delta (0, 0)
Screenshot: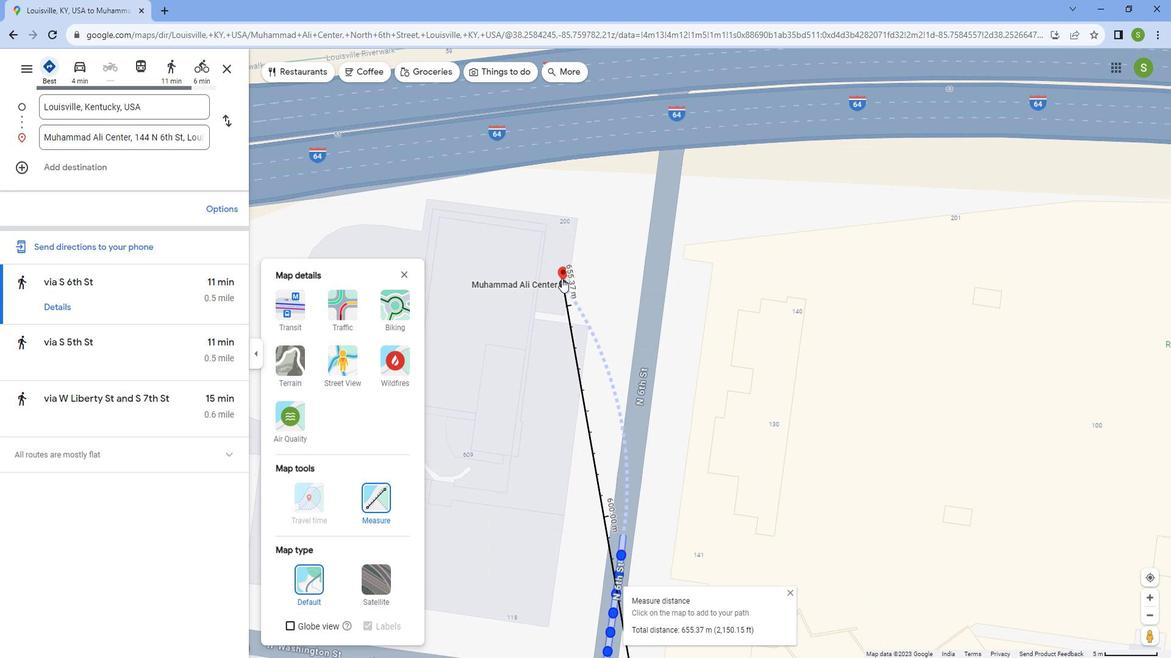 
Action: Mouse scrolled (575, 281) with delta (0, 0)
Screenshot: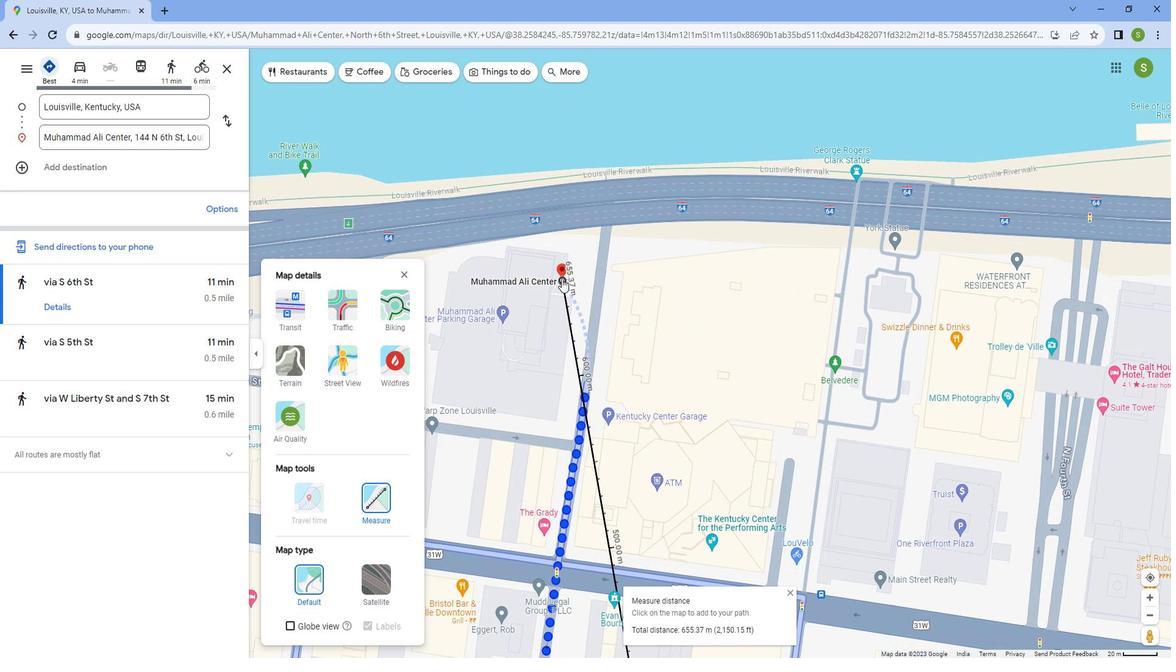 
Action: Mouse scrolled (575, 281) with delta (0, 0)
Screenshot: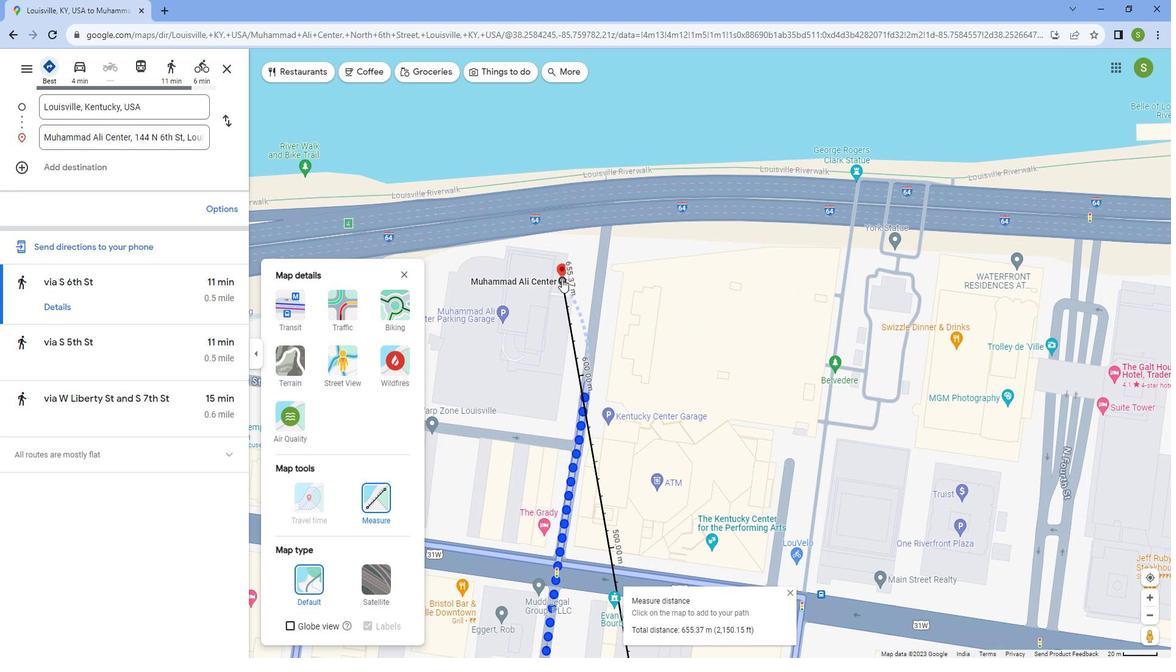 
Action: Mouse scrolled (575, 281) with delta (0, 0)
Screenshot: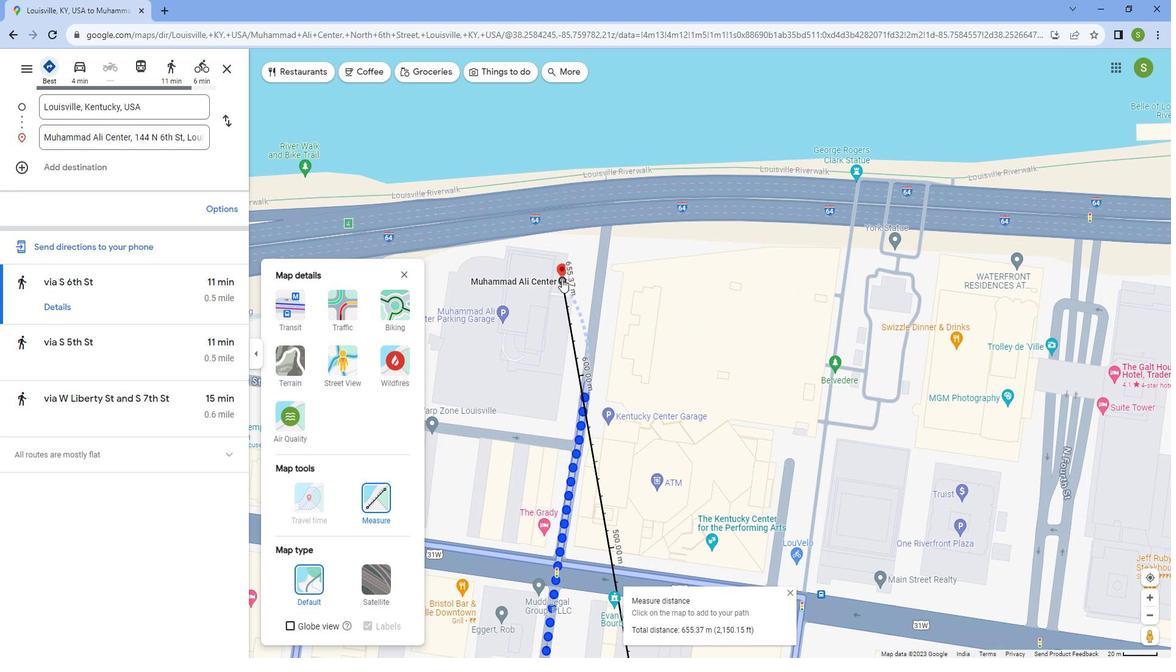 
Action: Mouse scrolled (575, 281) with delta (0, 0)
Screenshot: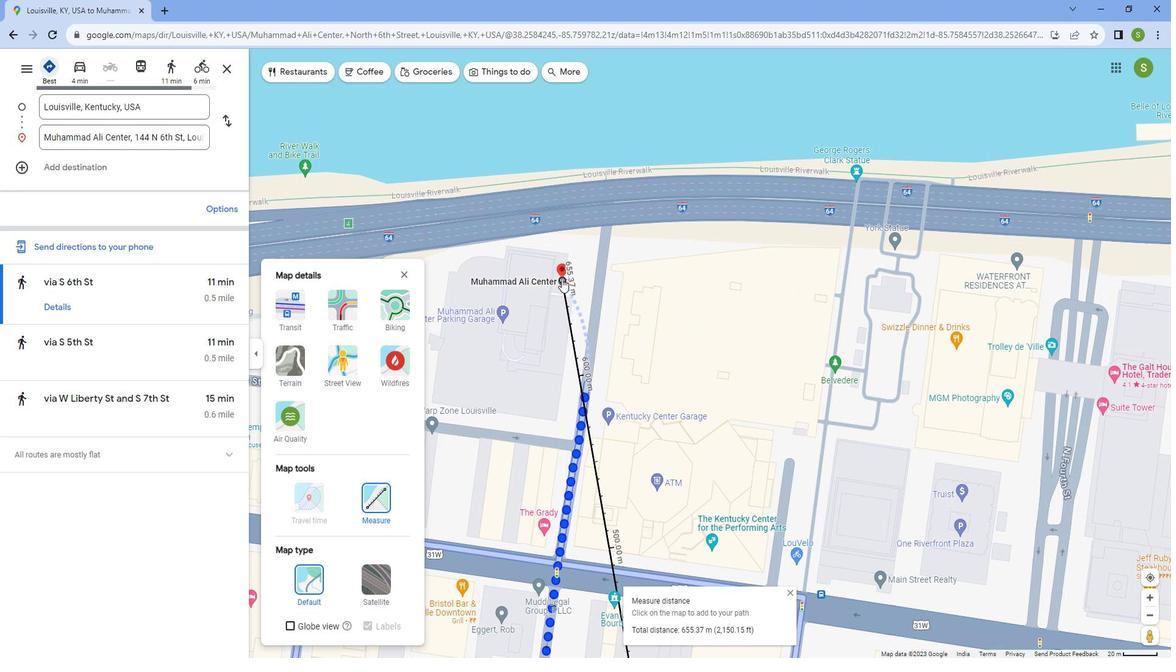 
Action: Mouse scrolled (575, 281) with delta (0, 0)
Screenshot: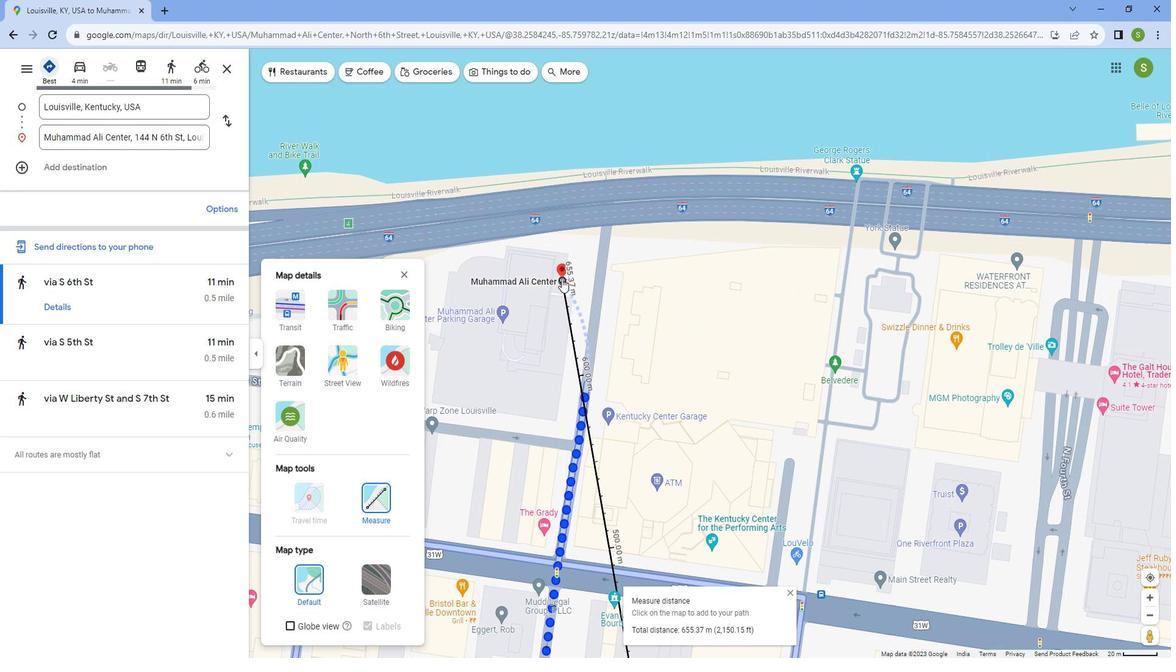 
Action: Mouse scrolled (575, 281) with delta (0, 0)
Screenshot: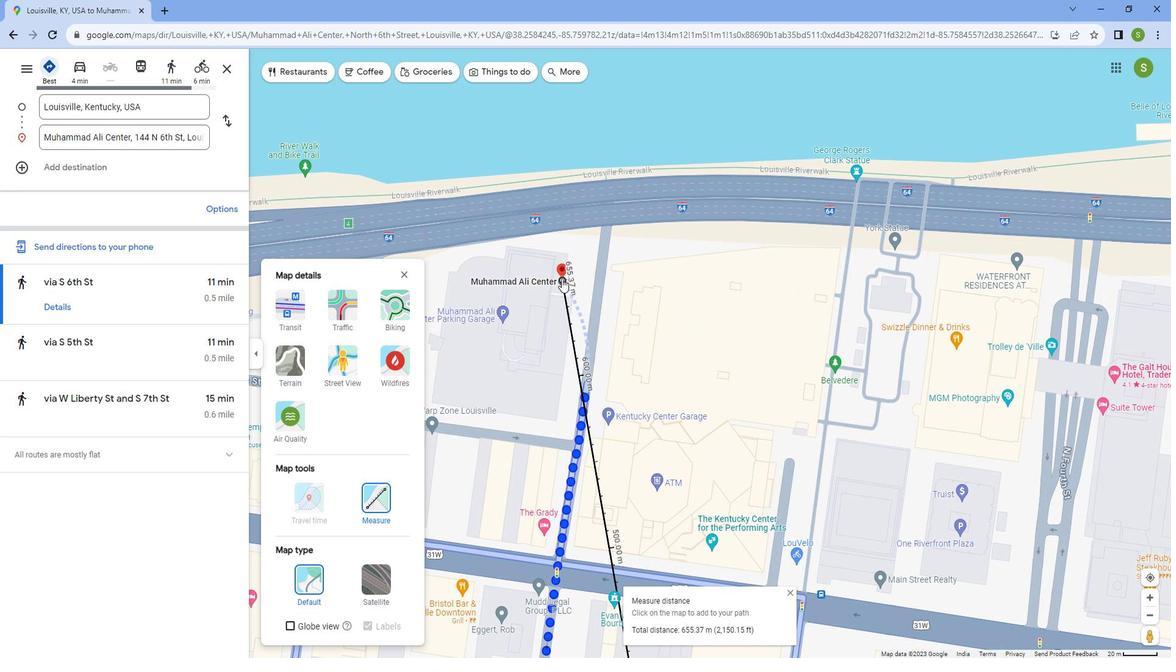 
Action: Mouse scrolled (575, 281) with delta (0, 0)
Screenshot: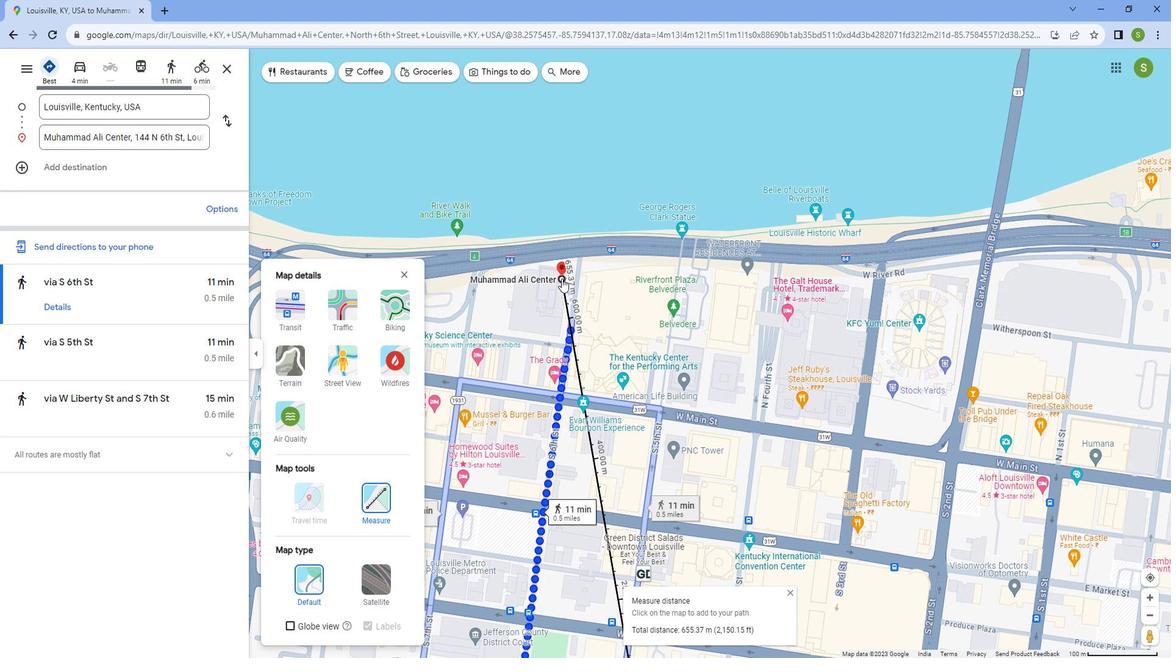 
Action: Mouse scrolled (575, 281) with delta (0, 0)
Screenshot: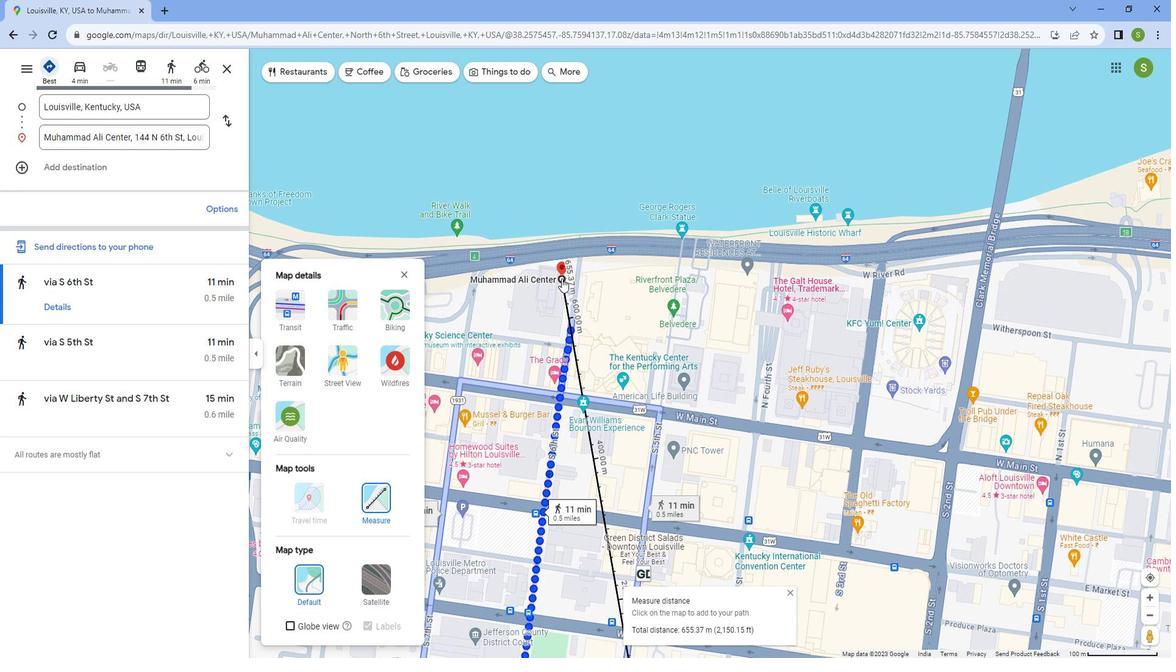 
Action: Mouse scrolled (575, 281) with delta (0, 0)
Screenshot: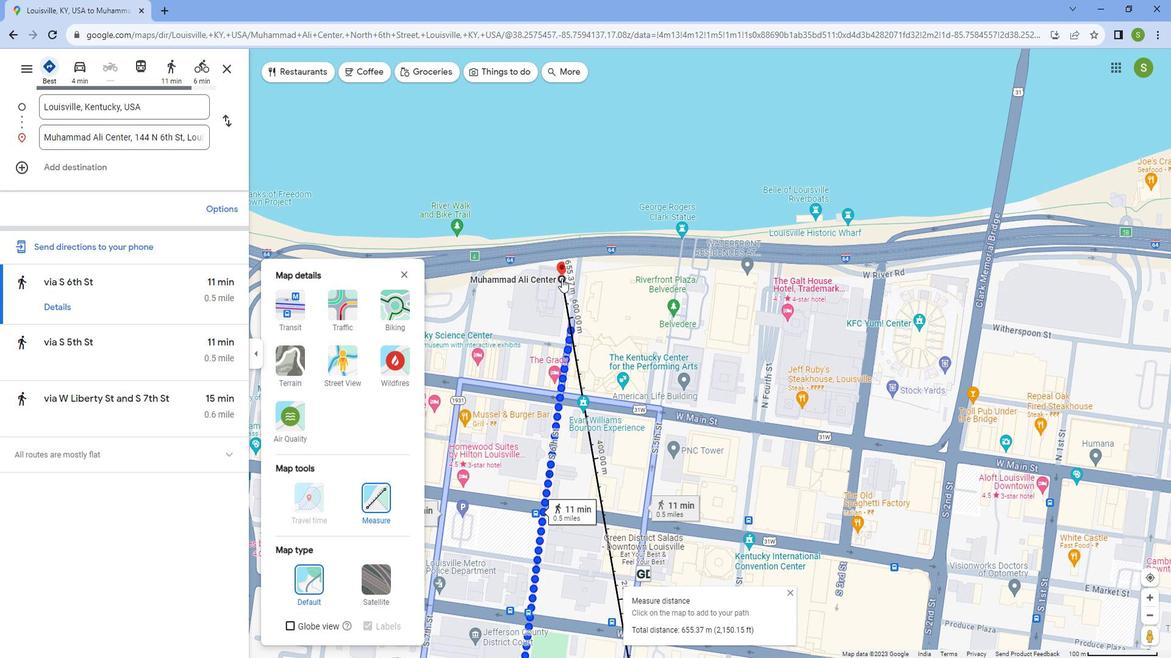 
Action: Mouse scrolled (575, 281) with delta (0, 0)
Screenshot: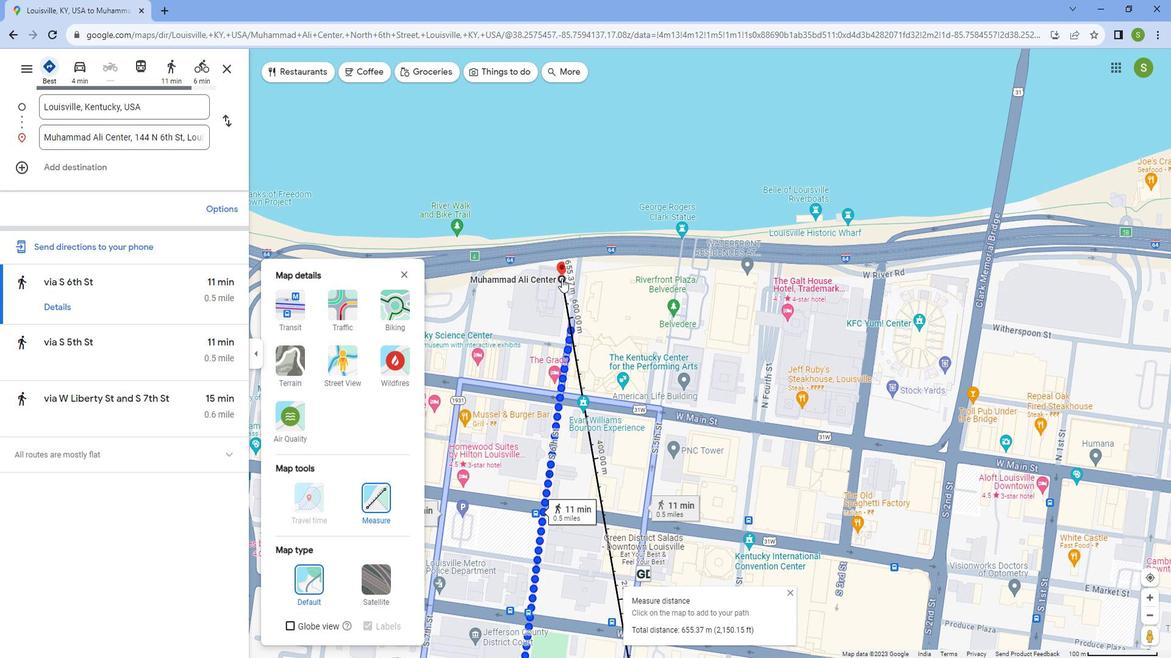 
Action: Mouse scrolled (575, 281) with delta (0, 0)
Screenshot: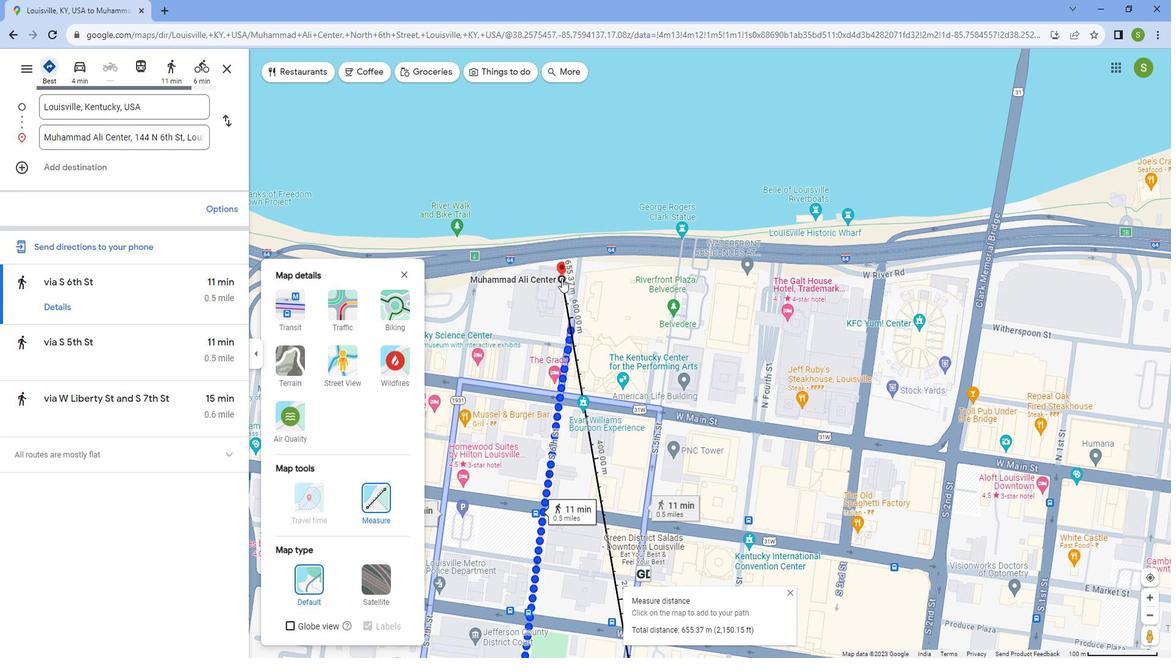 
Action: Mouse scrolled (575, 281) with delta (0, 0)
Screenshot: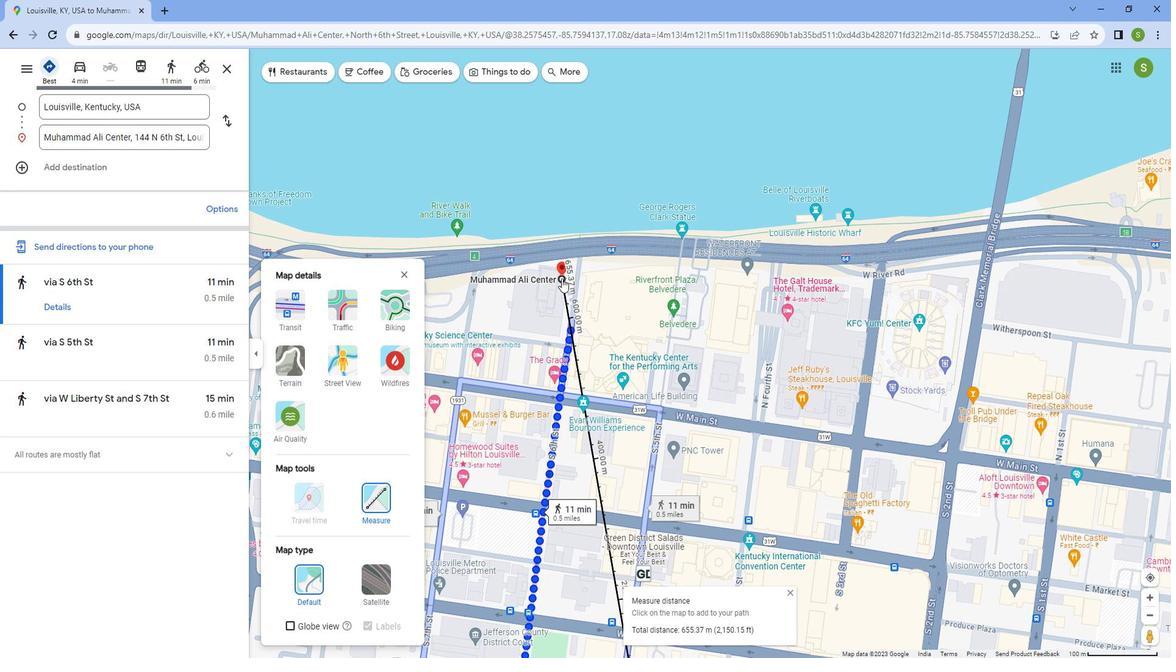 
Action: Mouse scrolled (575, 283) with delta (0, 0)
Screenshot: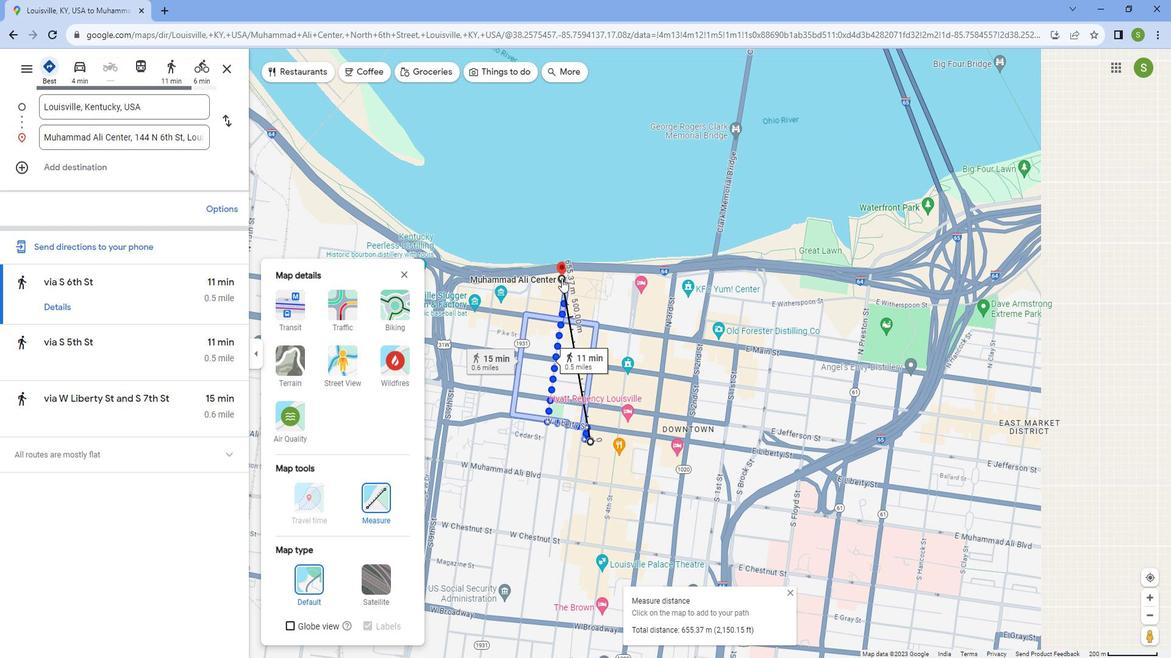 
Action: Mouse scrolled (575, 283) with delta (0, 0)
Screenshot: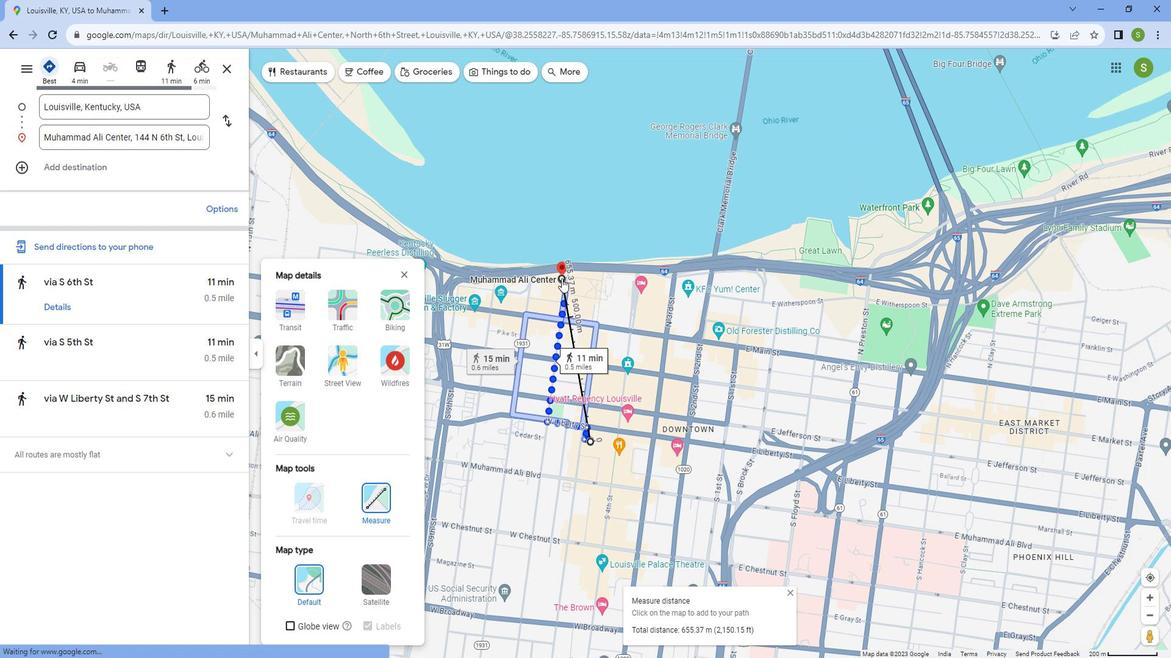 
Action: Mouse scrolled (575, 283) with delta (0, 0)
Screenshot: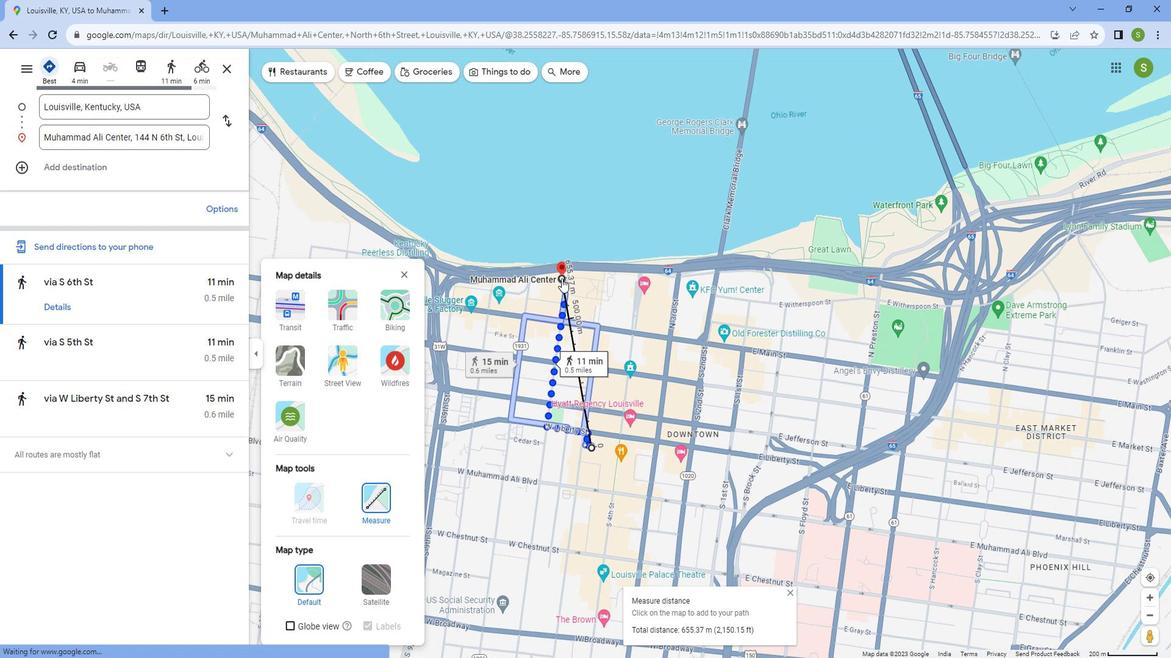 
Action: Mouse scrolled (575, 283) with delta (0, 0)
Screenshot: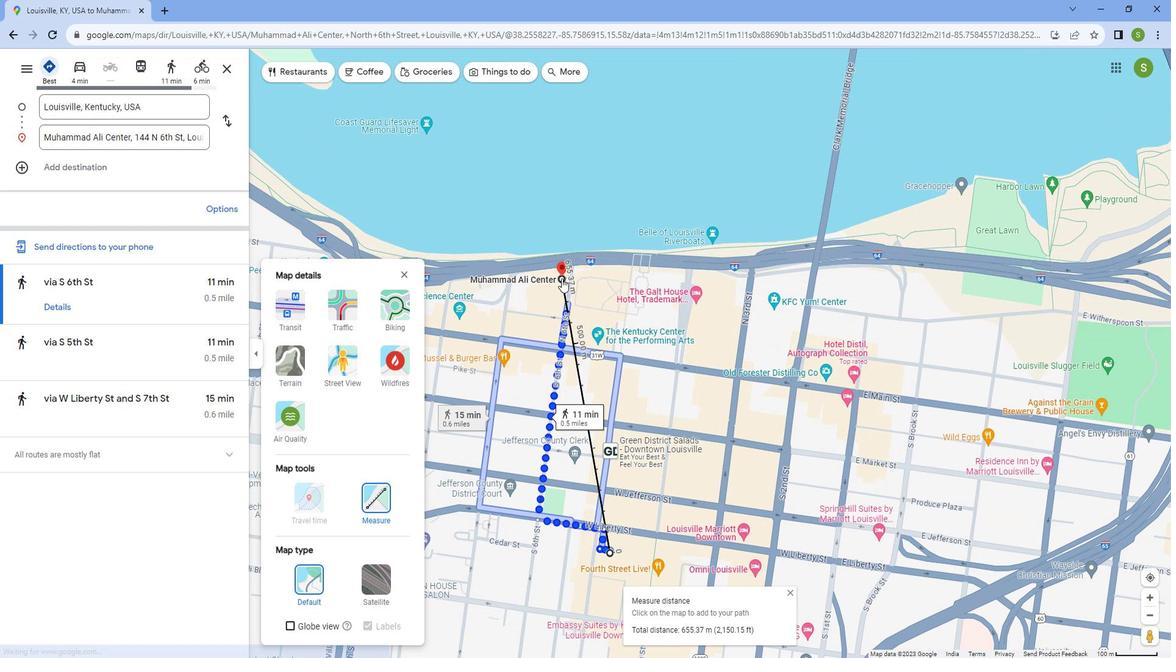 
